 Task: Look for space in Patiya, Bangladesh from 4th August, 2023 to 8th August, 2023 for 1 adult in price range Rs.10000 to Rs.15000. Place can be private room with 1  bedroom having 1 bed and 1 bathroom. Property type can be flatguest house, hotel. Amenities needed are: air conditioning. Booking option can be shelf check-in. Required host language is English.
Action: Mouse moved to (484, 124)
Screenshot: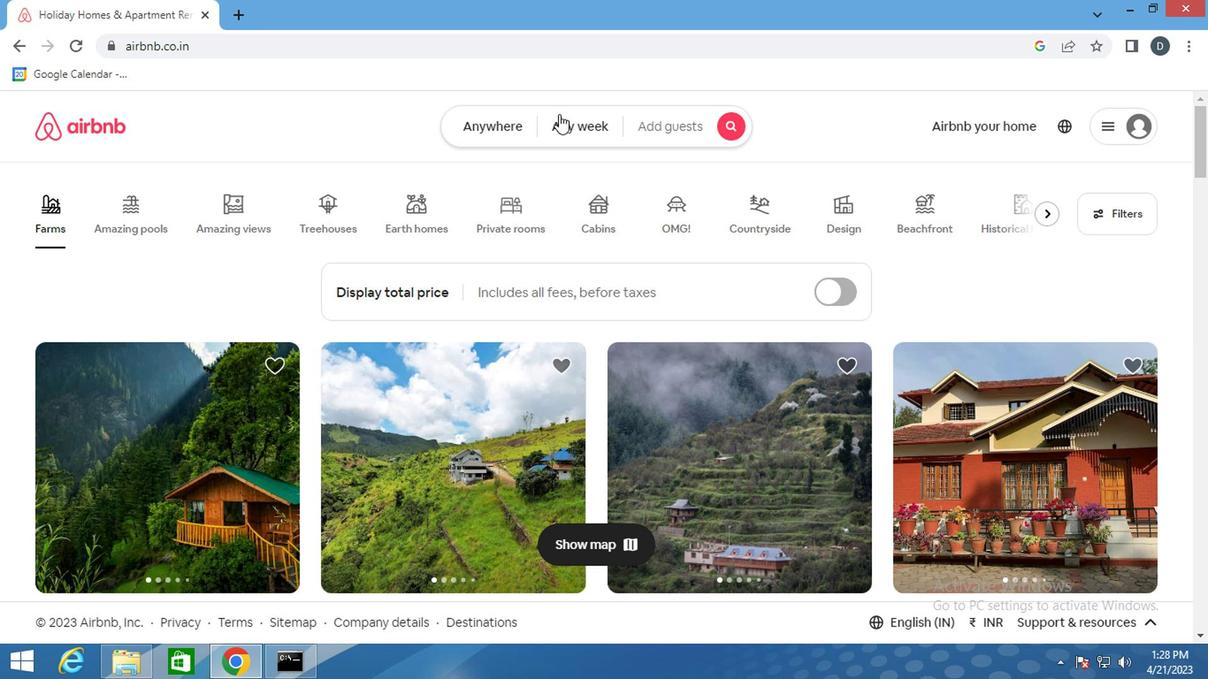 
Action: Mouse pressed left at (484, 124)
Screenshot: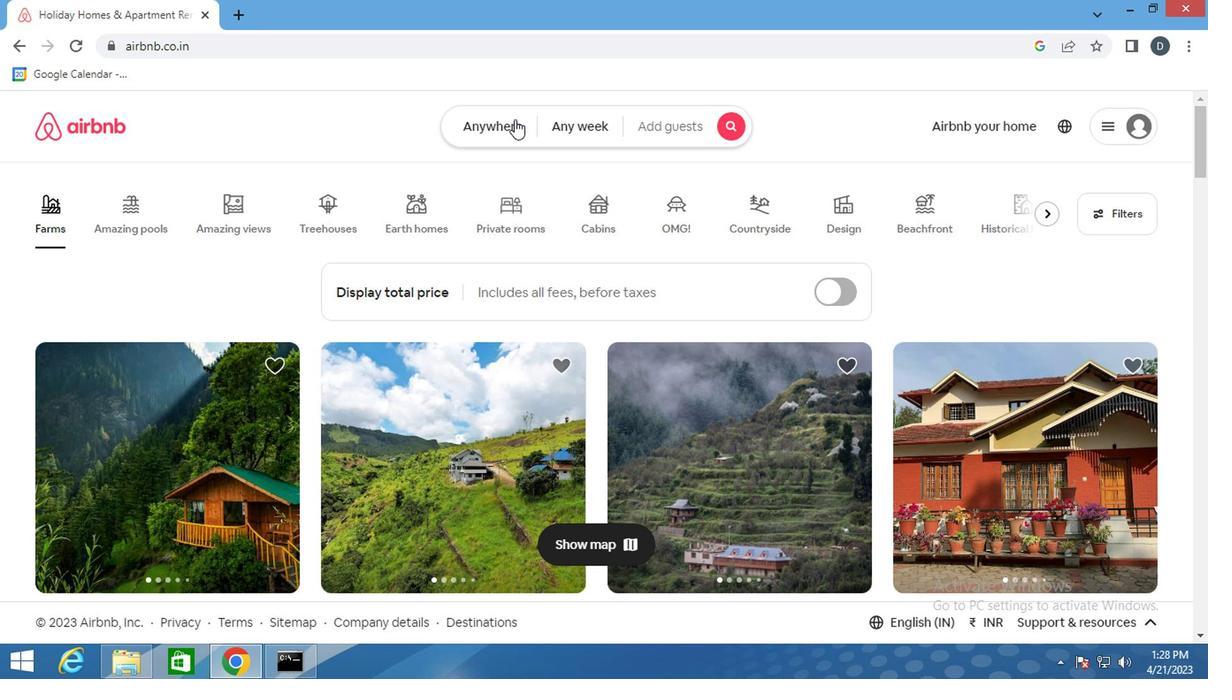 
Action: Mouse moved to (342, 196)
Screenshot: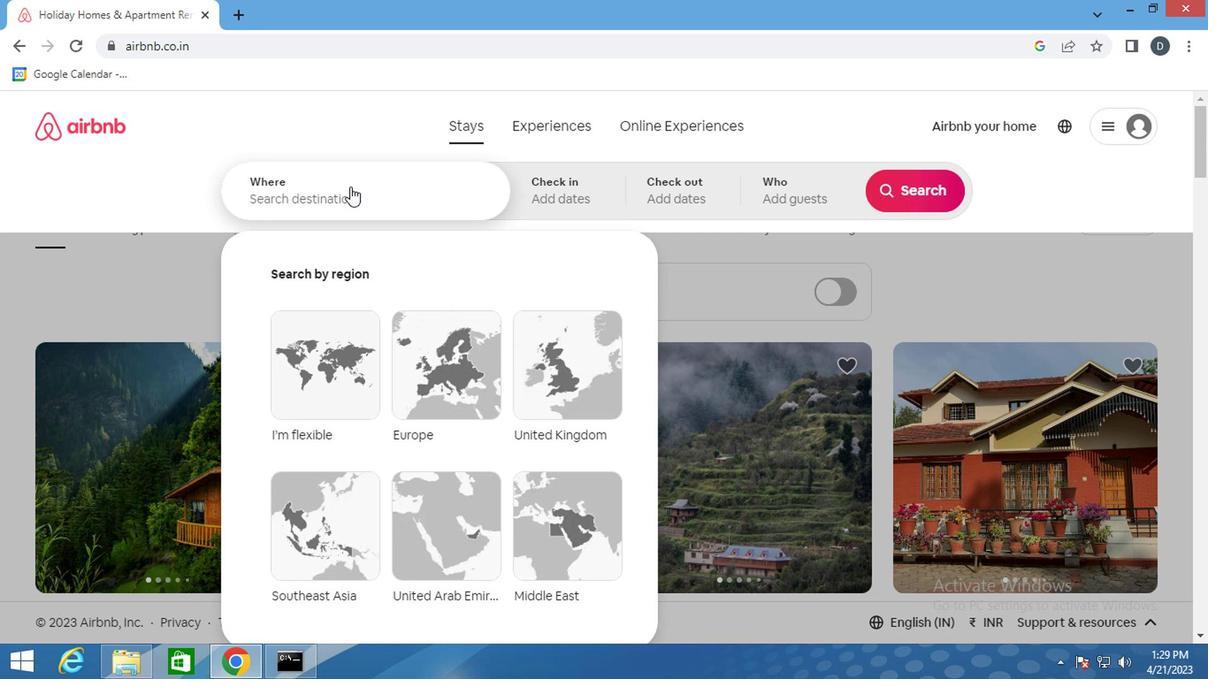 
Action: Mouse pressed left at (342, 196)
Screenshot: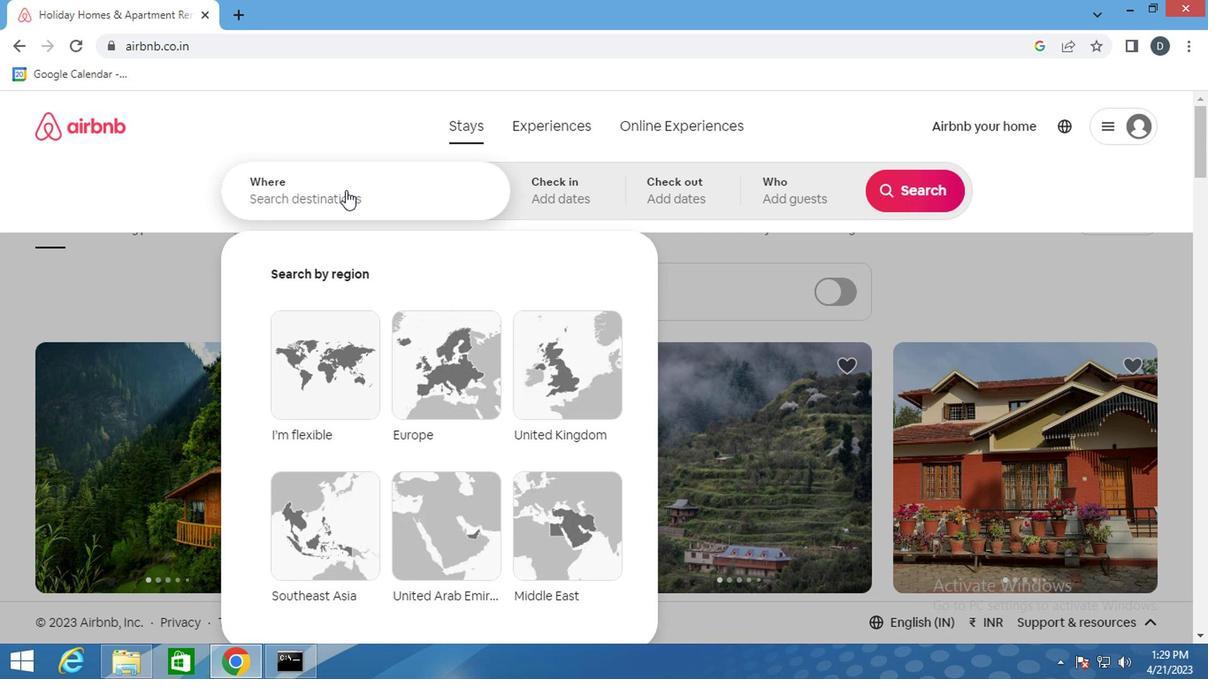 
Action: Mouse moved to (342, 201)
Screenshot: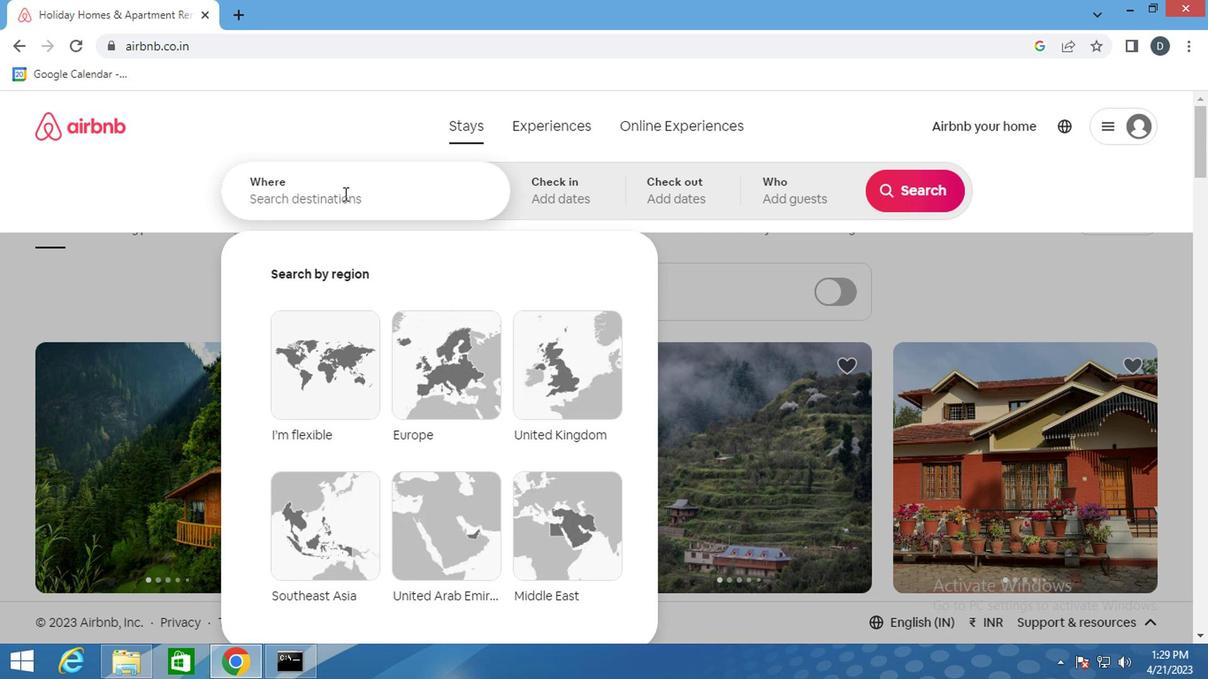
Action: Key pressed <Key.shift>PATIYA,<Key.up><Key.enter>
Screenshot: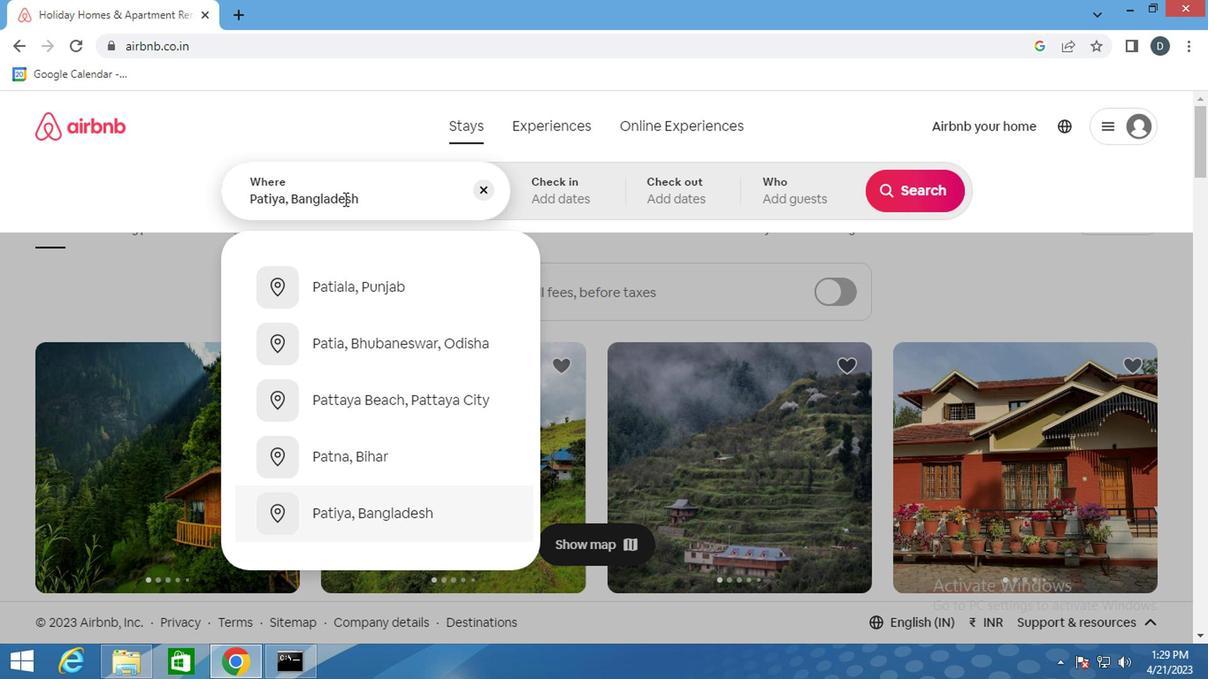 
Action: Mouse moved to (906, 333)
Screenshot: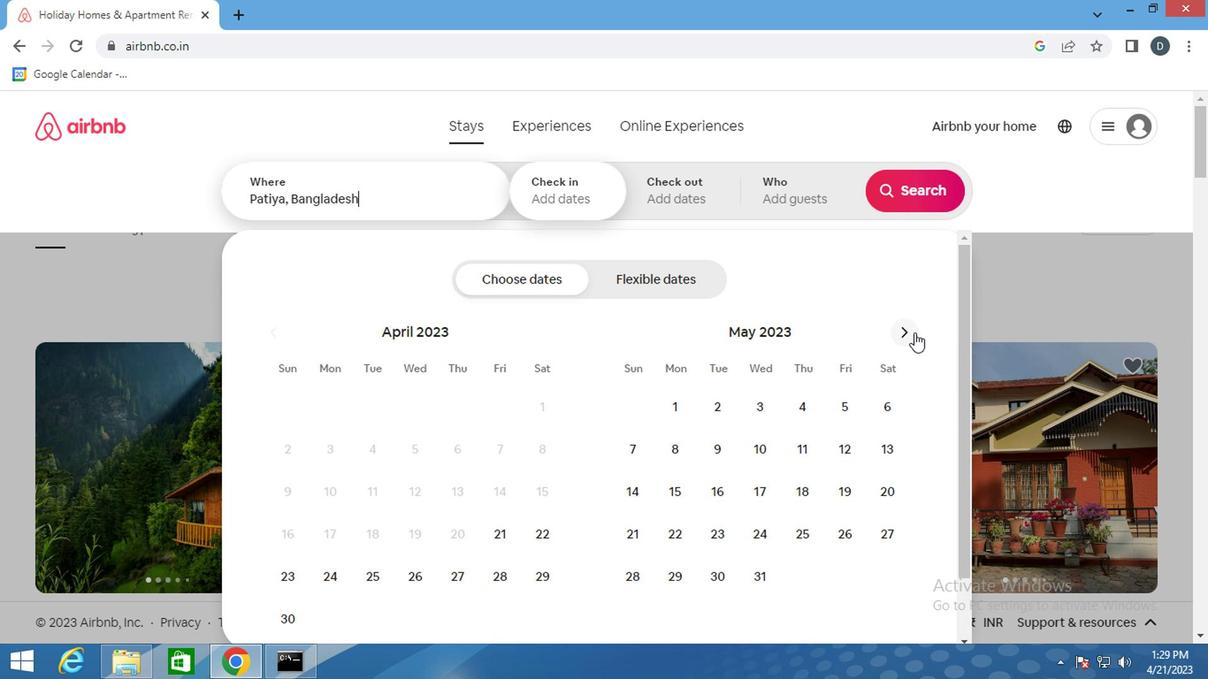 
Action: Mouse pressed left at (906, 333)
Screenshot: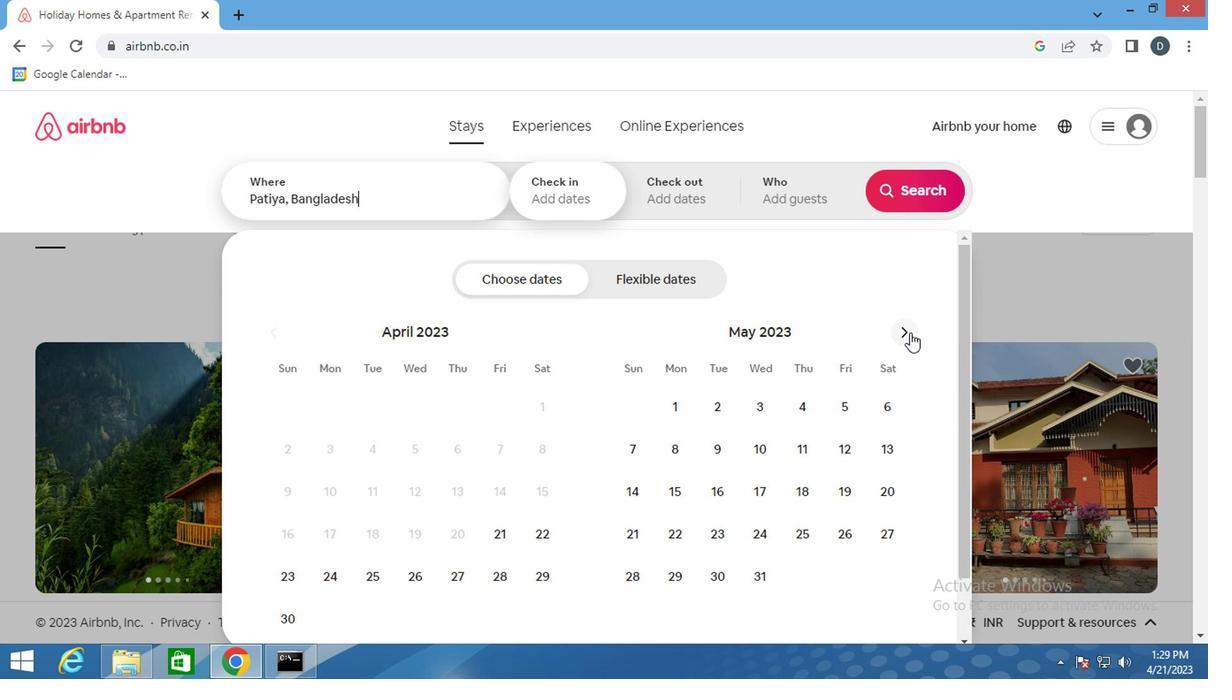 
Action: Mouse pressed left at (906, 333)
Screenshot: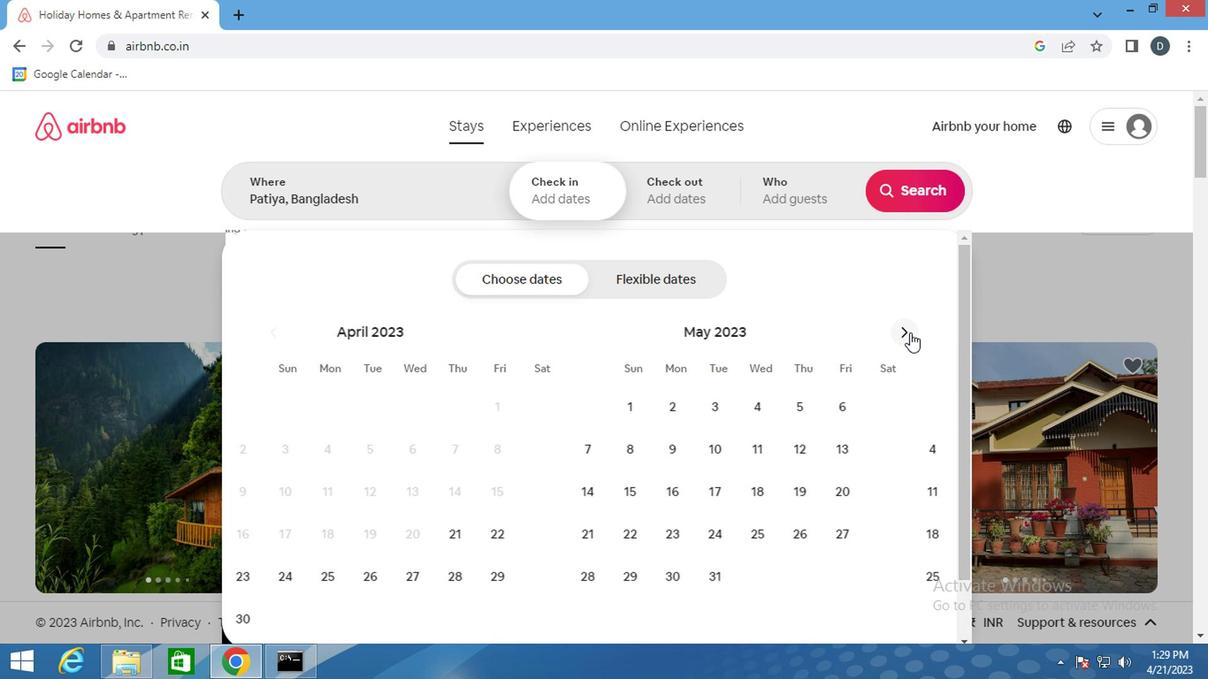 
Action: Mouse pressed left at (906, 333)
Screenshot: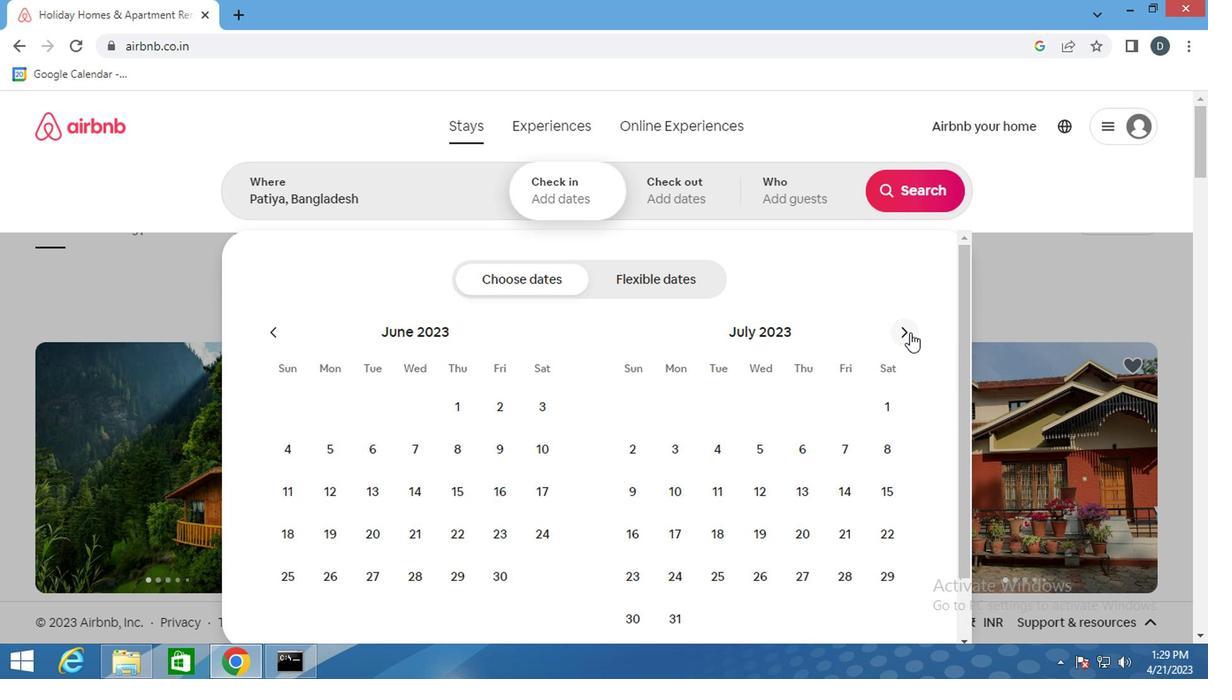 
Action: Mouse moved to (851, 405)
Screenshot: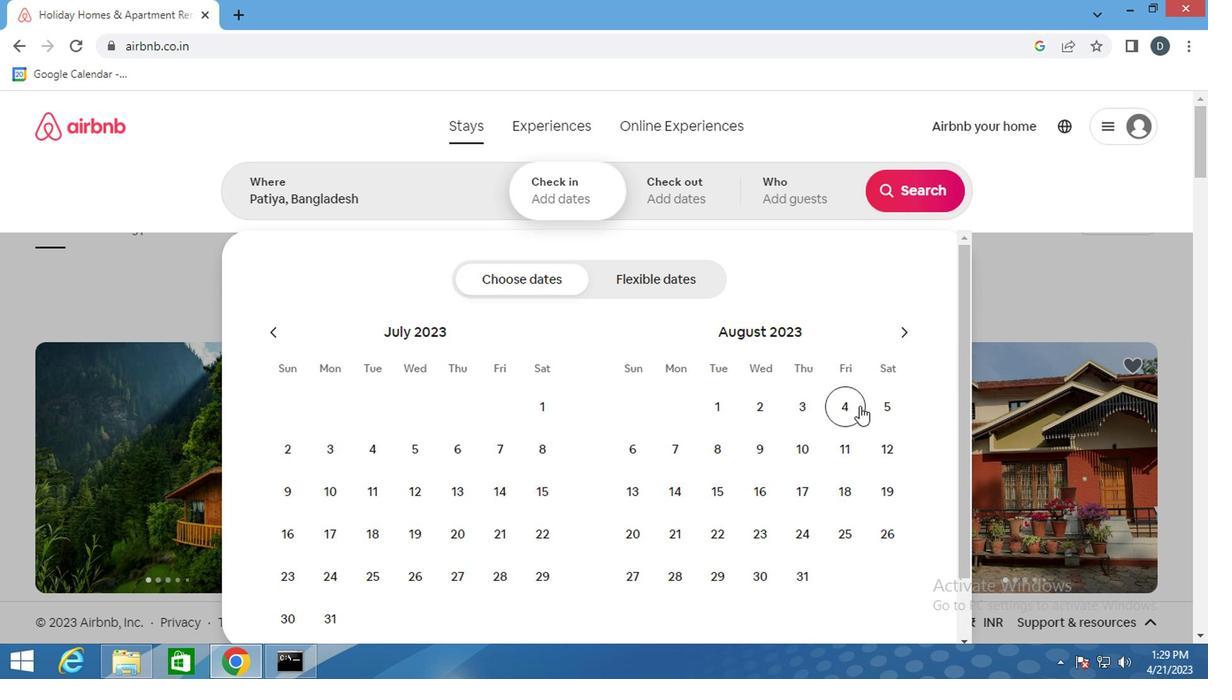 
Action: Mouse pressed left at (851, 405)
Screenshot: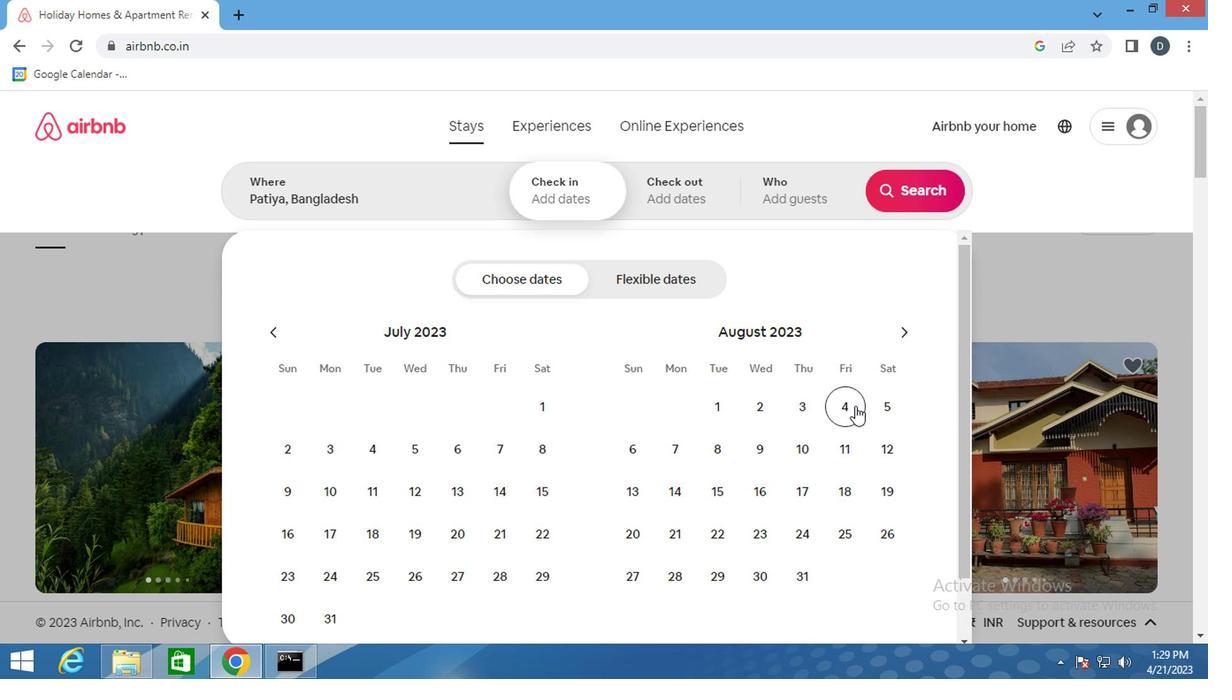 
Action: Mouse moved to (719, 451)
Screenshot: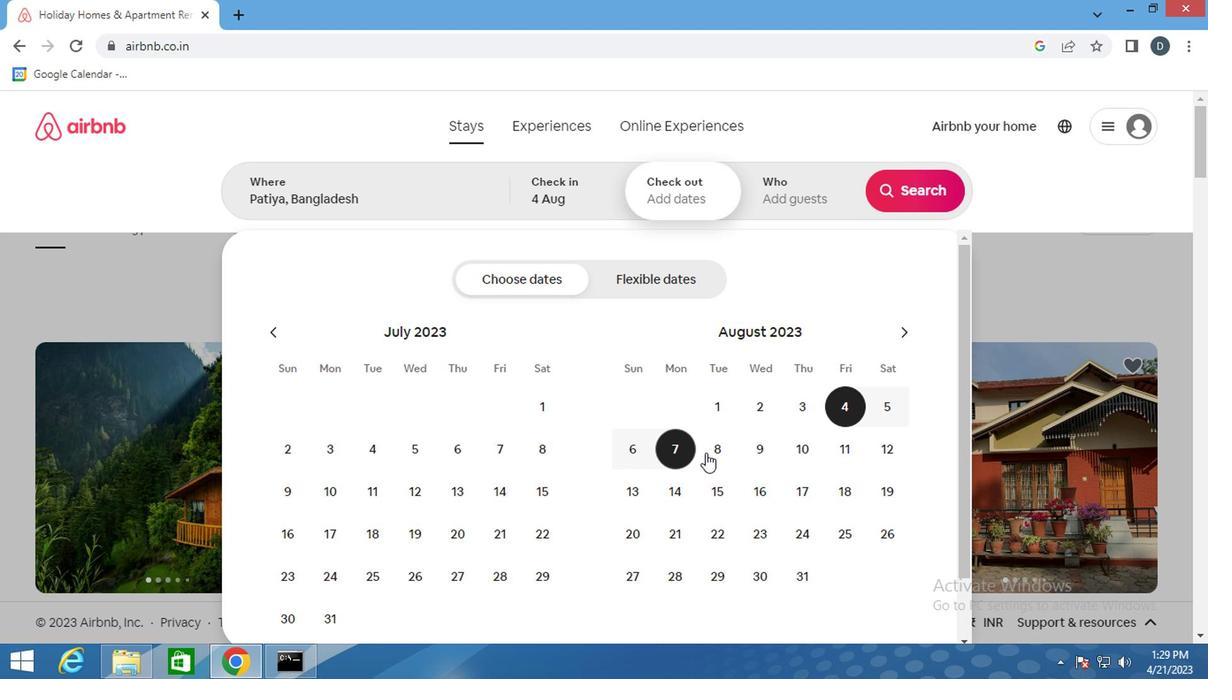 
Action: Mouse pressed left at (719, 451)
Screenshot: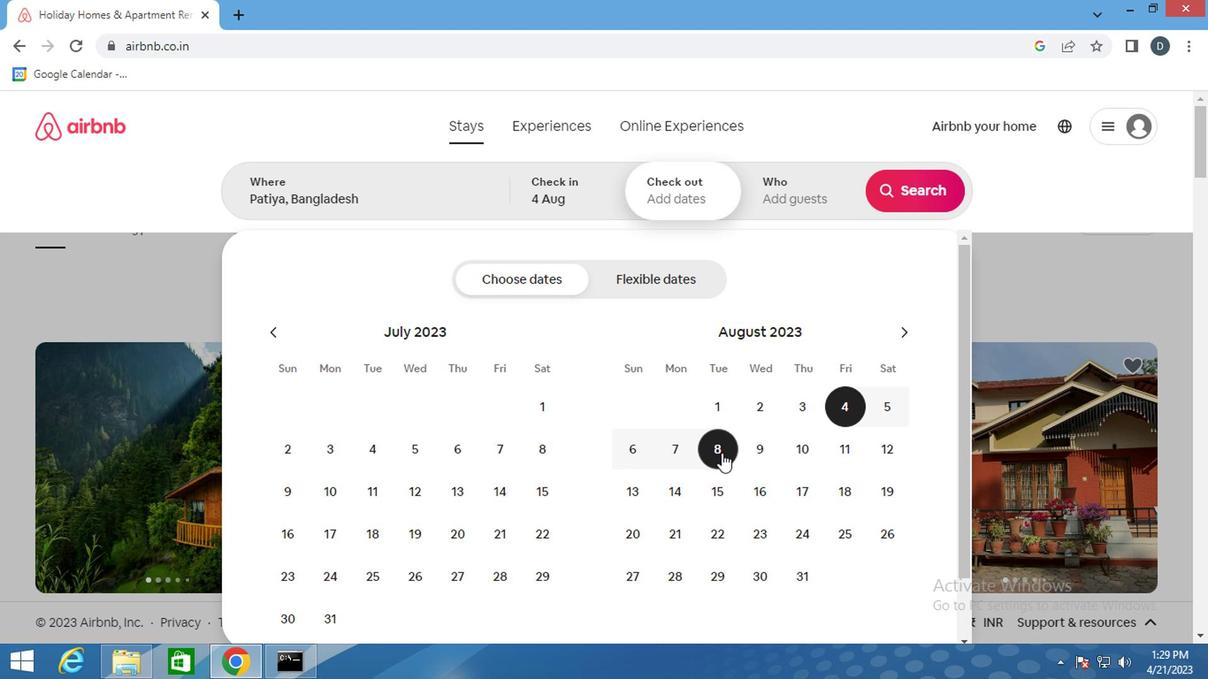 
Action: Mouse moved to (826, 186)
Screenshot: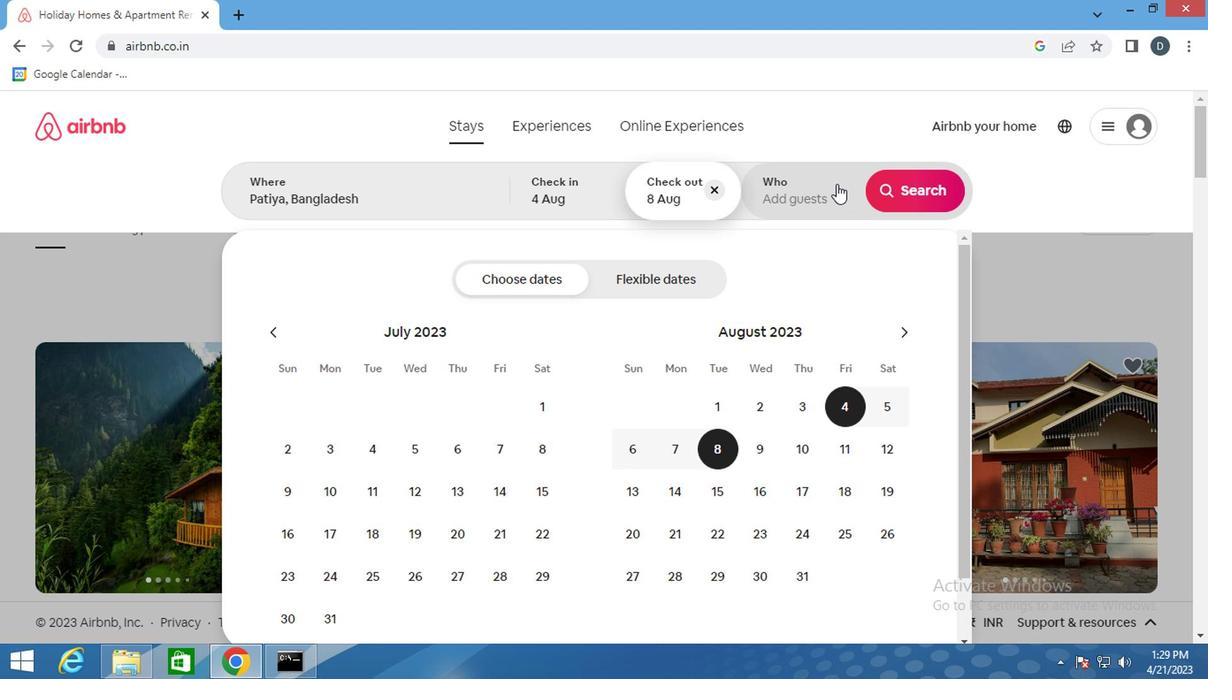
Action: Mouse pressed left at (826, 186)
Screenshot: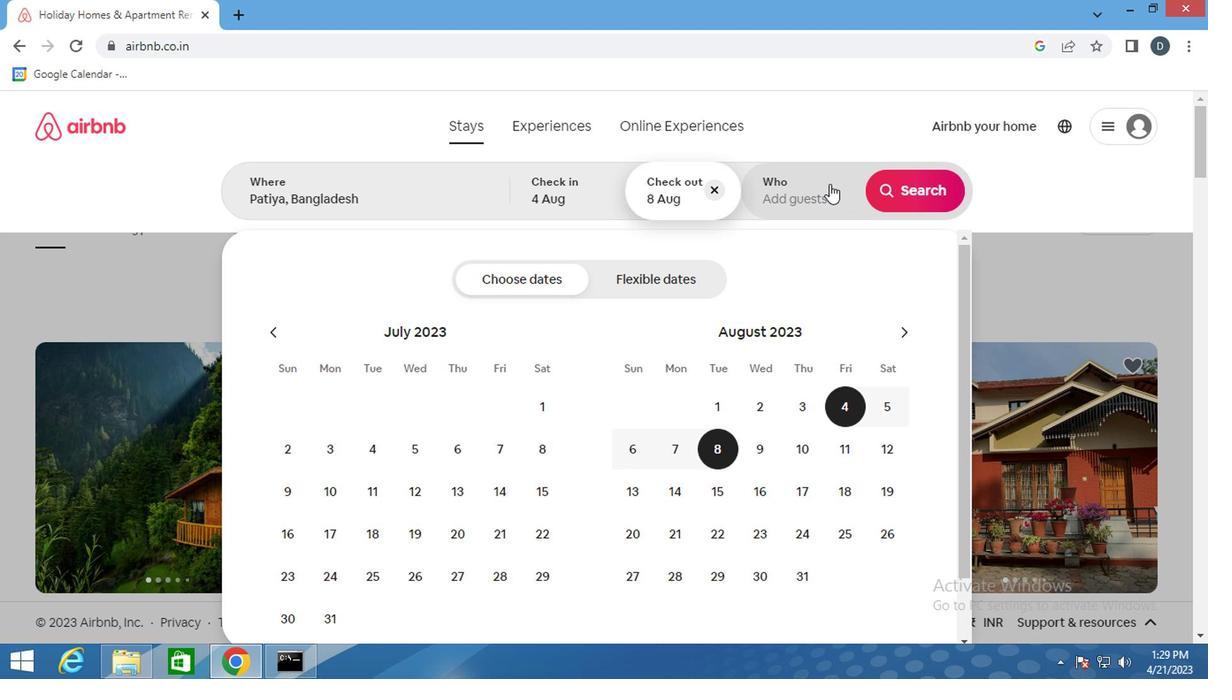
Action: Mouse moved to (923, 280)
Screenshot: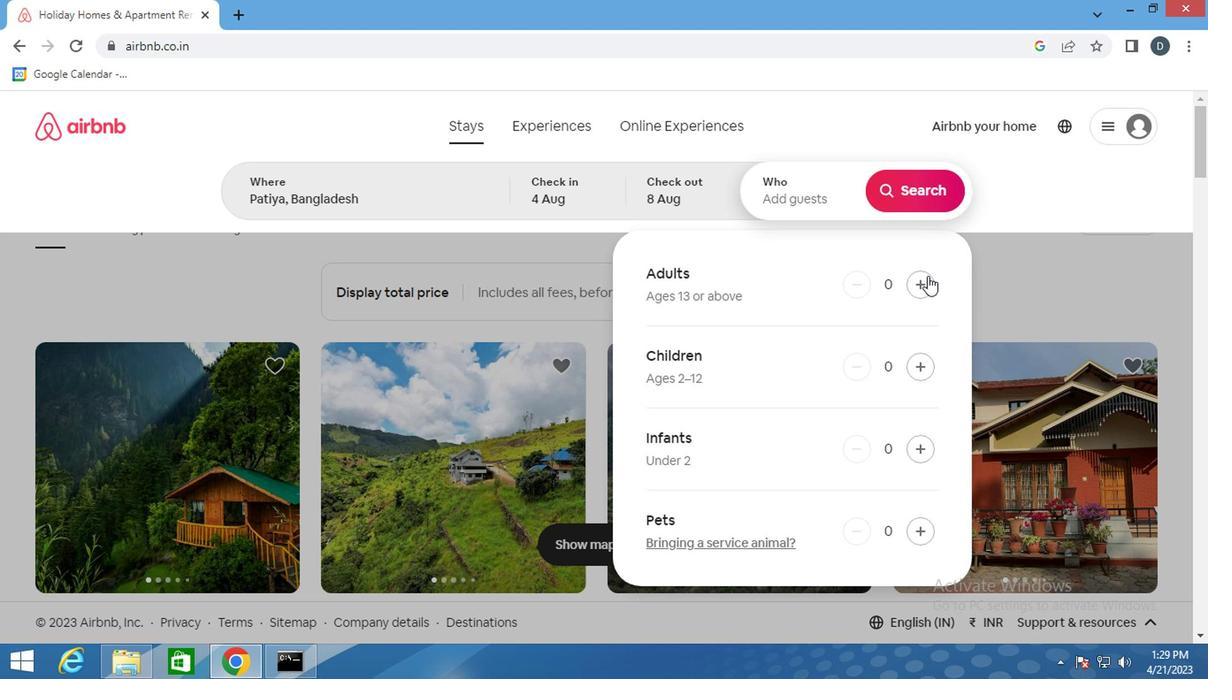 
Action: Mouse pressed left at (923, 280)
Screenshot: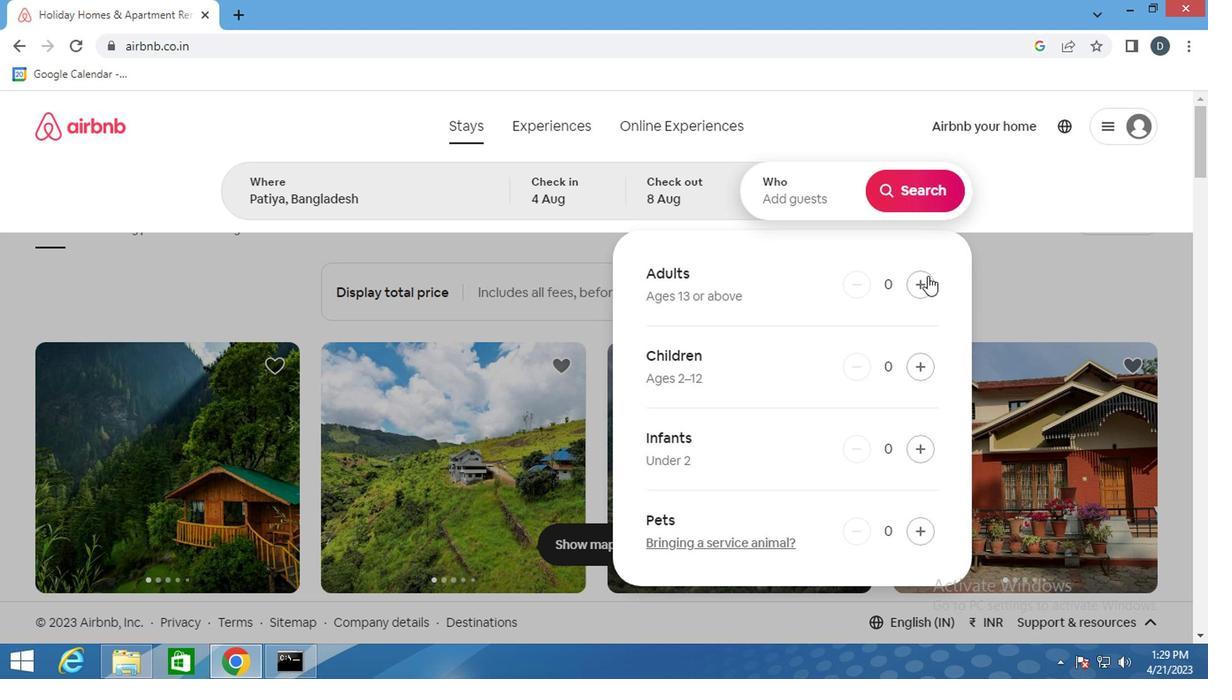 
Action: Mouse moved to (910, 187)
Screenshot: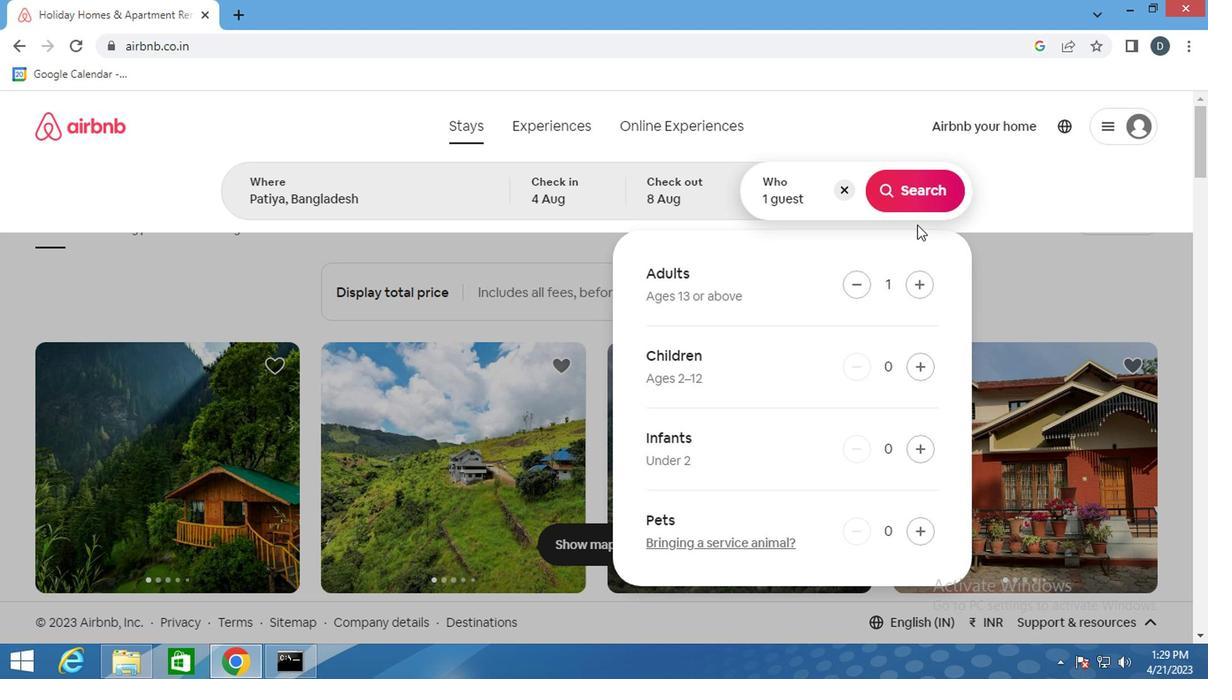 
Action: Mouse pressed left at (910, 187)
Screenshot: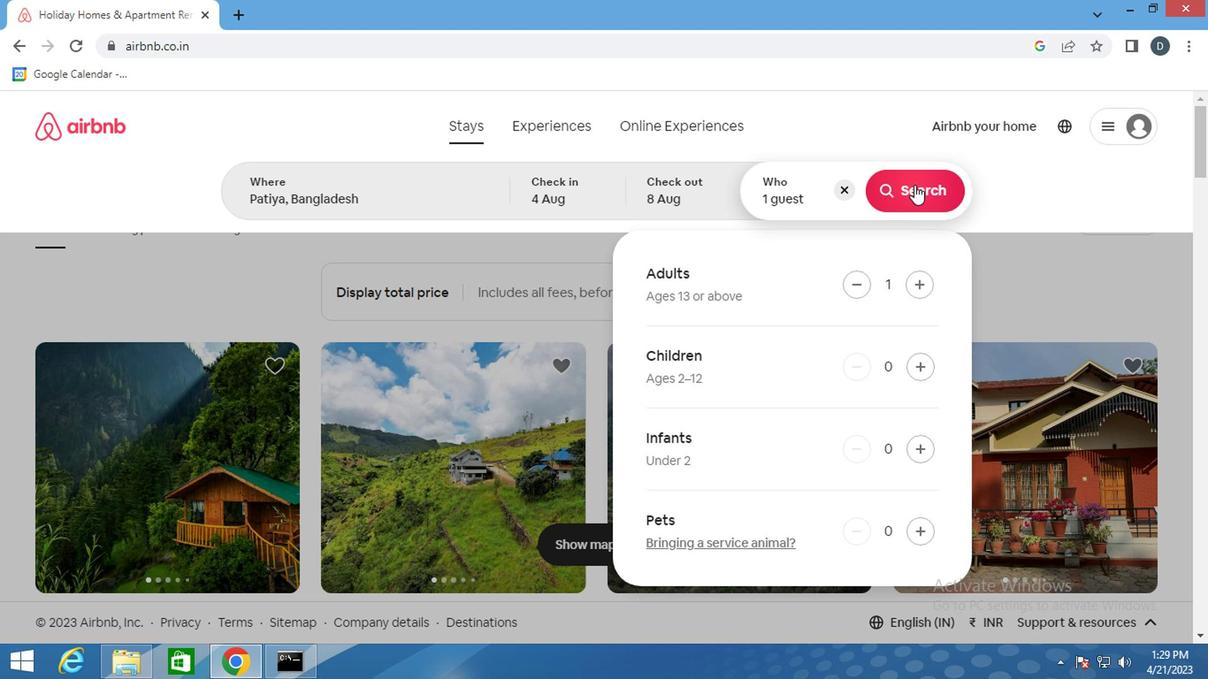 
Action: Mouse moved to (1138, 193)
Screenshot: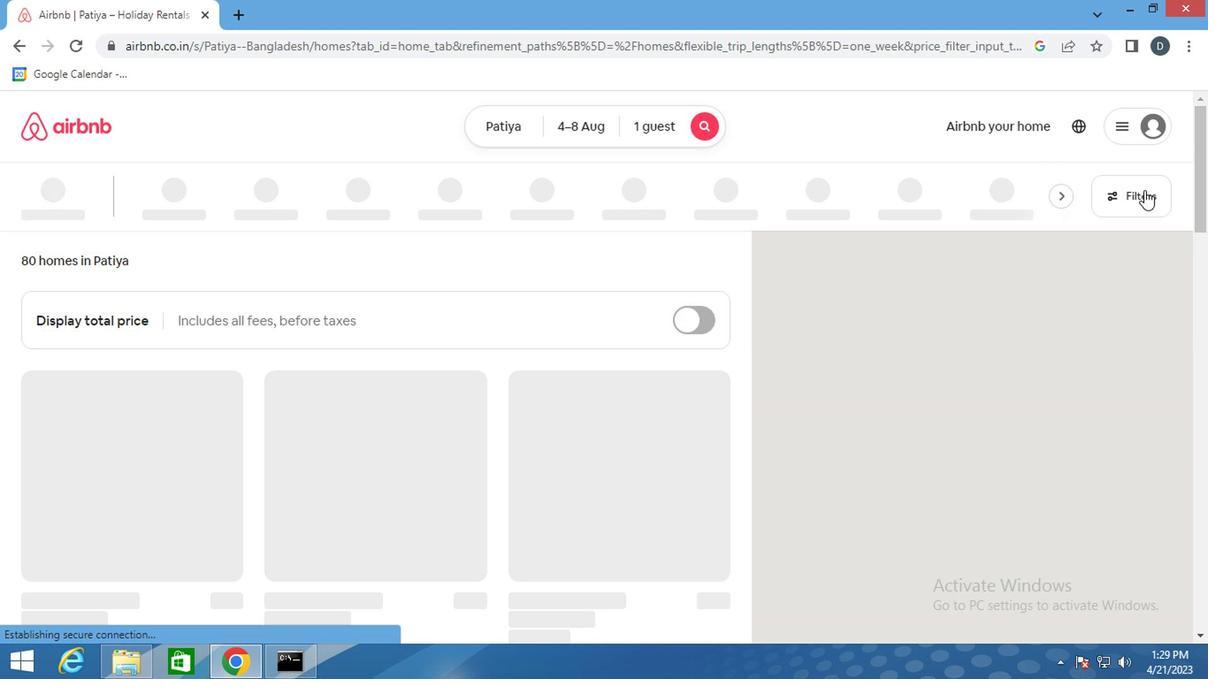 
Action: Mouse pressed left at (1138, 193)
Screenshot: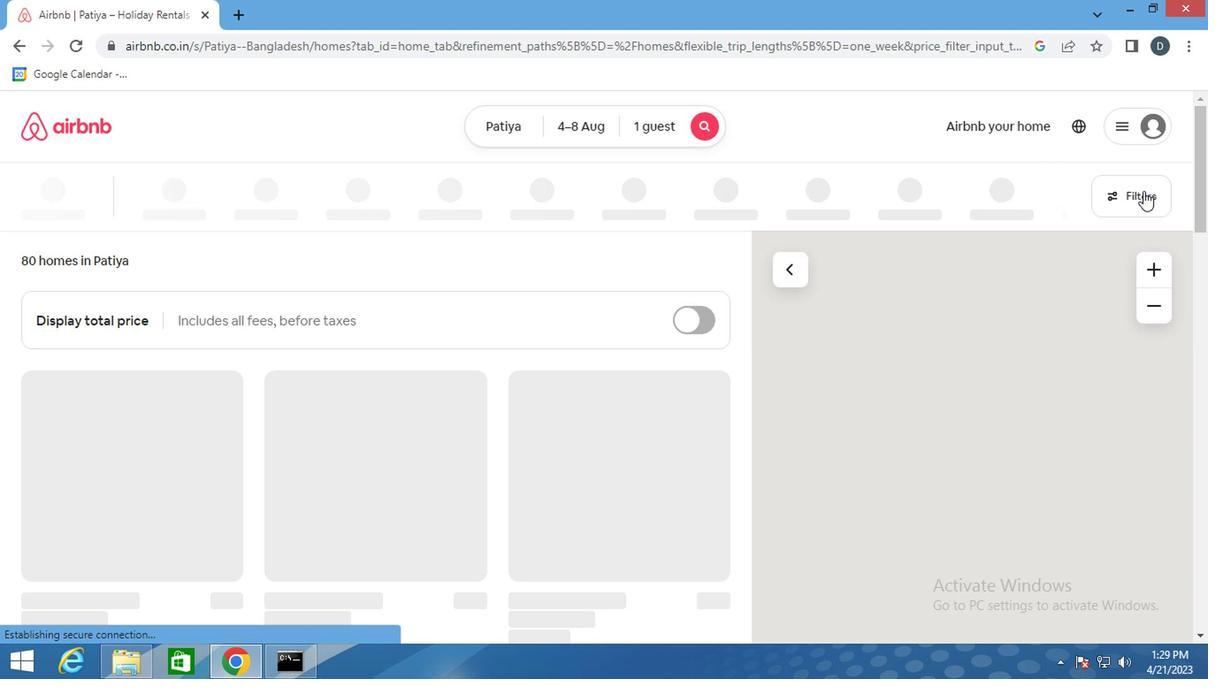 
Action: Mouse moved to (445, 412)
Screenshot: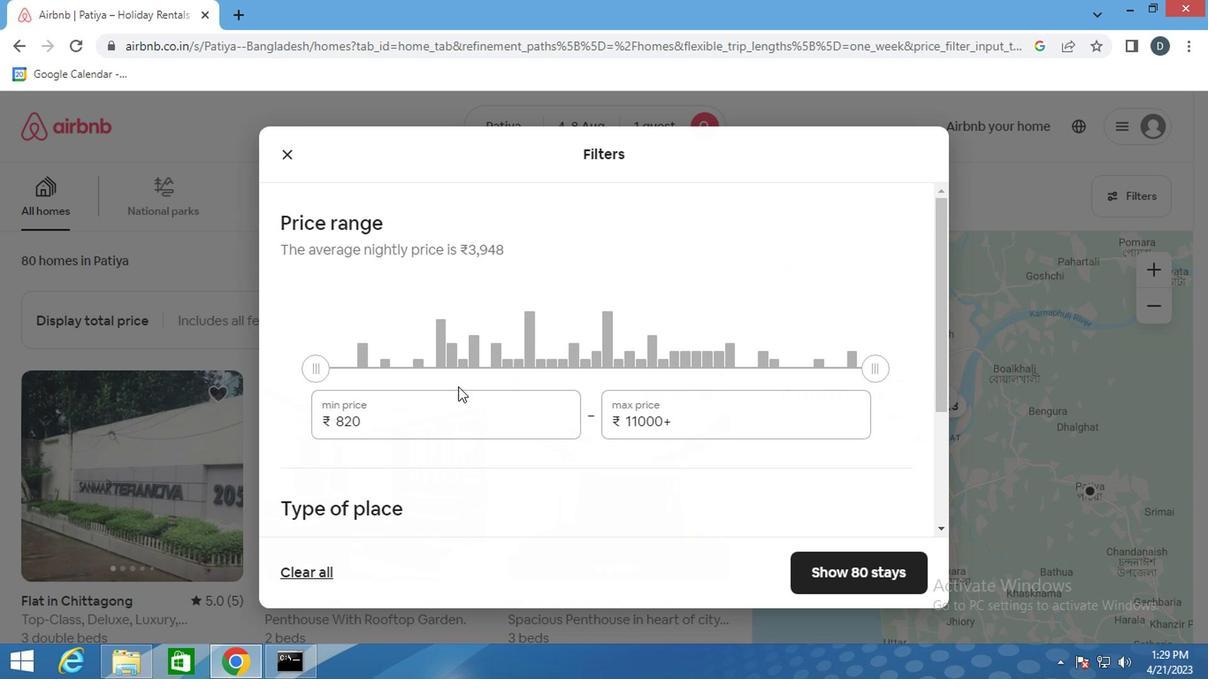 
Action: Mouse pressed left at (445, 412)
Screenshot: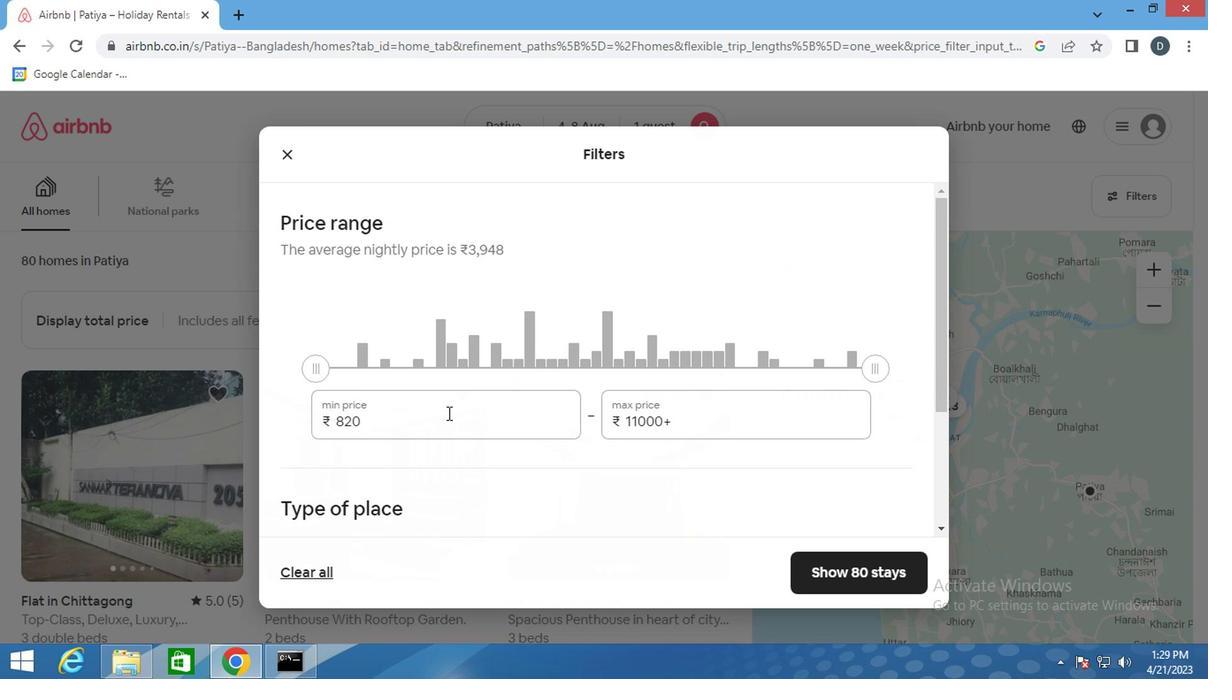 
Action: Mouse pressed left at (445, 412)
Screenshot: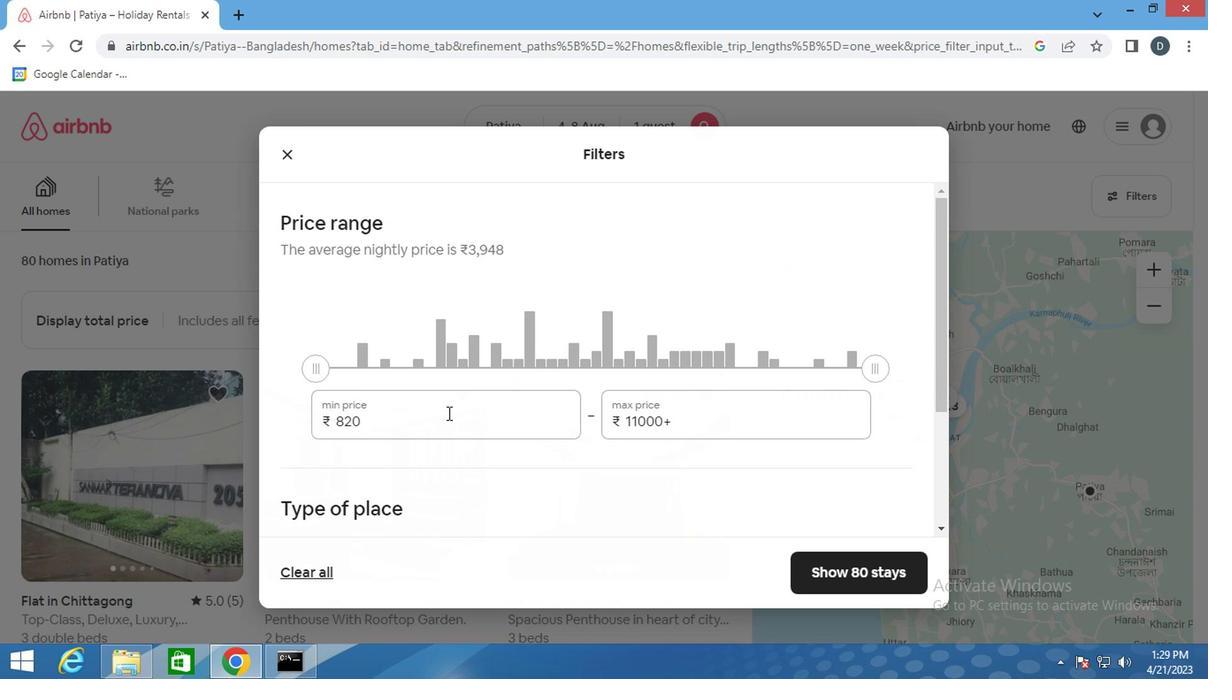 
Action: Key pressed 10000<Key.tab>ctrl+Actrl+15000
Screenshot: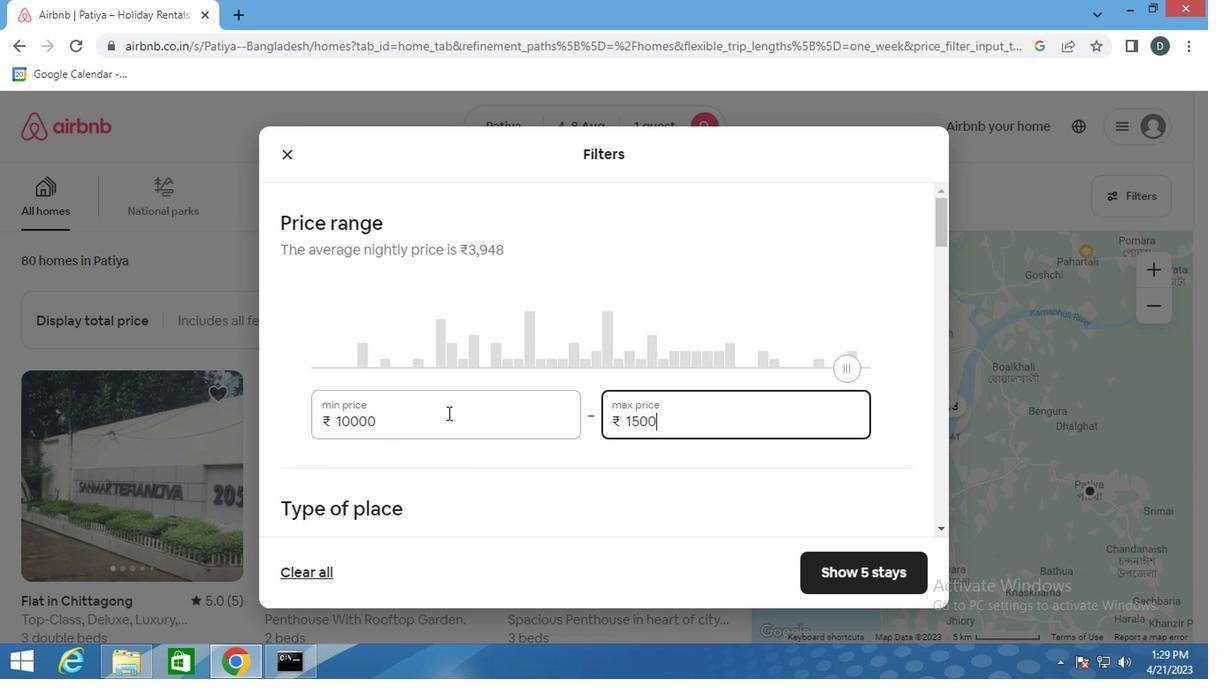 
Action: Mouse moved to (457, 394)
Screenshot: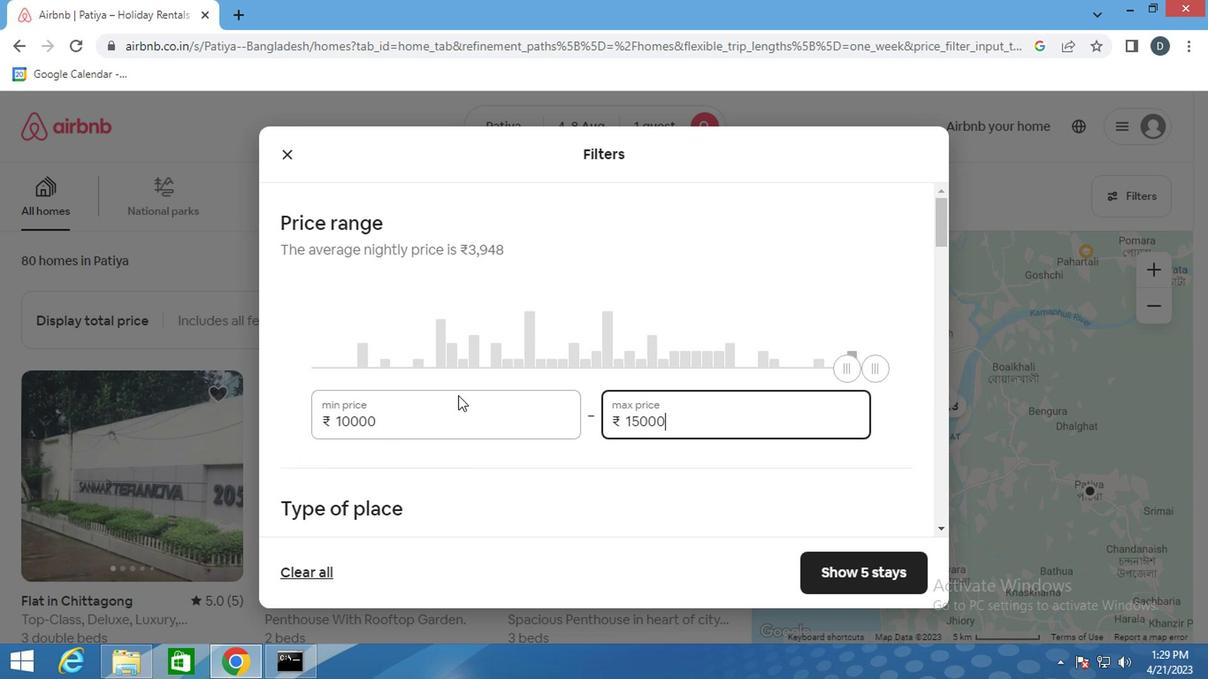 
Action: Mouse scrolled (457, 394) with delta (0, 0)
Screenshot: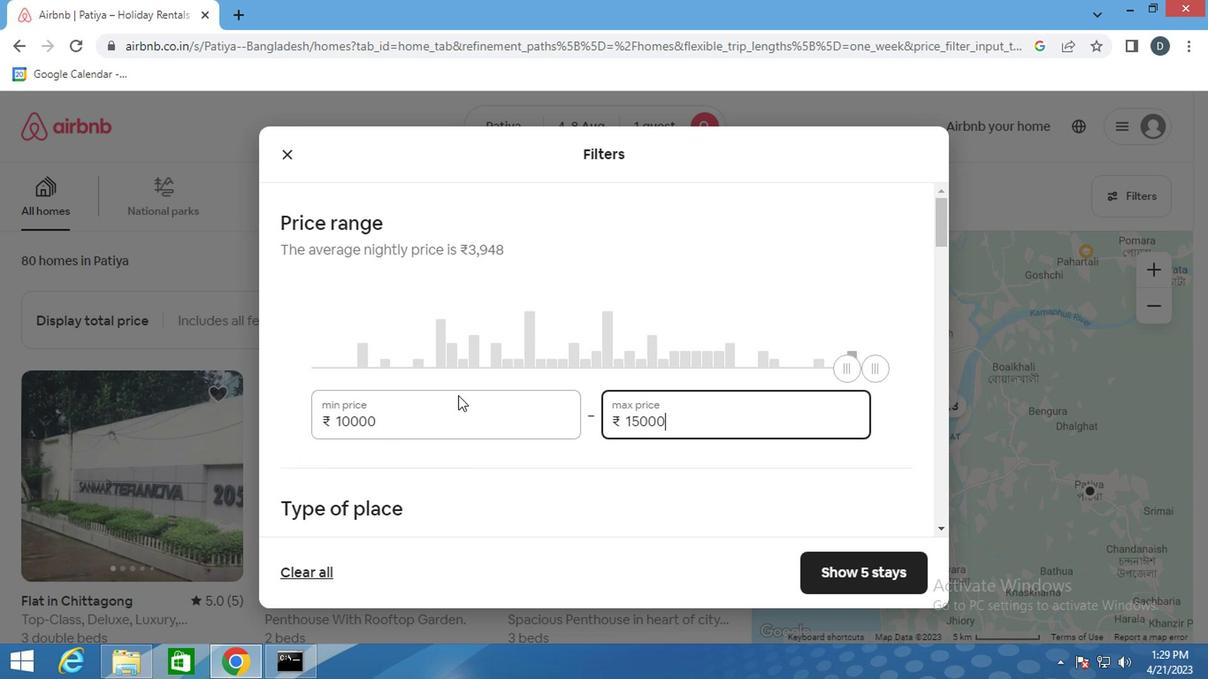
Action: Mouse scrolled (457, 394) with delta (0, 0)
Screenshot: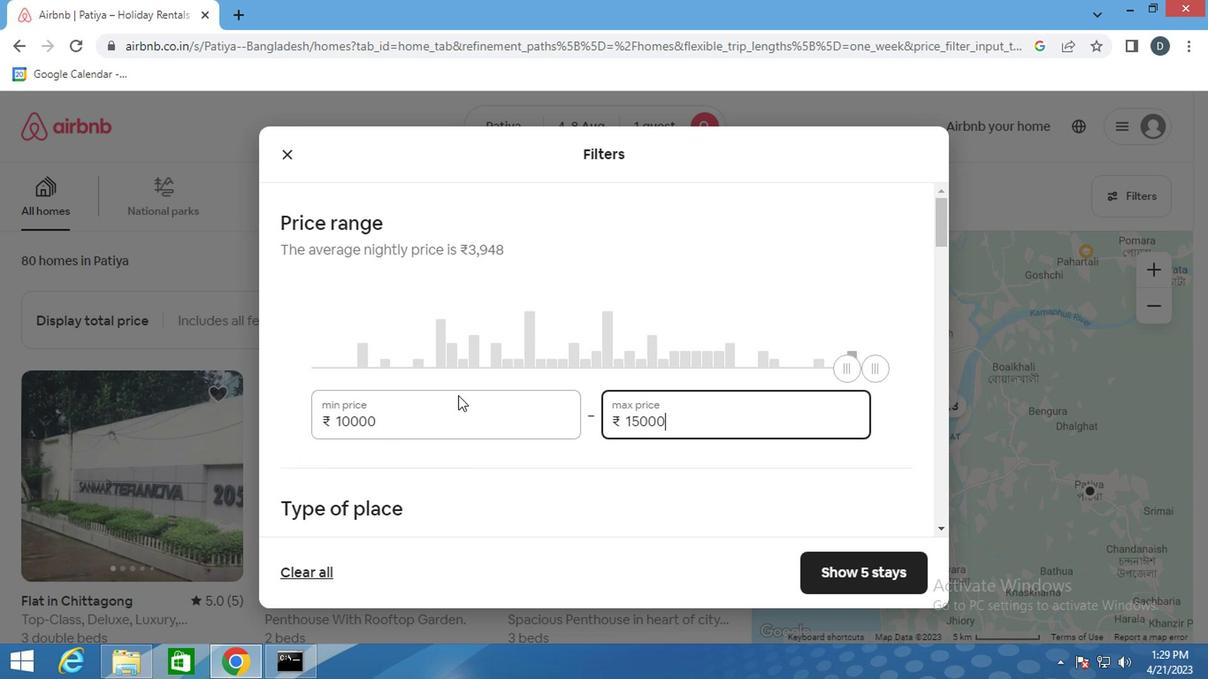 
Action: Mouse scrolled (457, 394) with delta (0, 0)
Screenshot: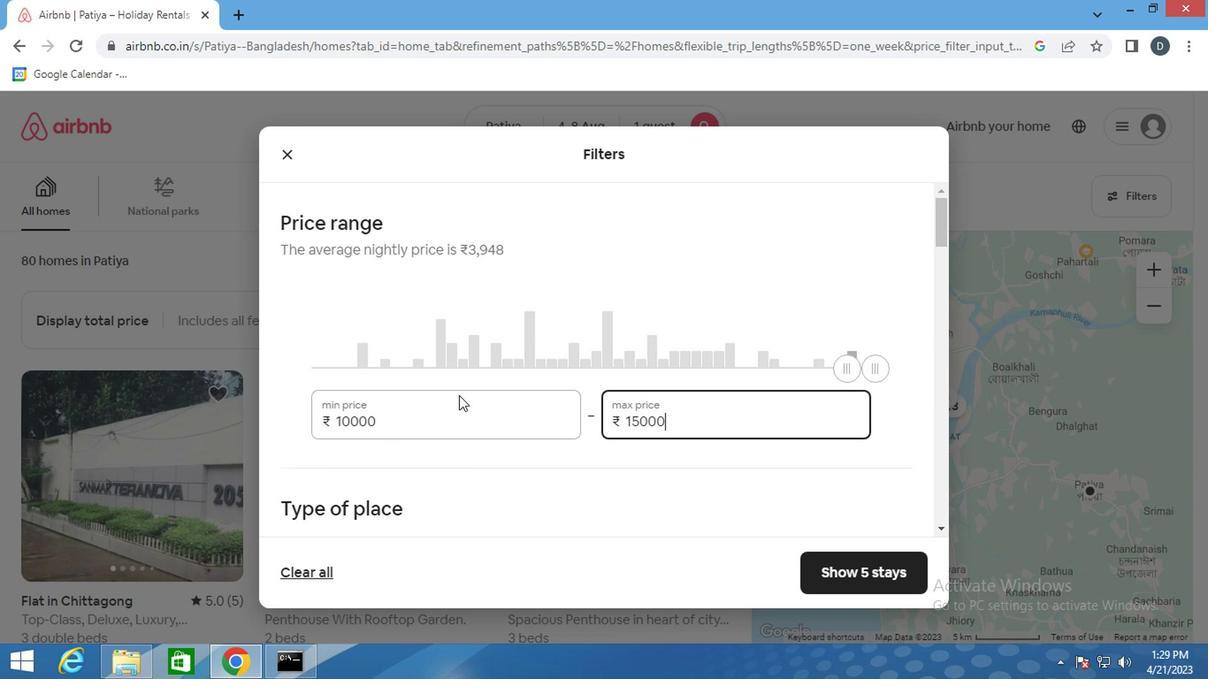 
Action: Mouse moved to (640, 318)
Screenshot: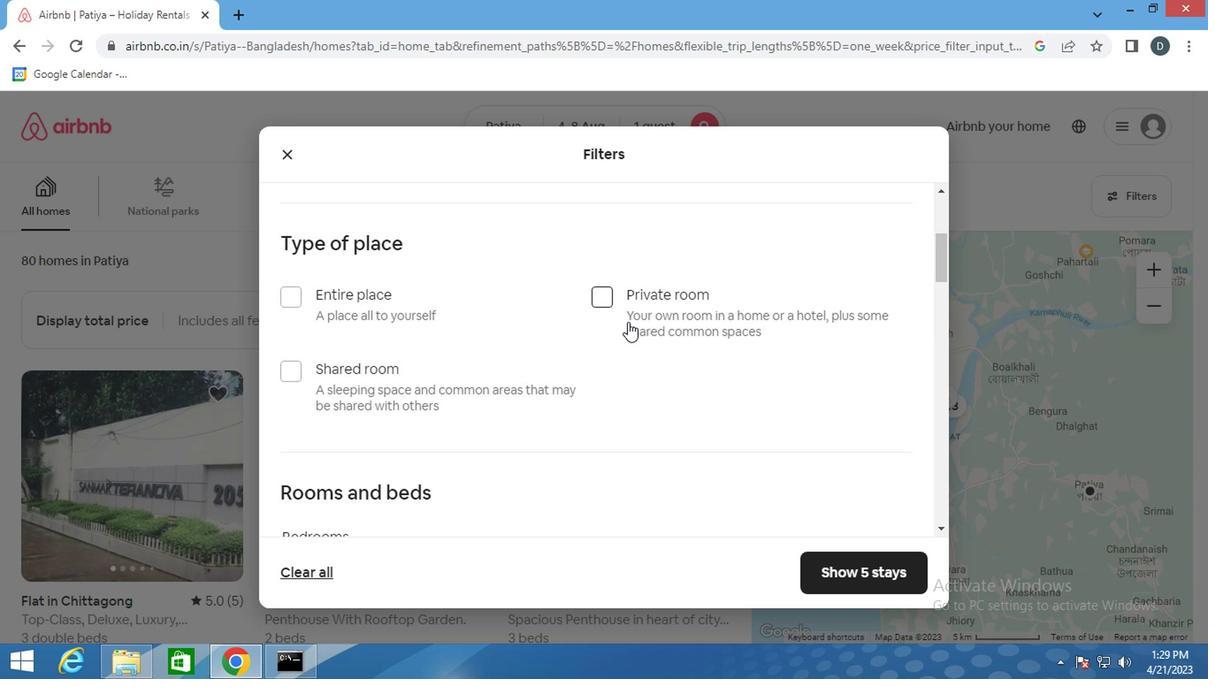 
Action: Mouse pressed left at (640, 318)
Screenshot: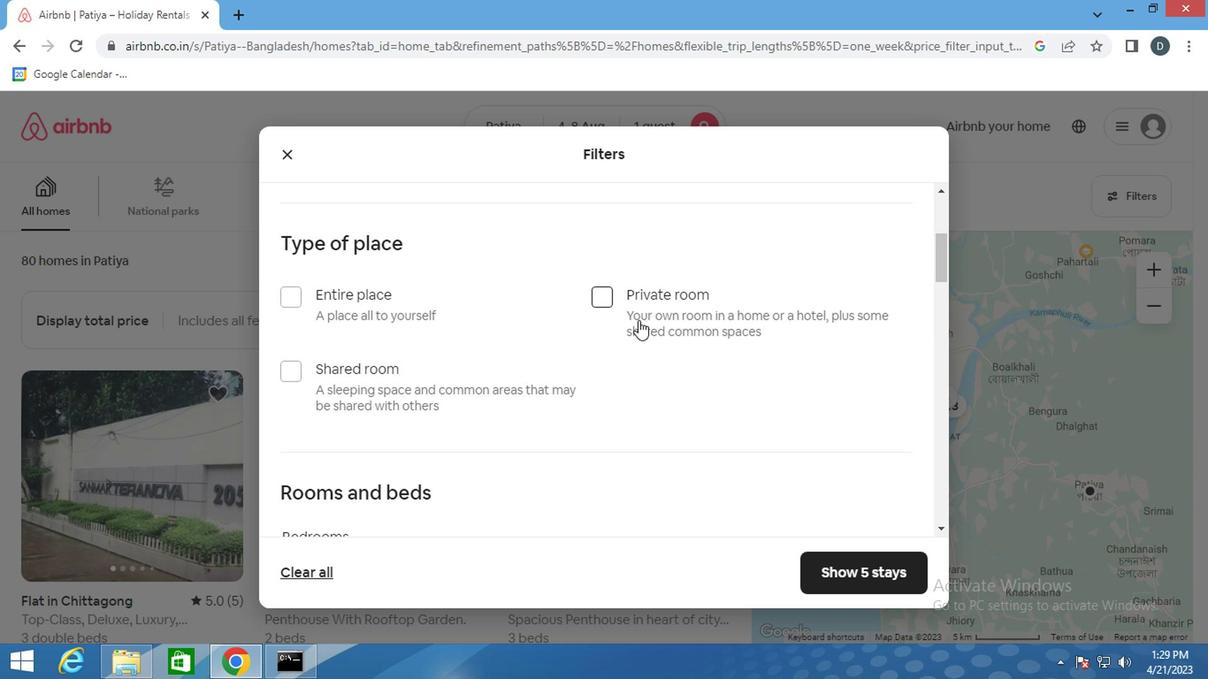 
Action: Mouse moved to (618, 351)
Screenshot: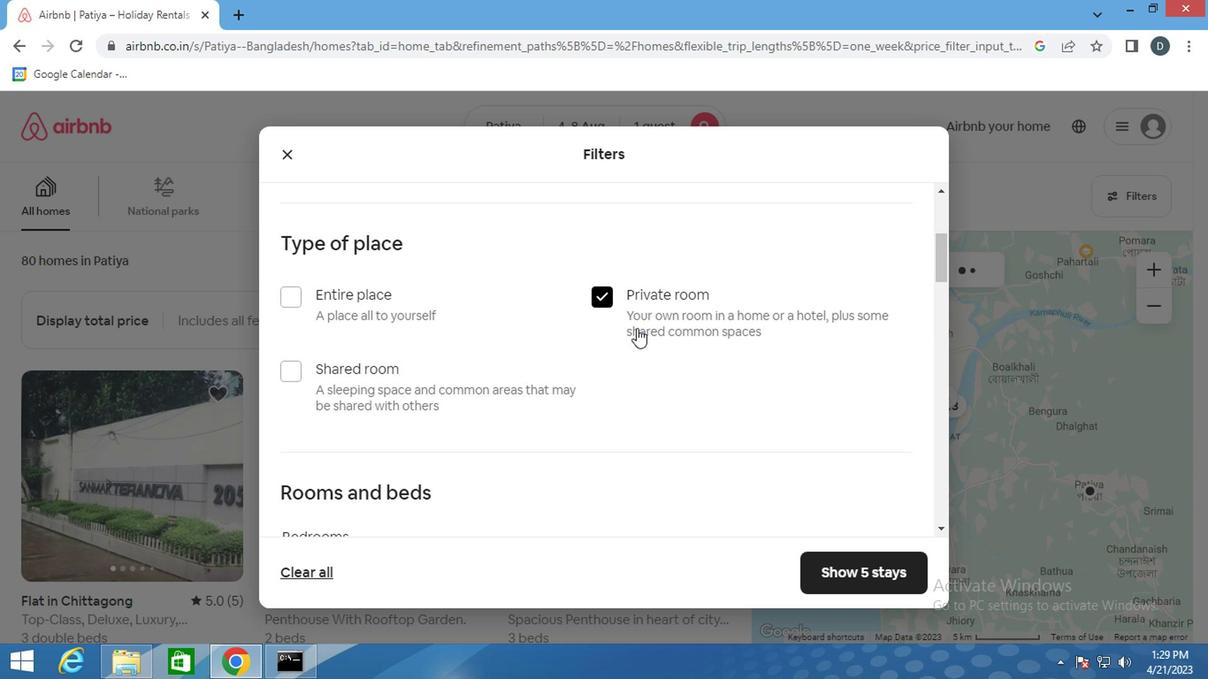 
Action: Mouse scrolled (618, 350) with delta (0, 0)
Screenshot: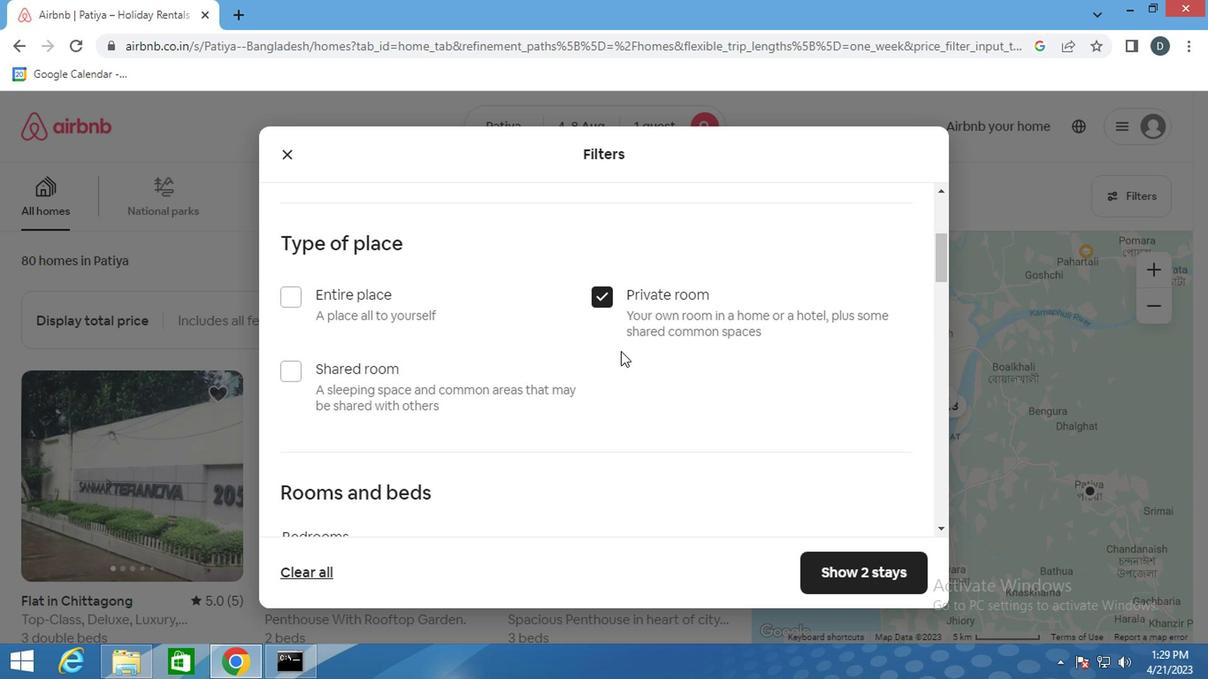 
Action: Mouse scrolled (618, 350) with delta (0, 0)
Screenshot: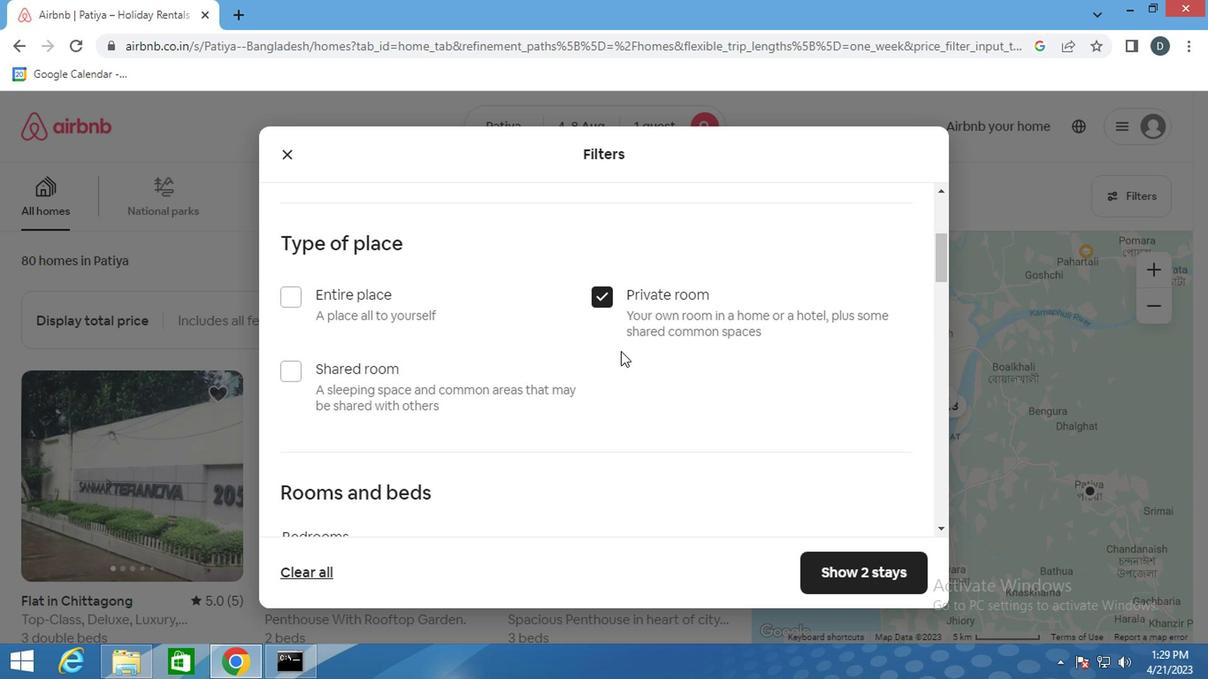 
Action: Mouse scrolled (618, 350) with delta (0, 0)
Screenshot: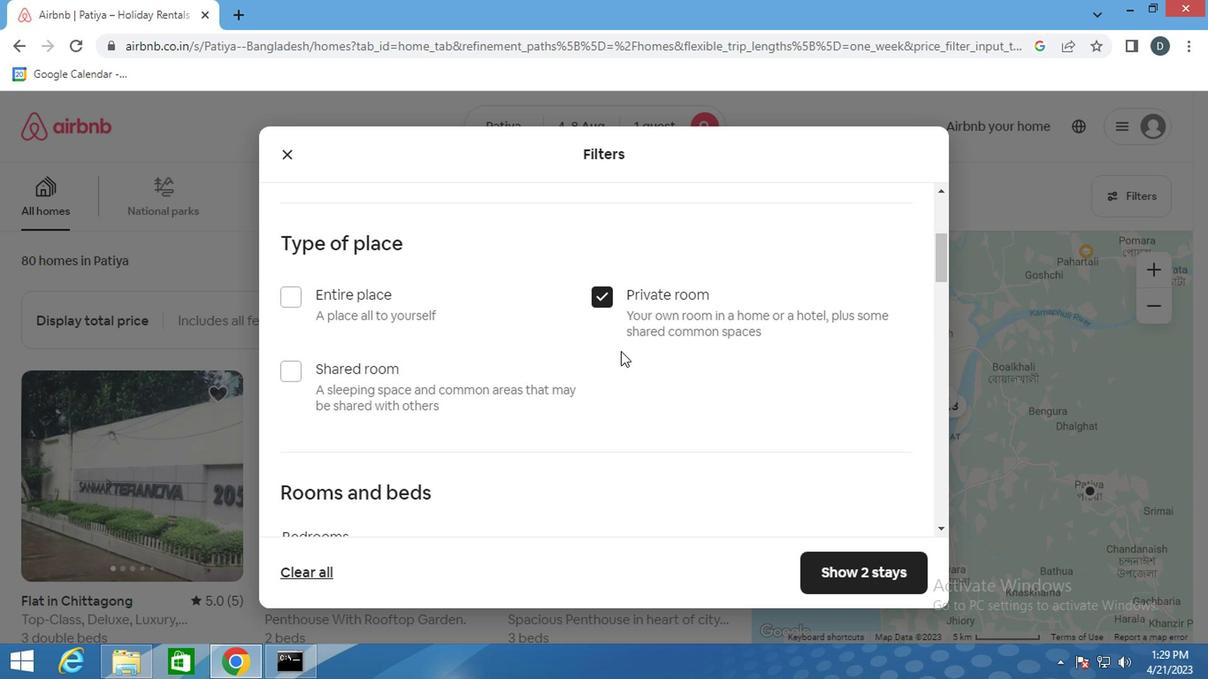 
Action: Mouse scrolled (618, 350) with delta (0, 0)
Screenshot: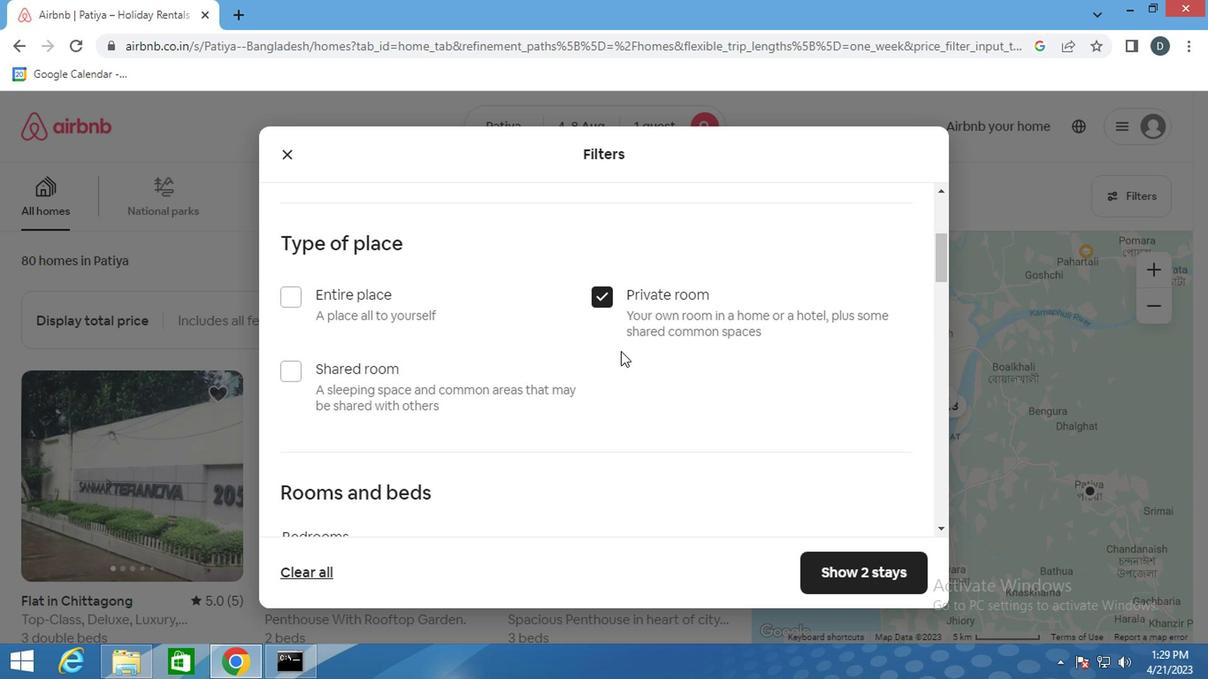 
Action: Mouse moved to (388, 229)
Screenshot: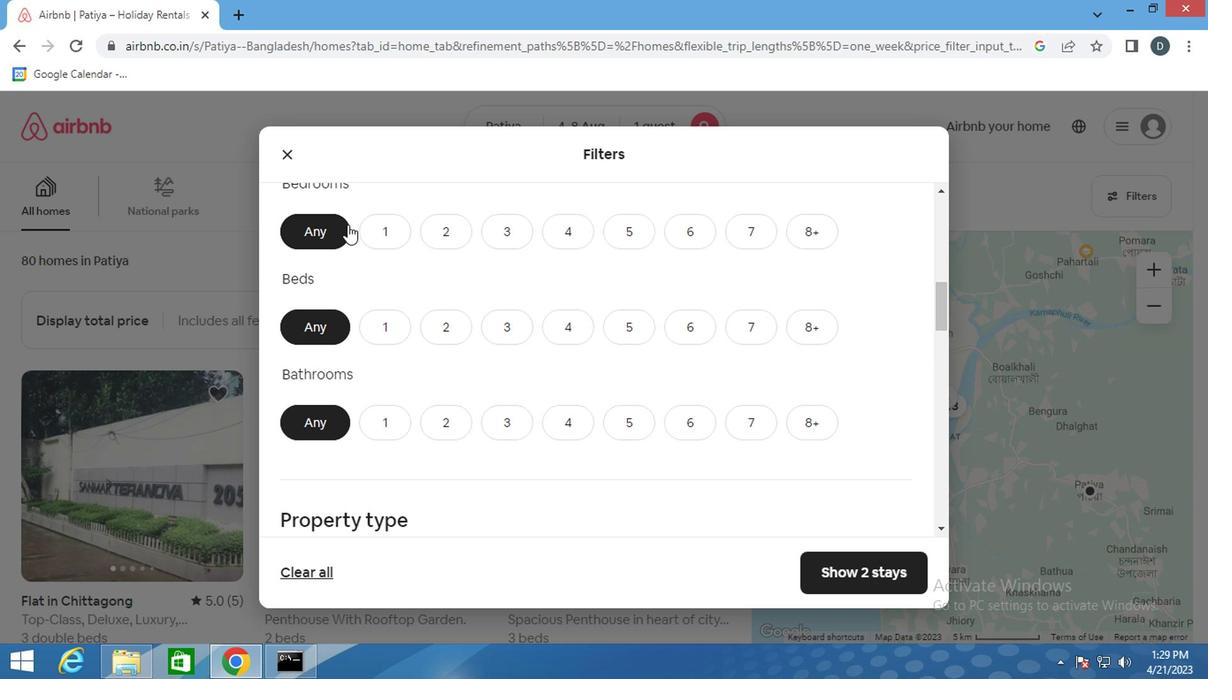 
Action: Mouse pressed left at (388, 229)
Screenshot: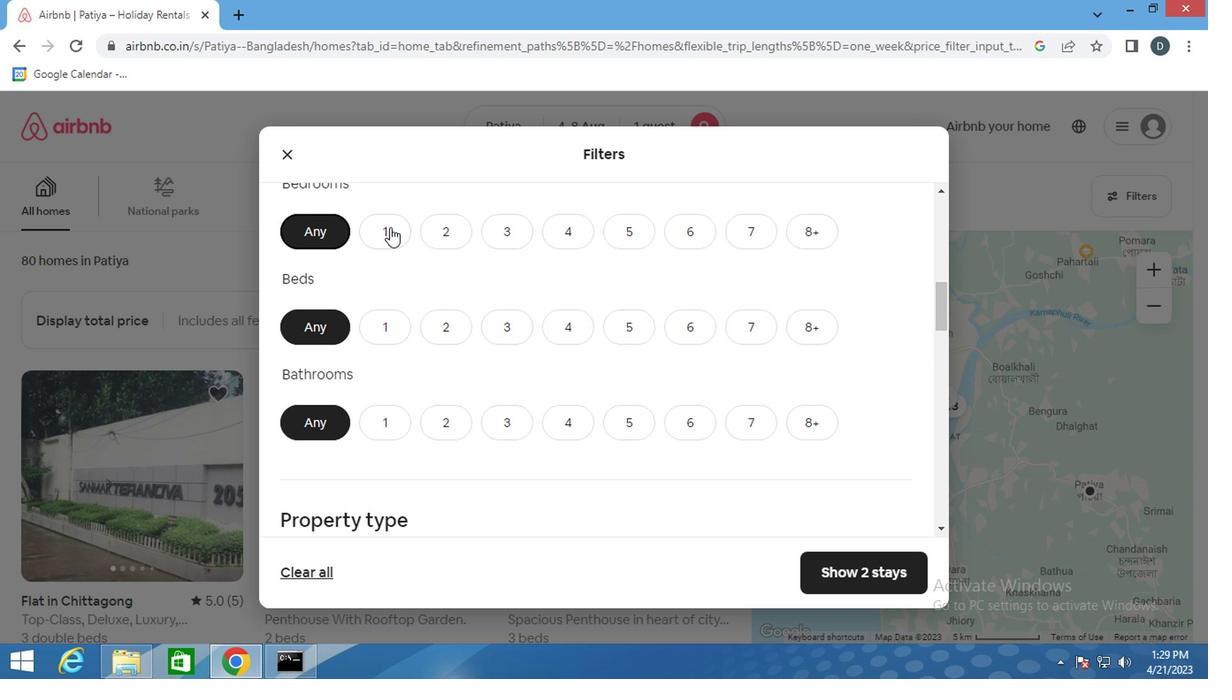 
Action: Mouse moved to (380, 322)
Screenshot: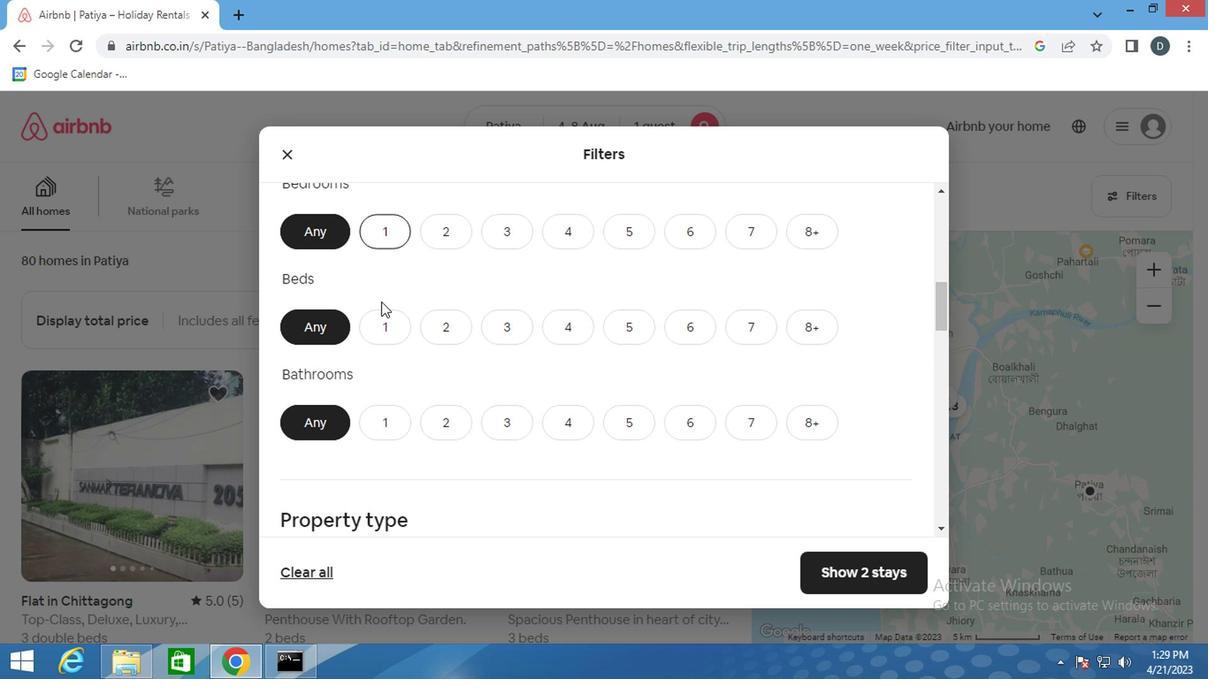 
Action: Mouse pressed left at (380, 322)
Screenshot: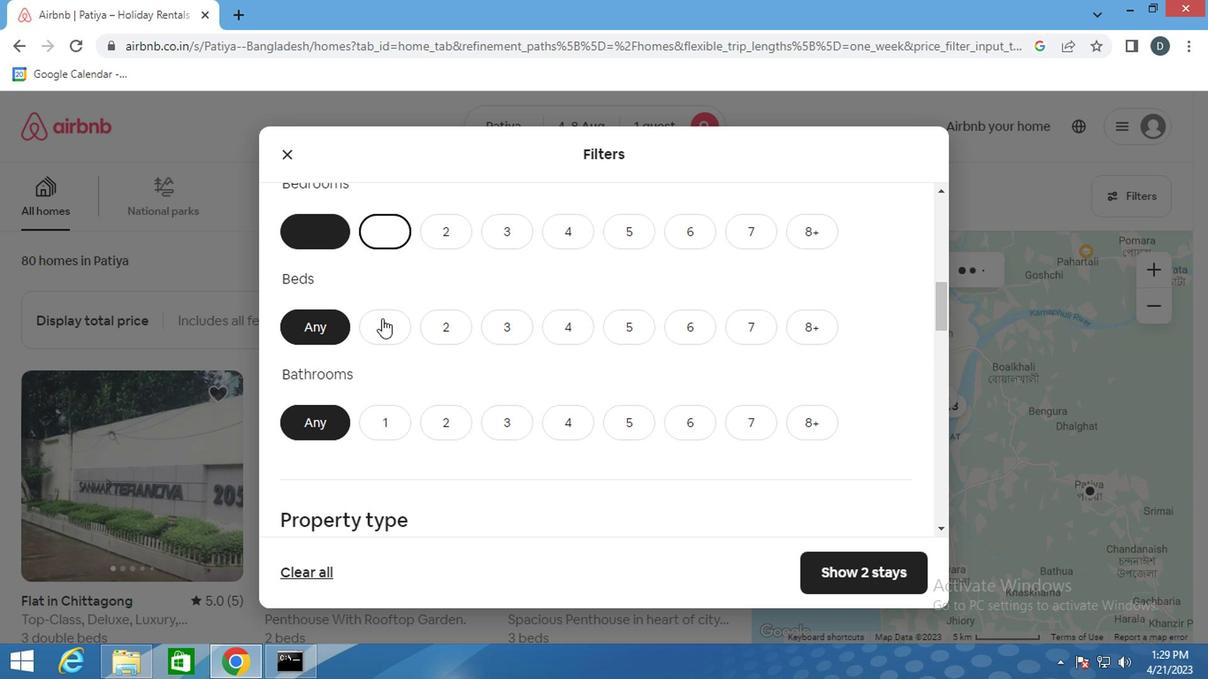 
Action: Mouse moved to (399, 436)
Screenshot: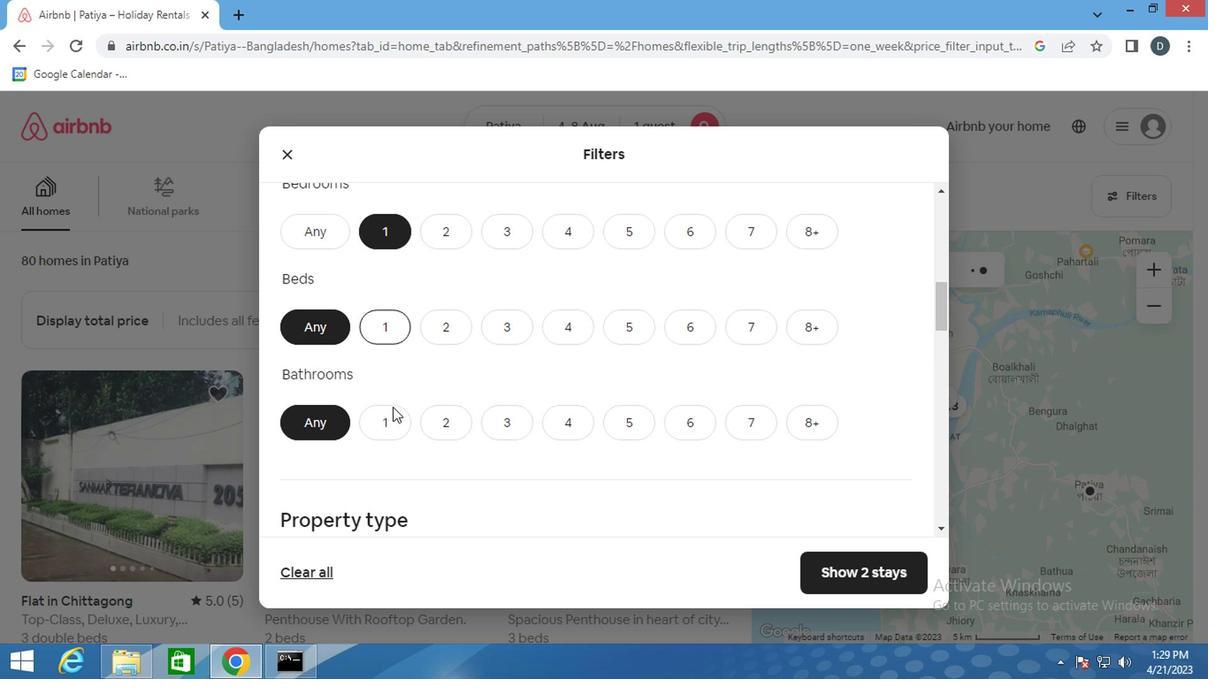 
Action: Mouse pressed left at (399, 436)
Screenshot: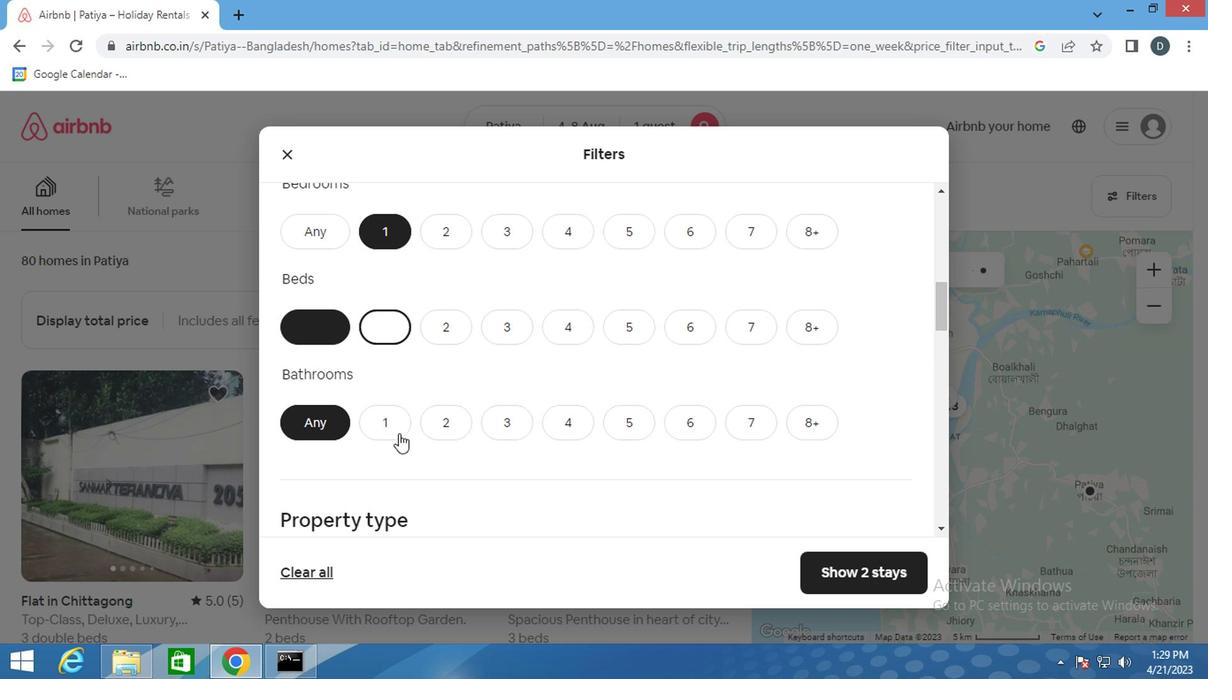
Action: Mouse moved to (434, 450)
Screenshot: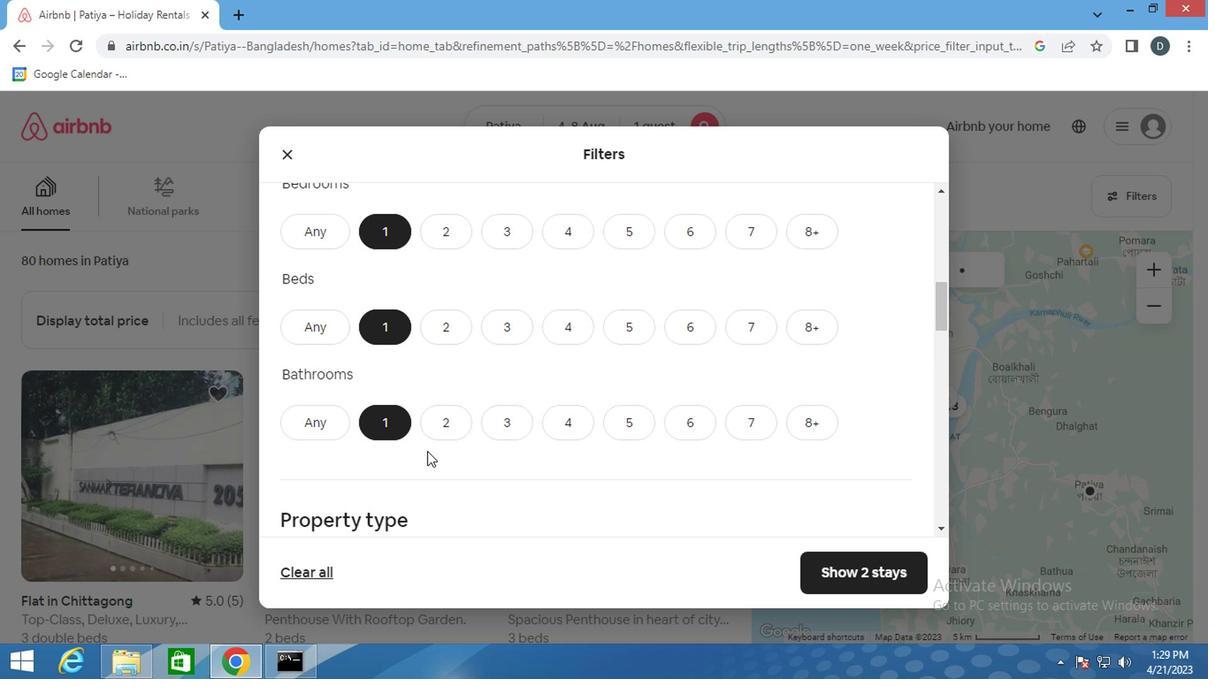 
Action: Mouse scrolled (434, 449) with delta (0, -1)
Screenshot: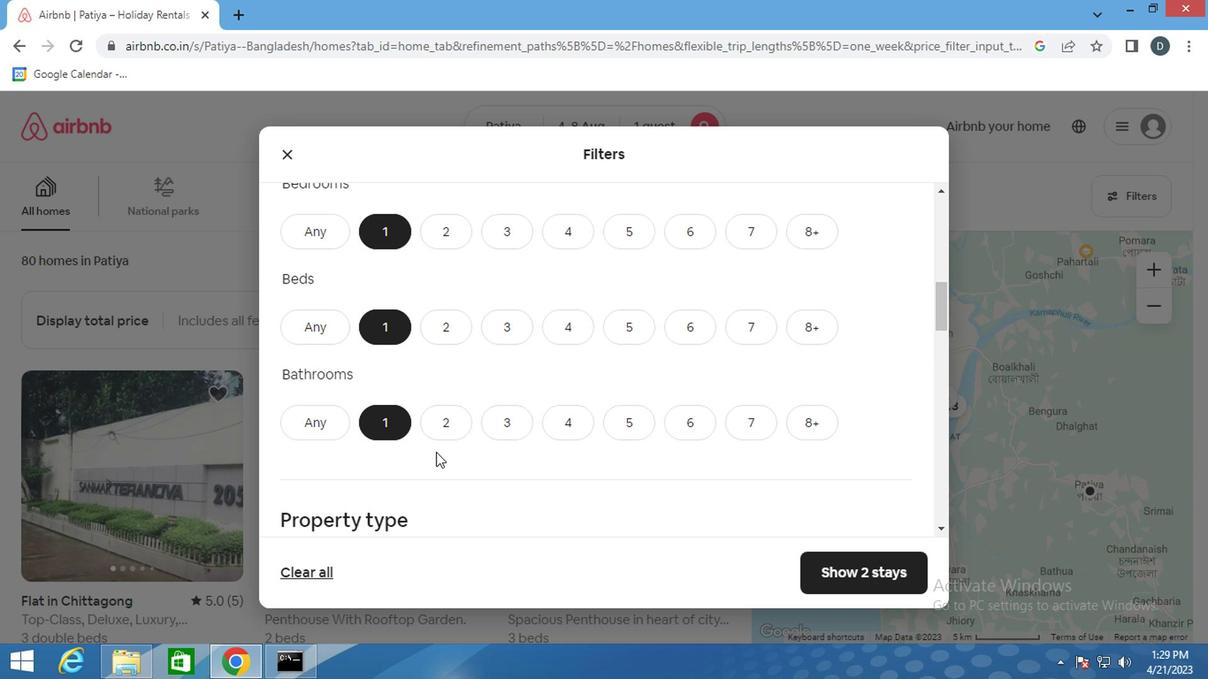 
Action: Mouse scrolled (434, 449) with delta (0, -1)
Screenshot: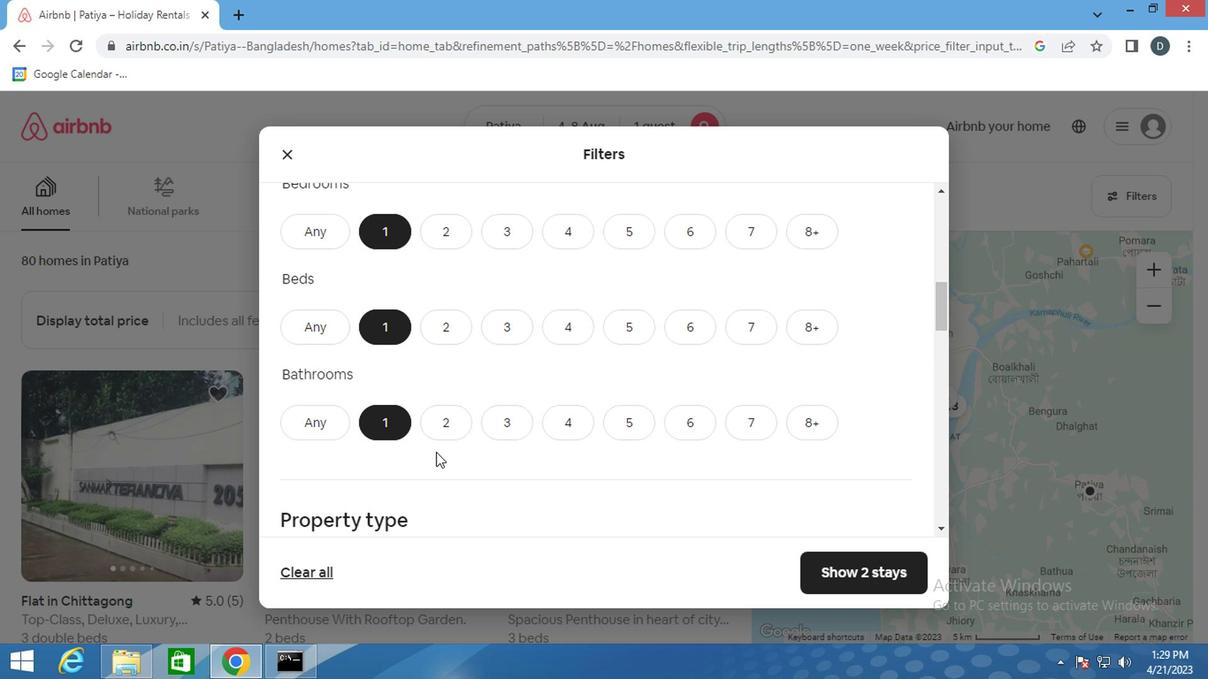 
Action: Mouse moved to (503, 440)
Screenshot: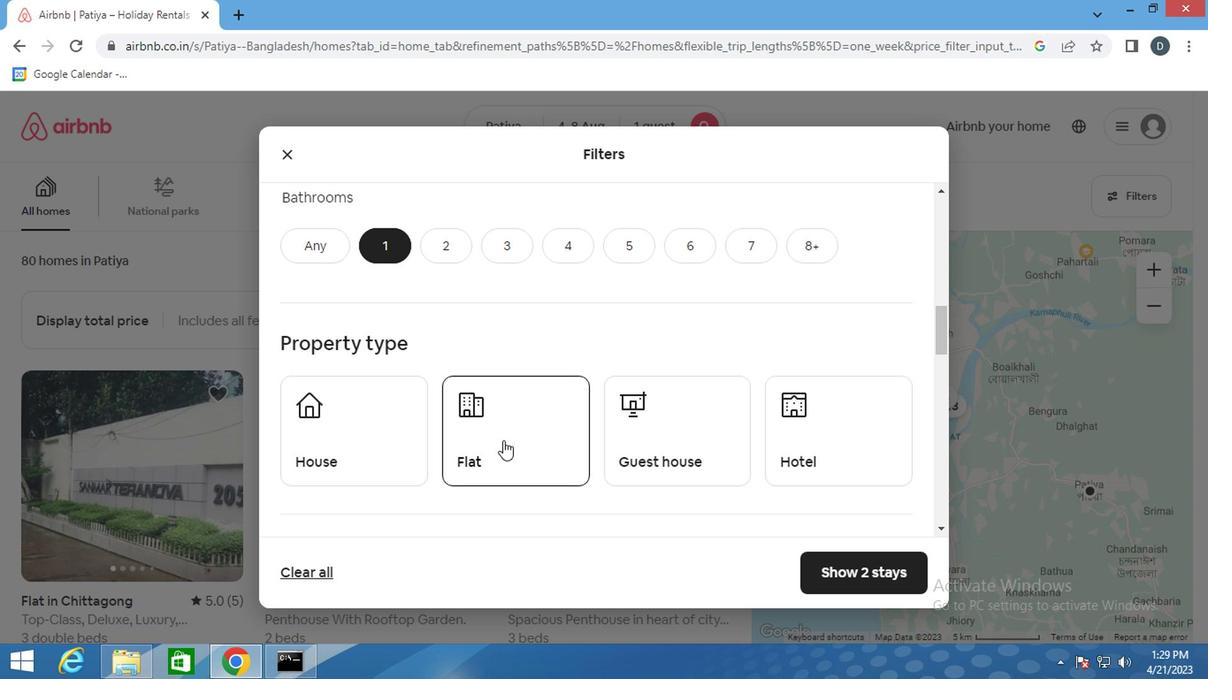 
Action: Mouse pressed left at (503, 440)
Screenshot: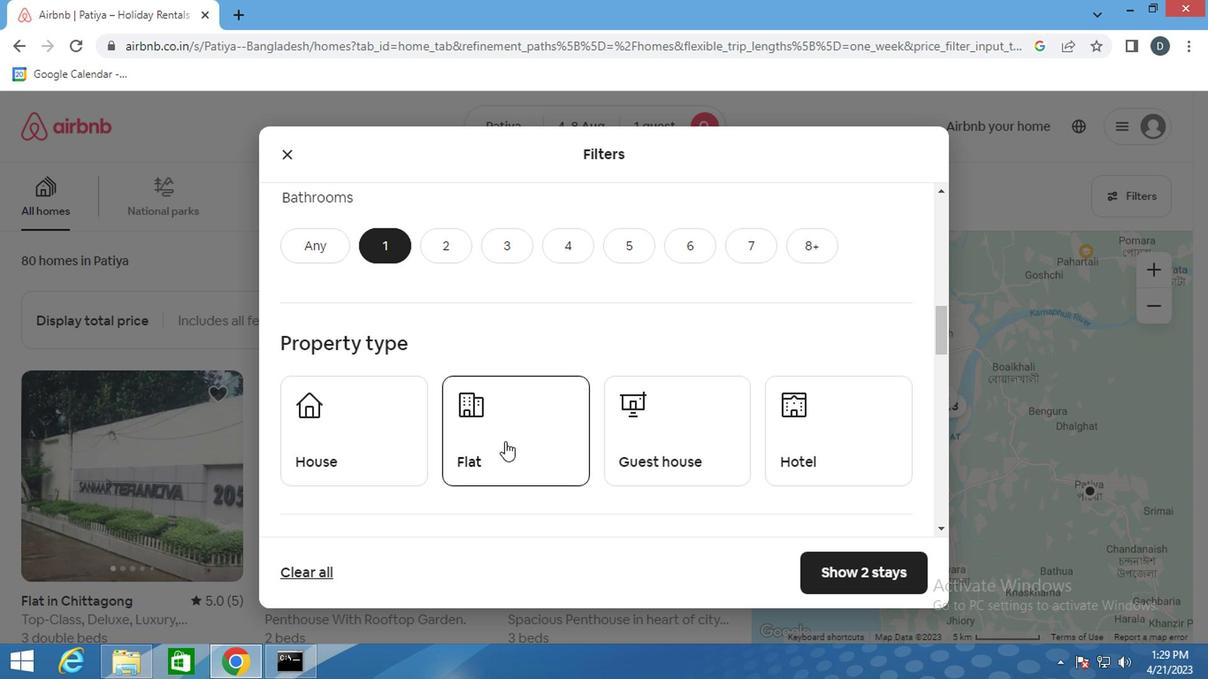 
Action: Mouse moved to (675, 435)
Screenshot: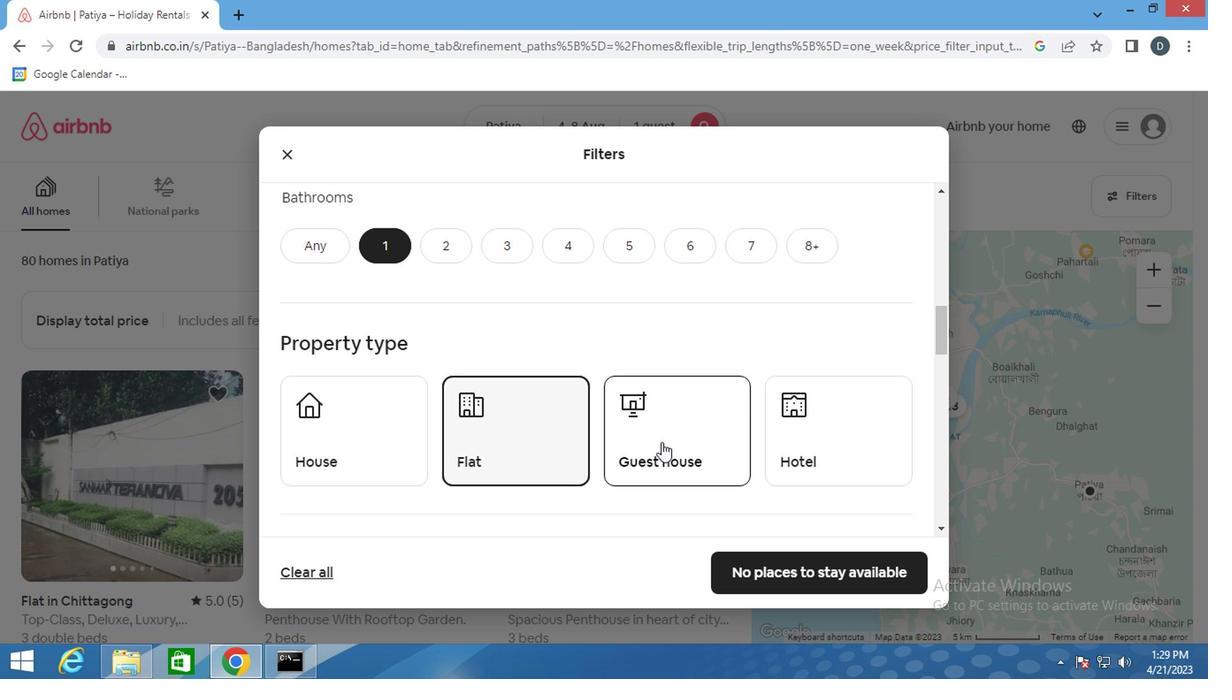 
Action: Mouse pressed left at (675, 435)
Screenshot: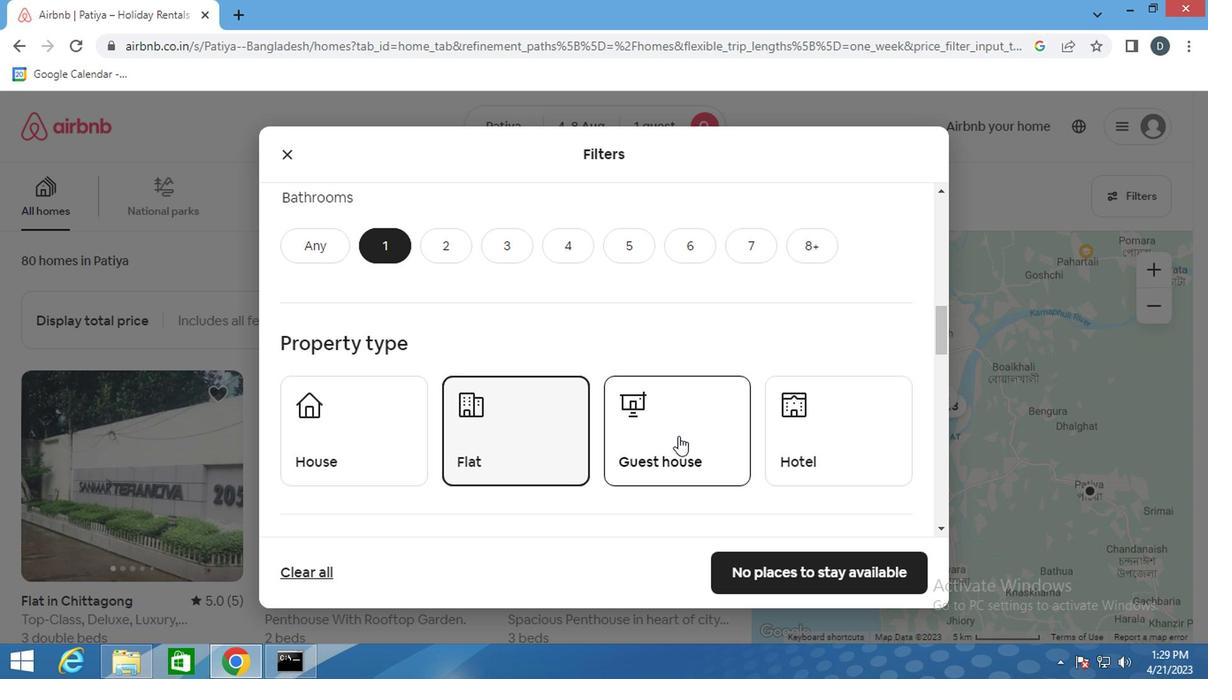
Action: Mouse moved to (819, 442)
Screenshot: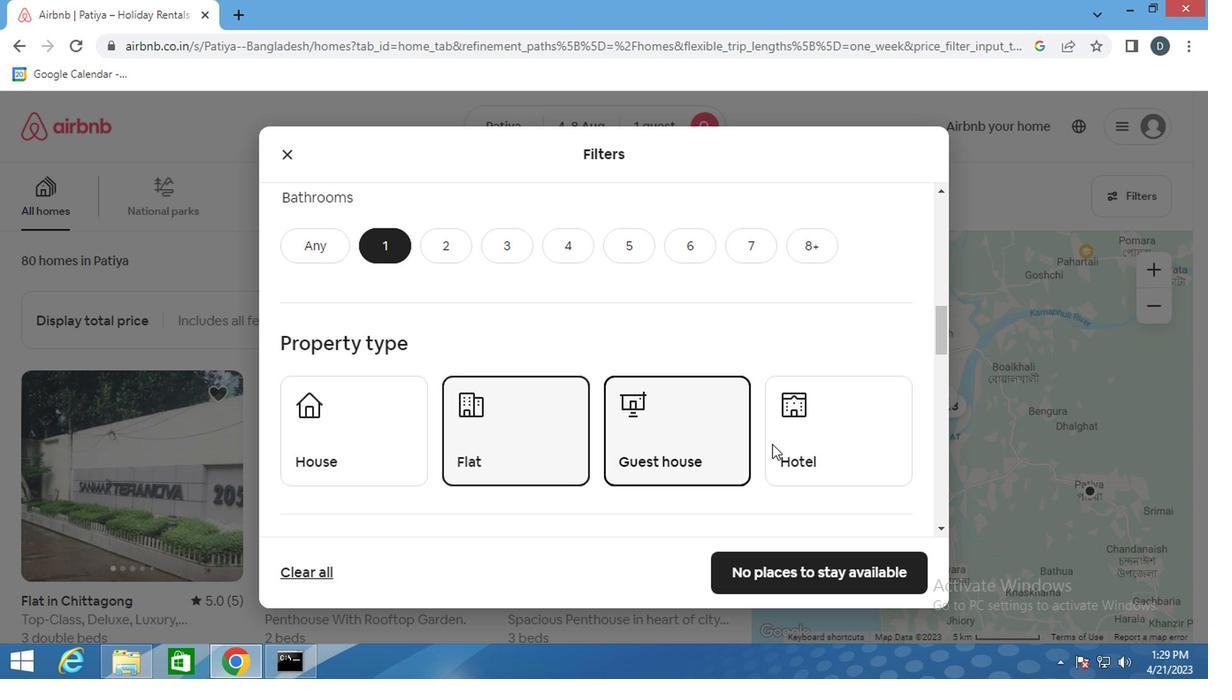 
Action: Mouse pressed left at (819, 442)
Screenshot: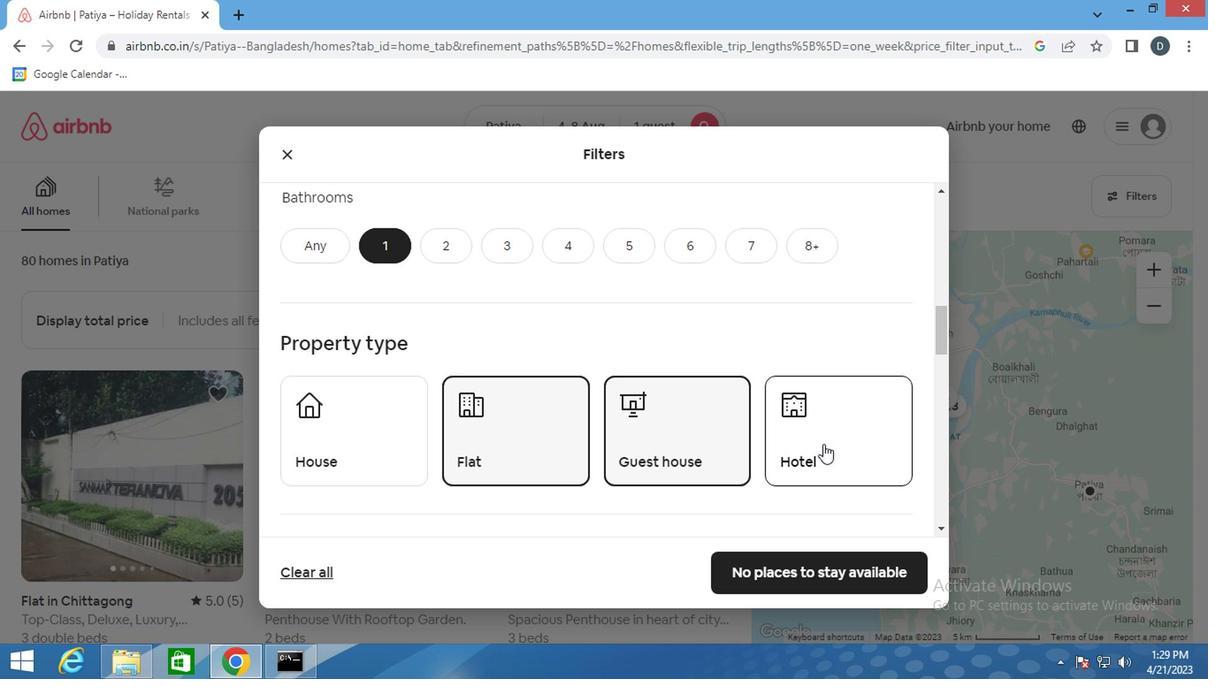 
Action: Mouse moved to (633, 483)
Screenshot: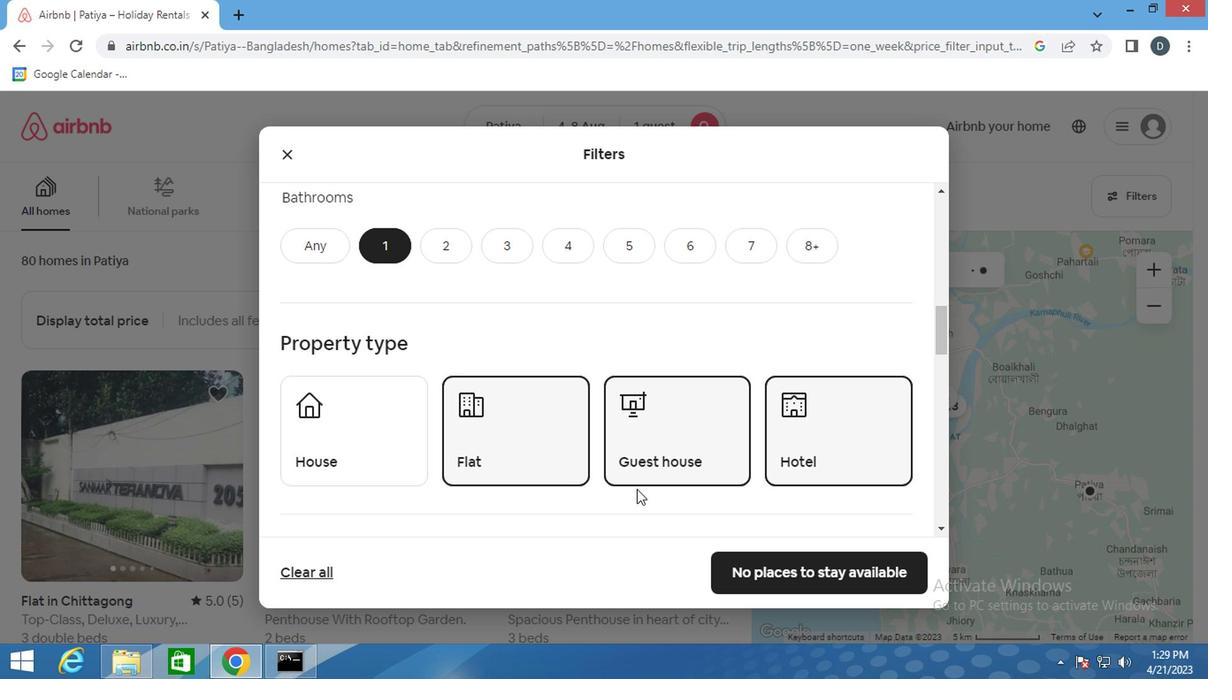 
Action: Mouse scrolled (633, 482) with delta (0, 0)
Screenshot: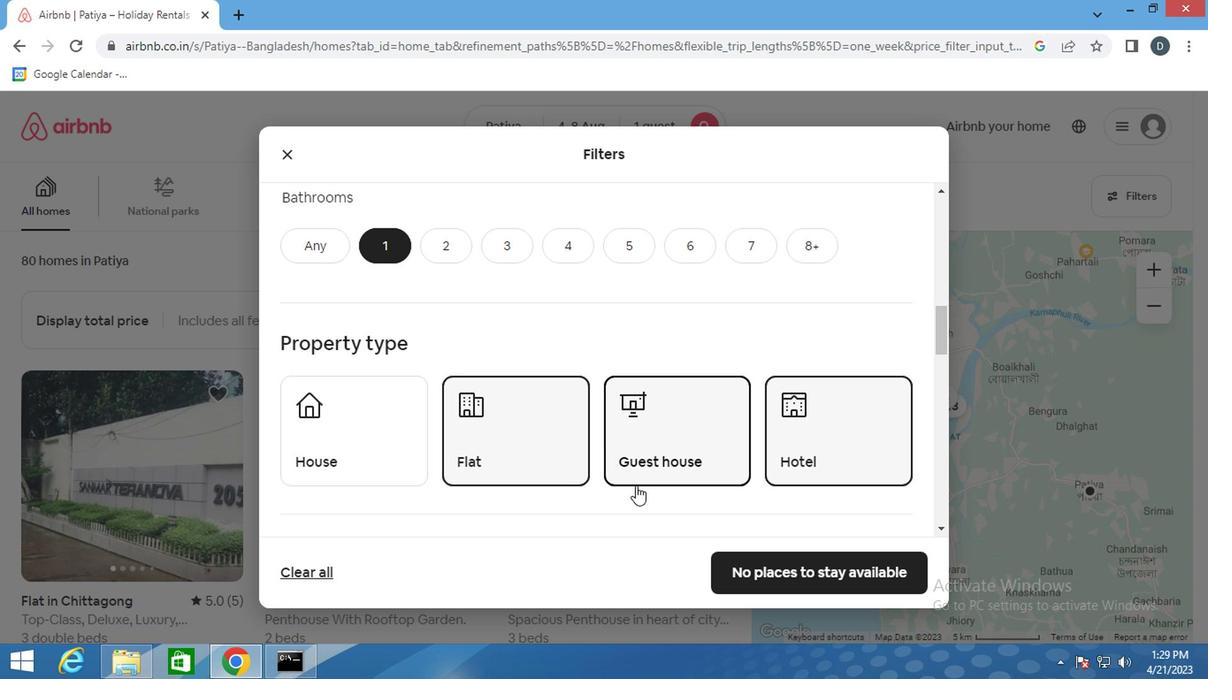 
Action: Mouse scrolled (633, 482) with delta (0, 0)
Screenshot: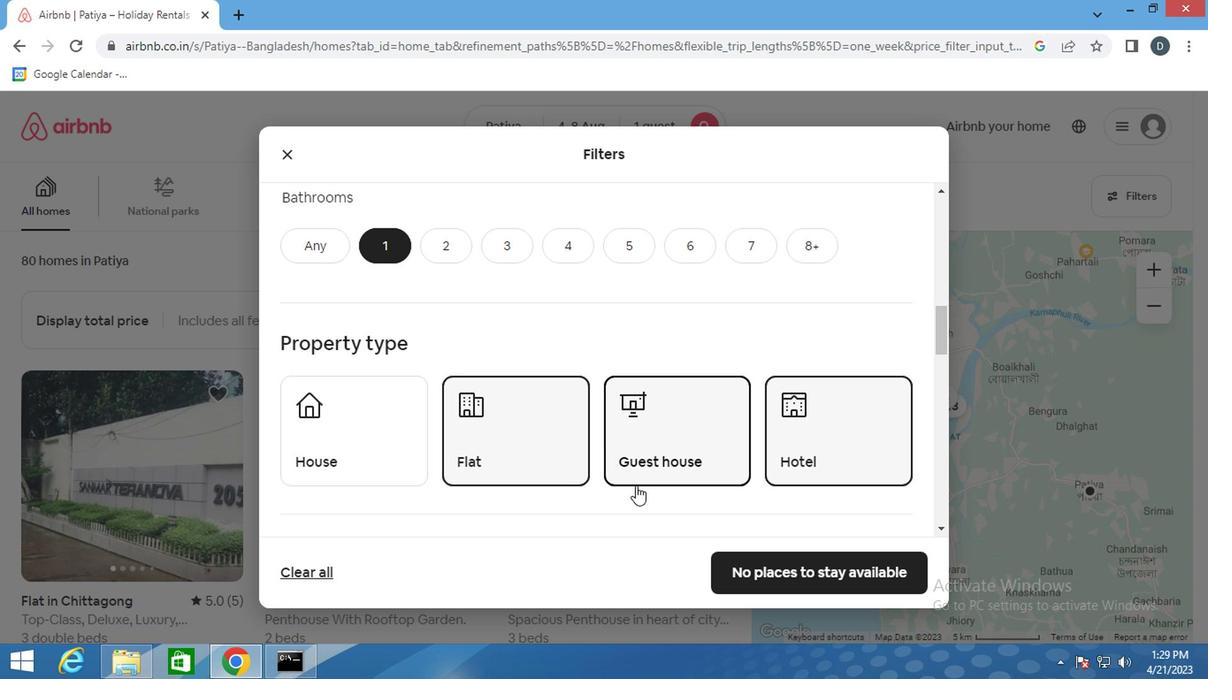 
Action: Mouse scrolled (633, 482) with delta (0, 0)
Screenshot: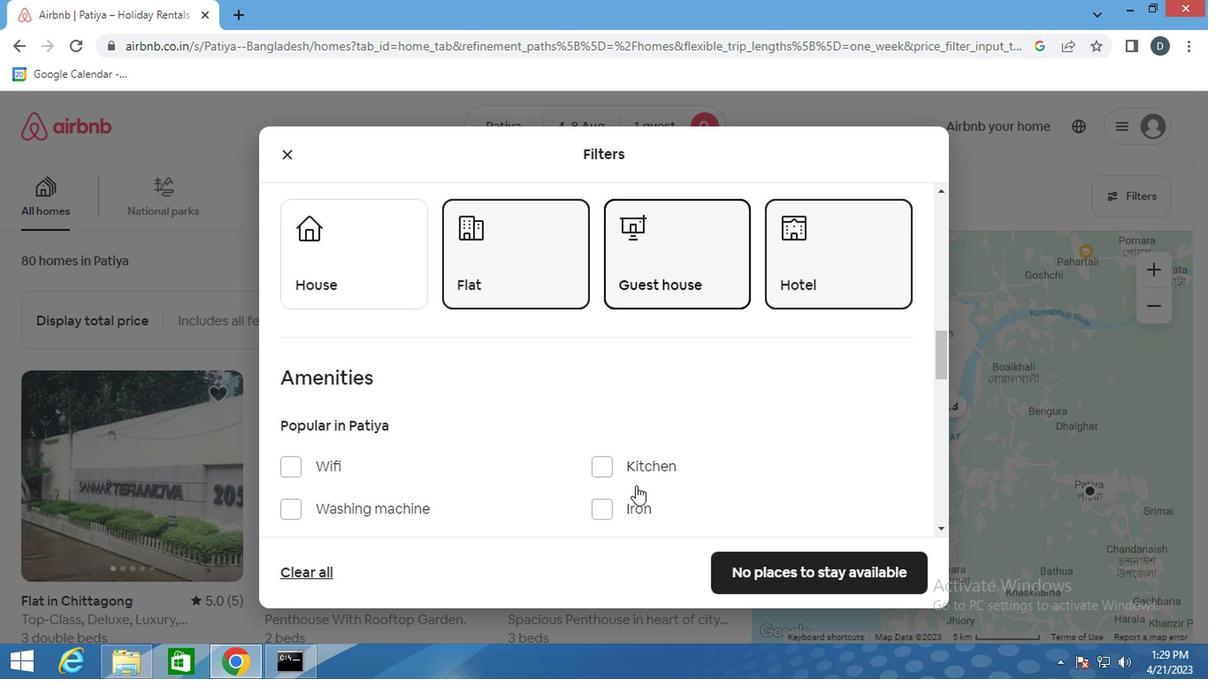 
Action: Mouse moved to (338, 496)
Screenshot: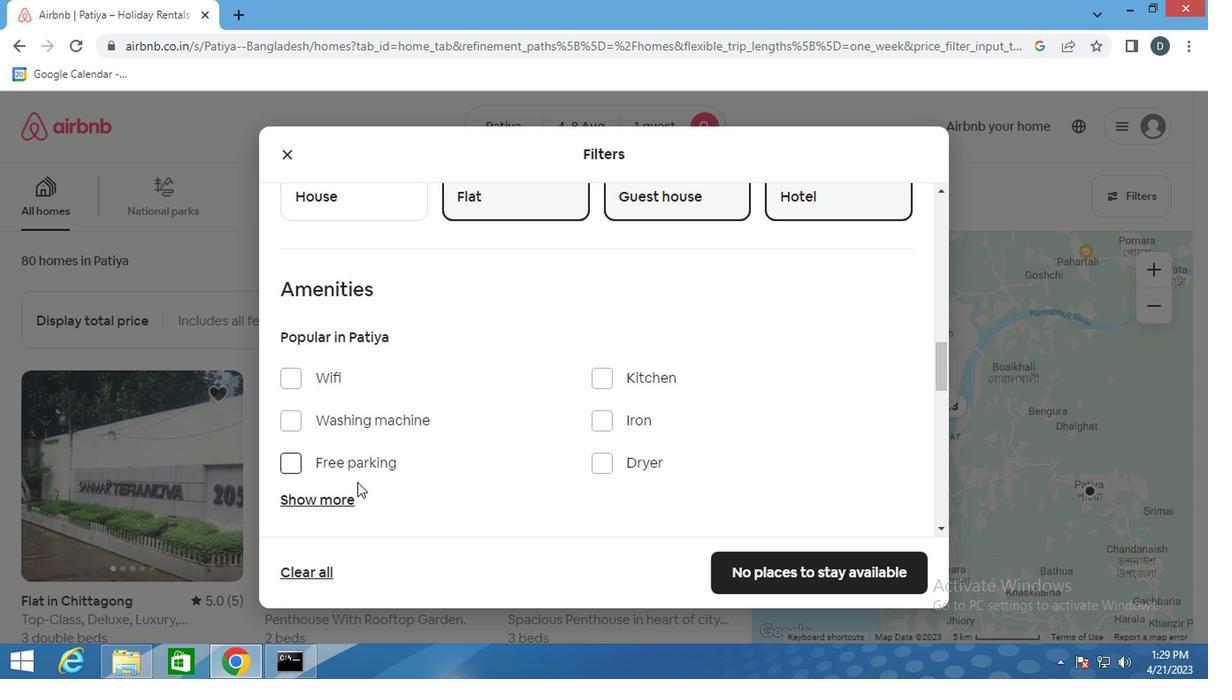 
Action: Mouse pressed left at (338, 496)
Screenshot: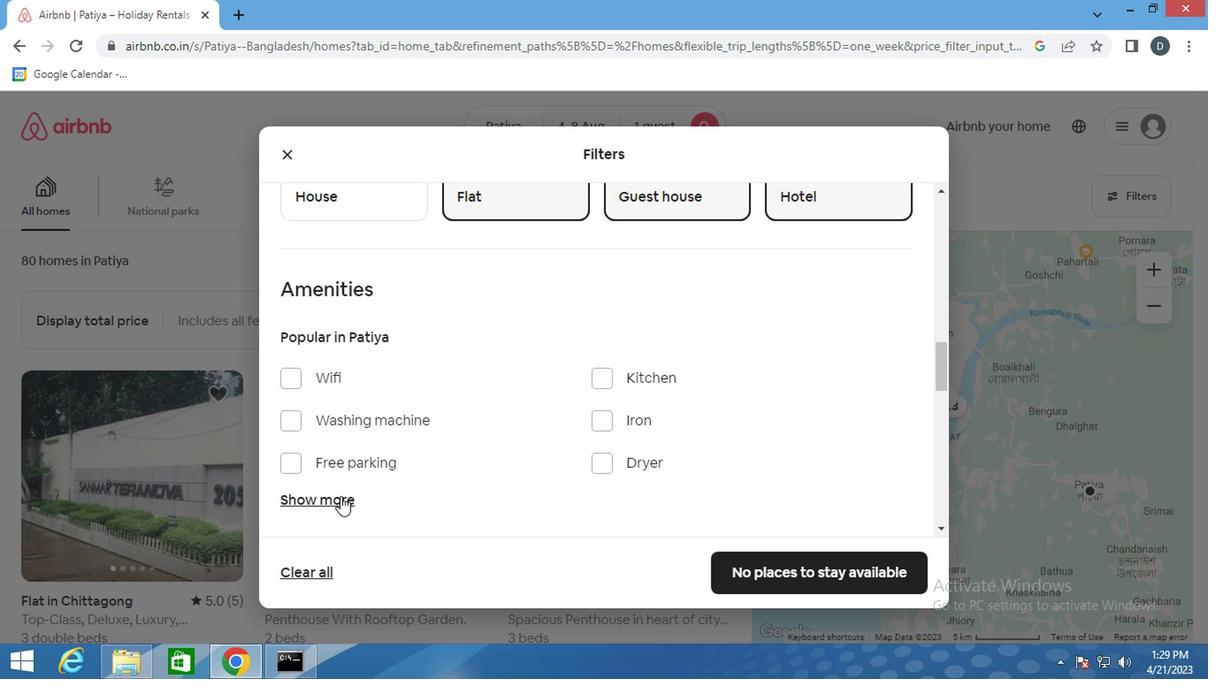 
Action: Mouse moved to (366, 482)
Screenshot: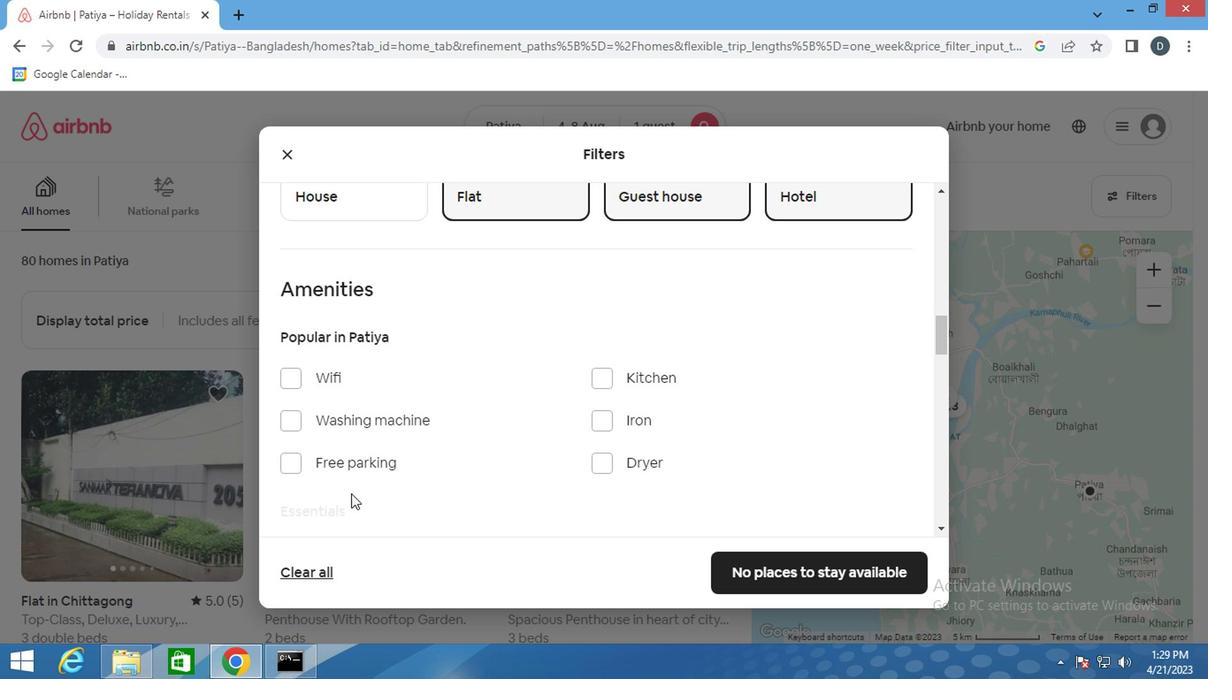 
Action: Mouse scrolled (366, 481) with delta (0, -1)
Screenshot: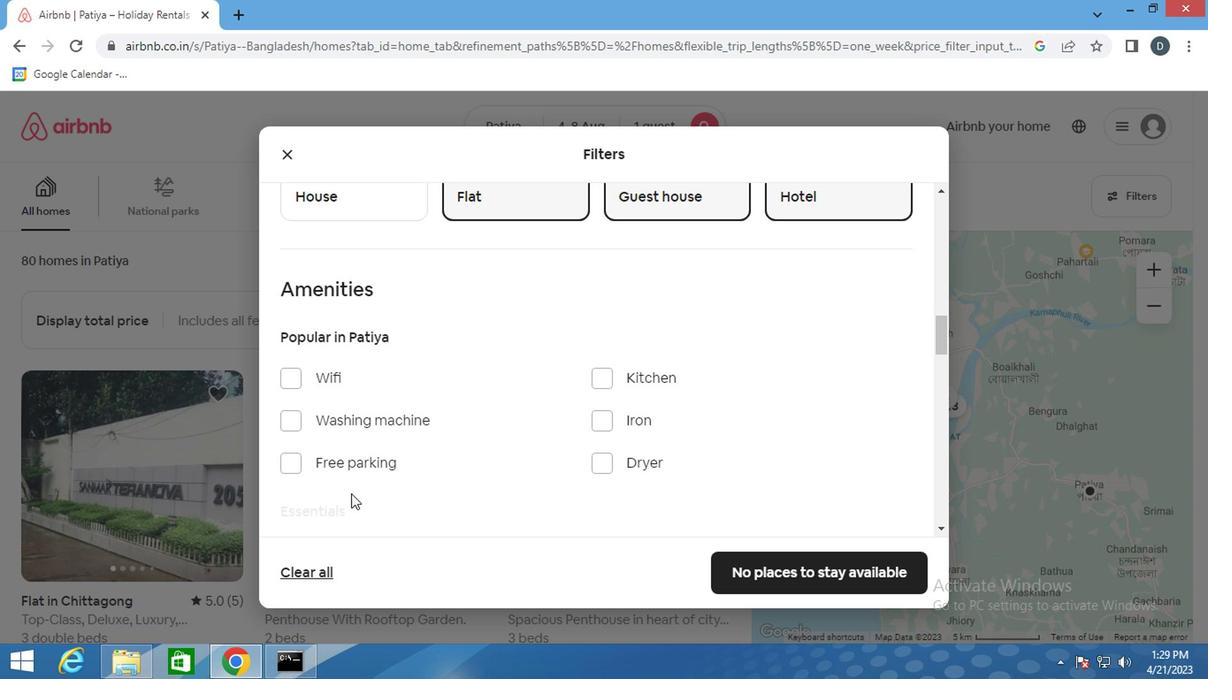 
Action: Mouse moved to (366, 481)
Screenshot: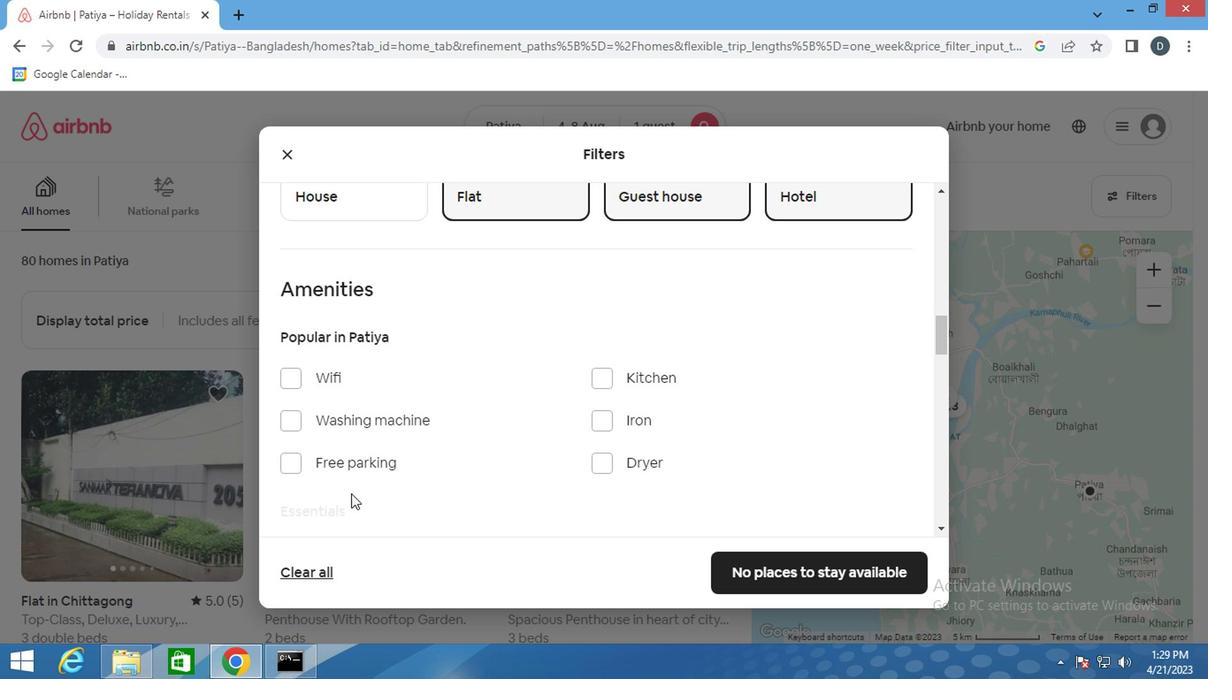 
Action: Mouse scrolled (366, 481) with delta (0, 0)
Screenshot: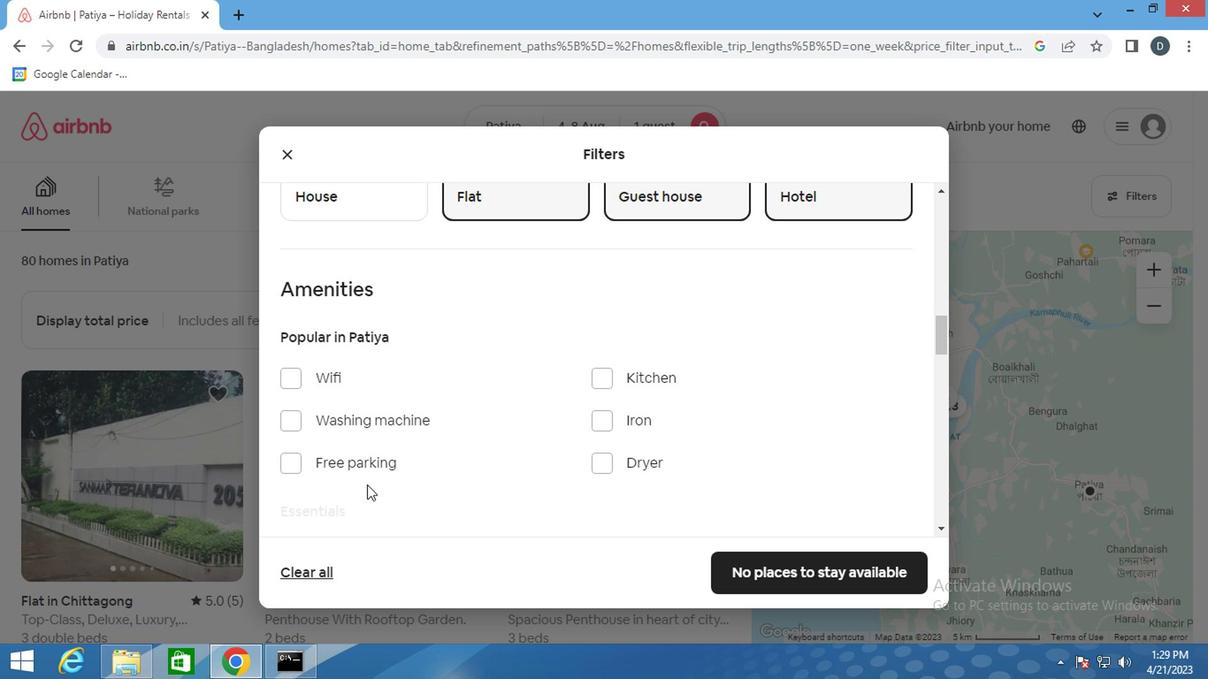 
Action: Mouse moved to (606, 380)
Screenshot: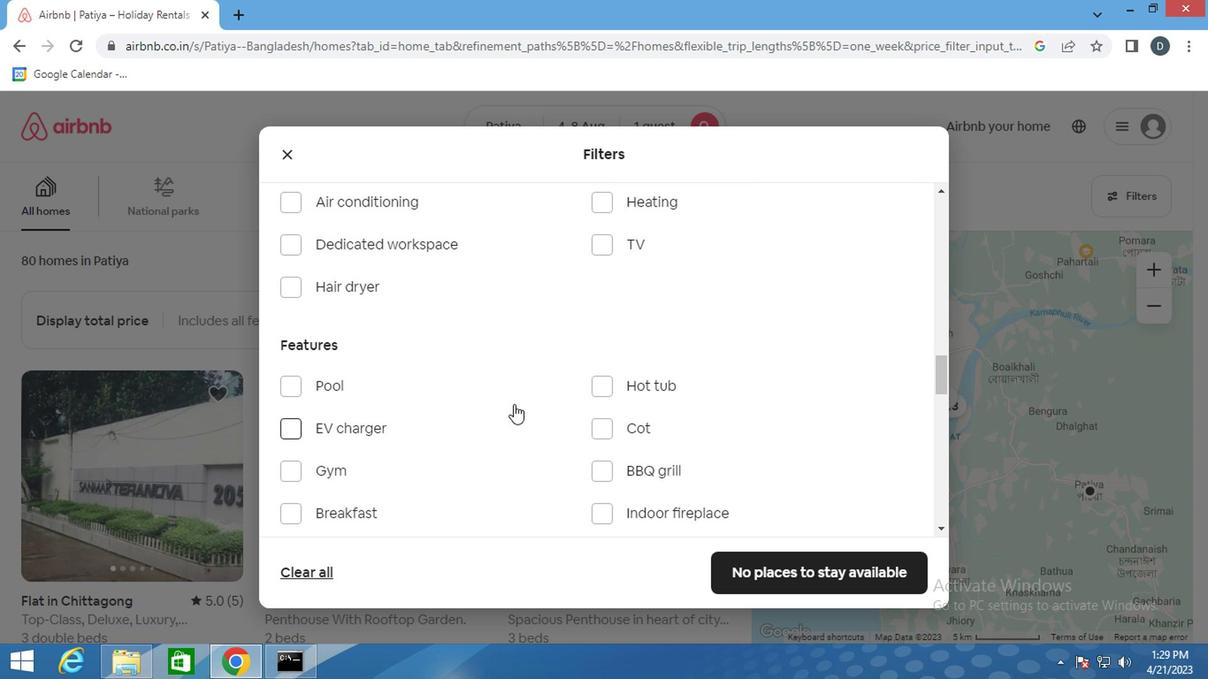 
Action: Mouse scrolled (606, 381) with delta (0, 0)
Screenshot: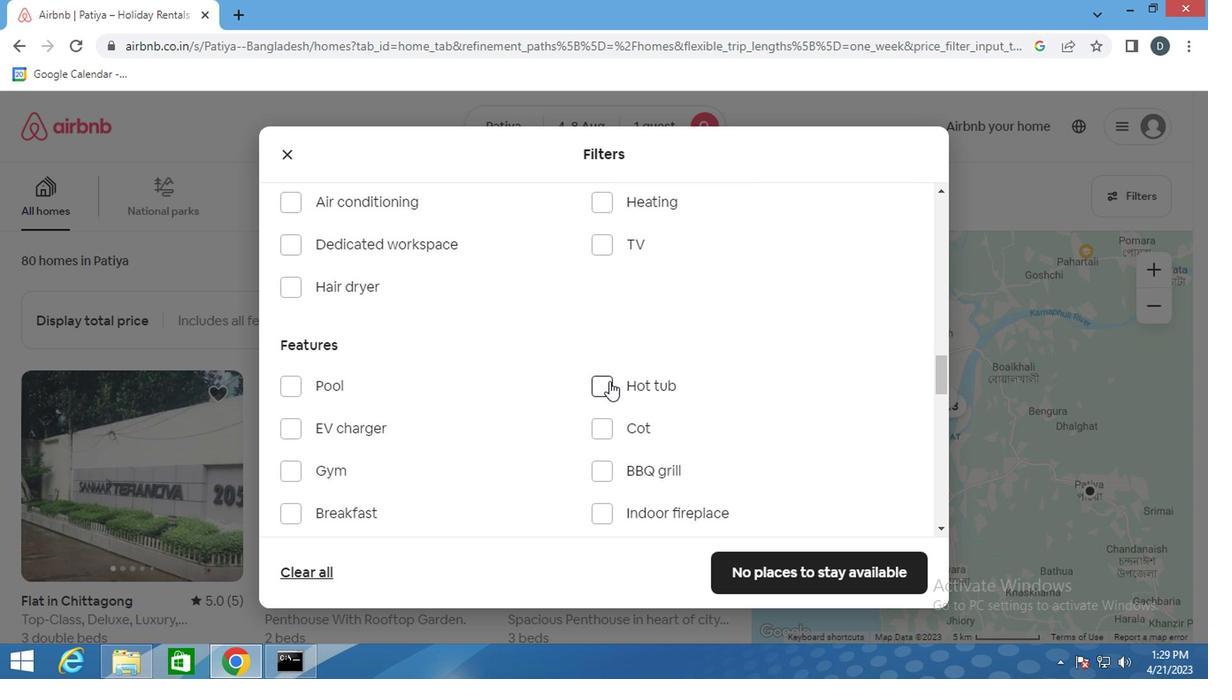 
Action: Mouse moved to (388, 305)
Screenshot: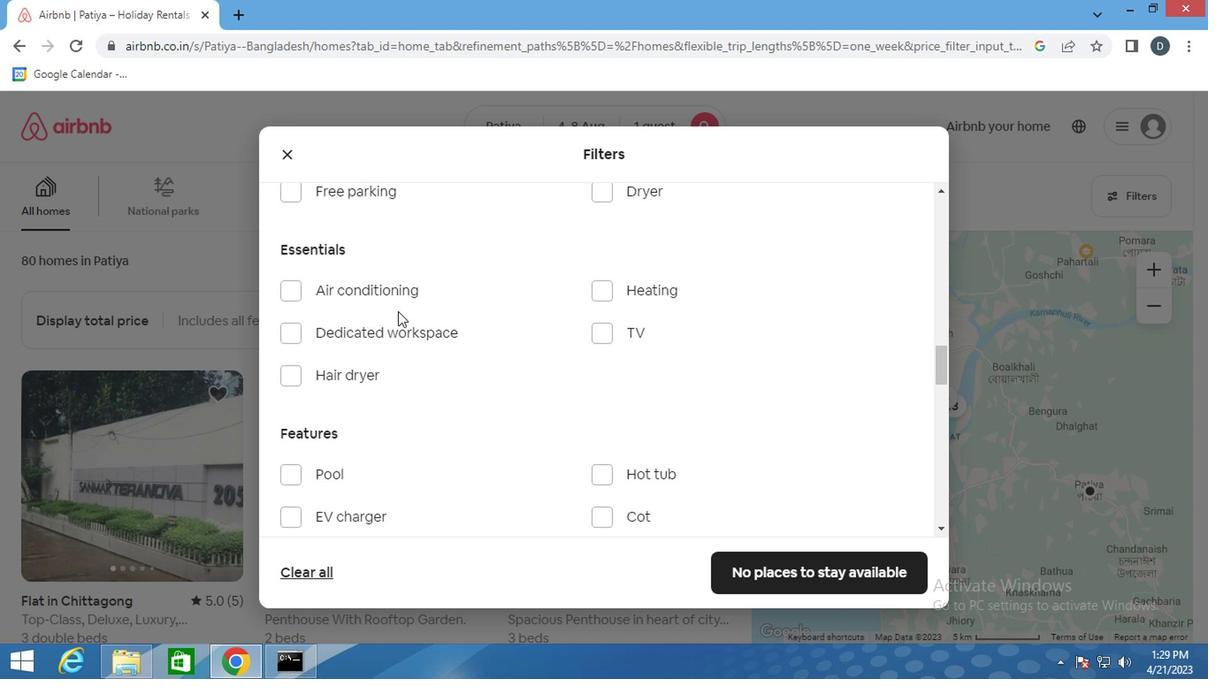 
Action: Mouse pressed left at (388, 305)
Screenshot: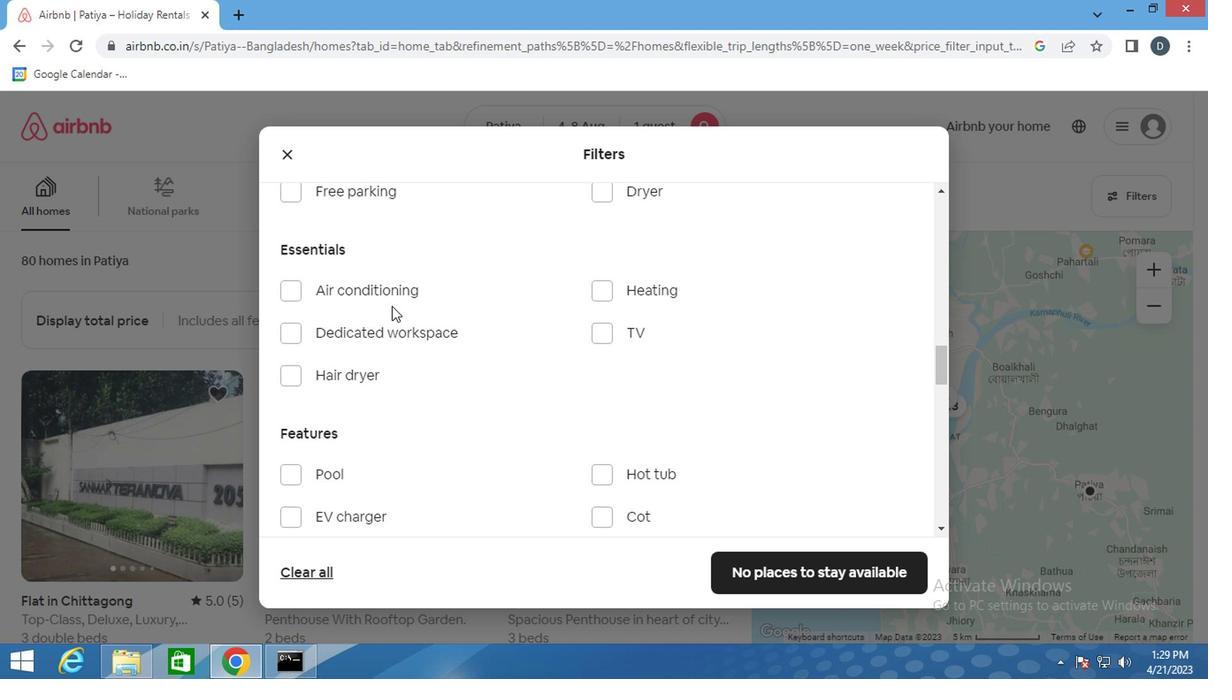
Action: Mouse moved to (388, 295)
Screenshot: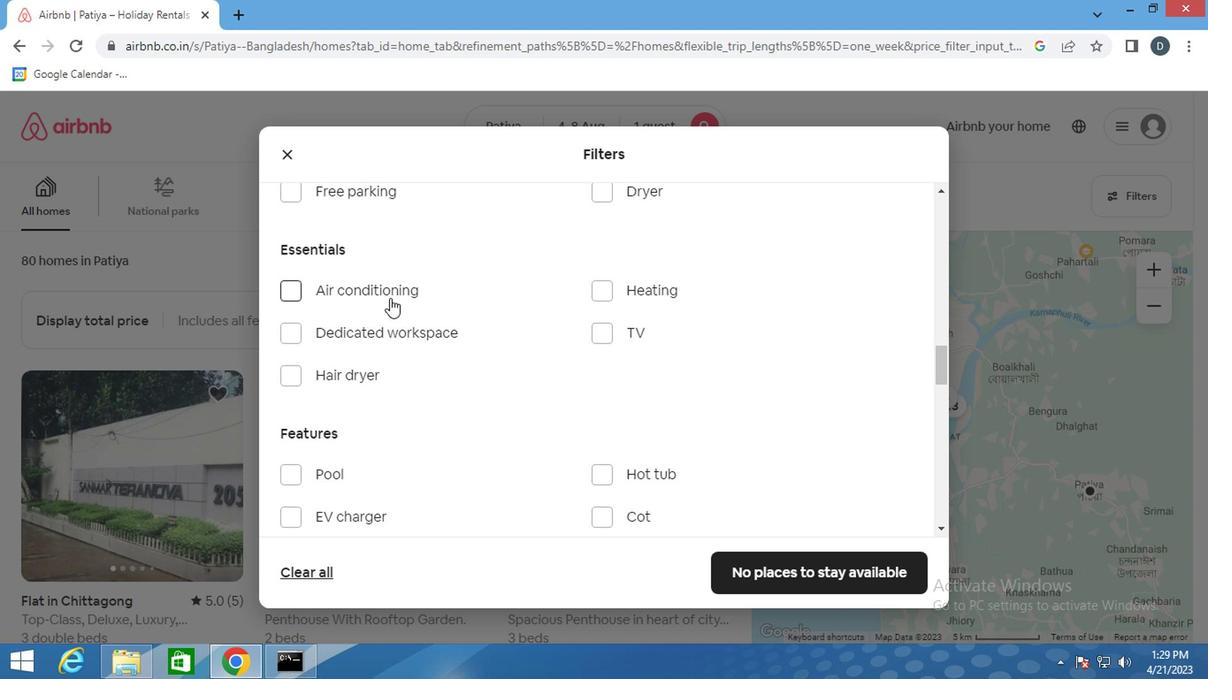 
Action: Mouse pressed left at (388, 295)
Screenshot: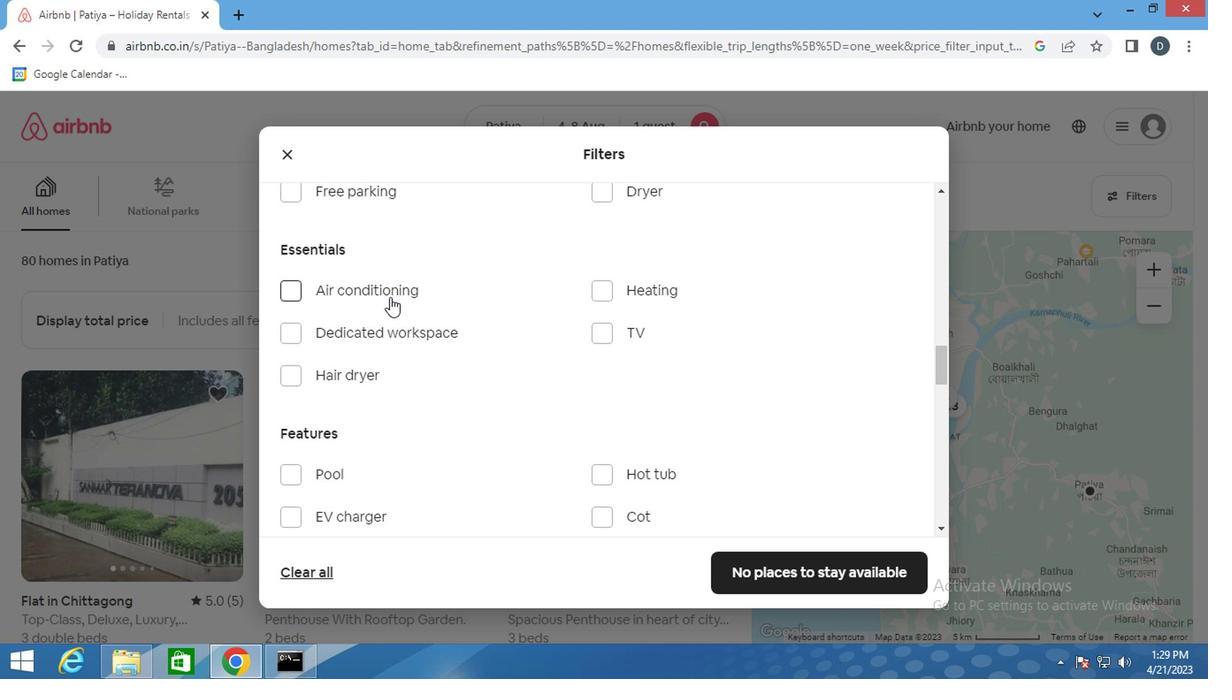
Action: Mouse moved to (494, 403)
Screenshot: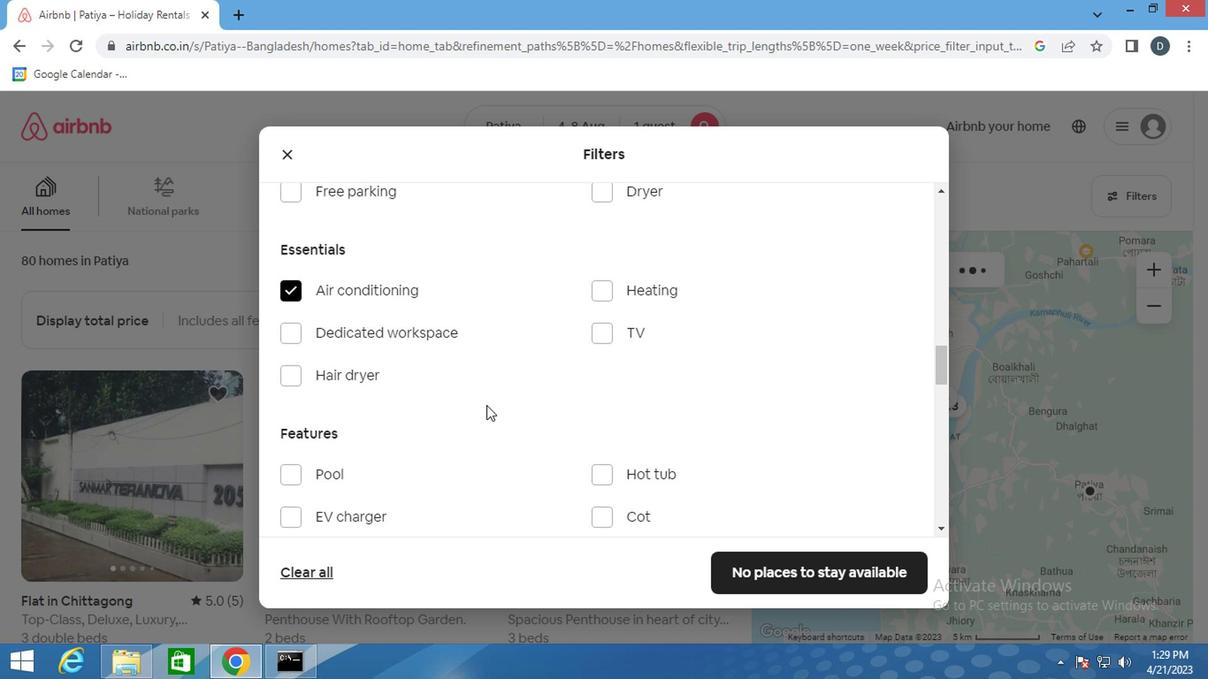 
Action: Mouse scrolled (494, 402) with delta (0, 0)
Screenshot: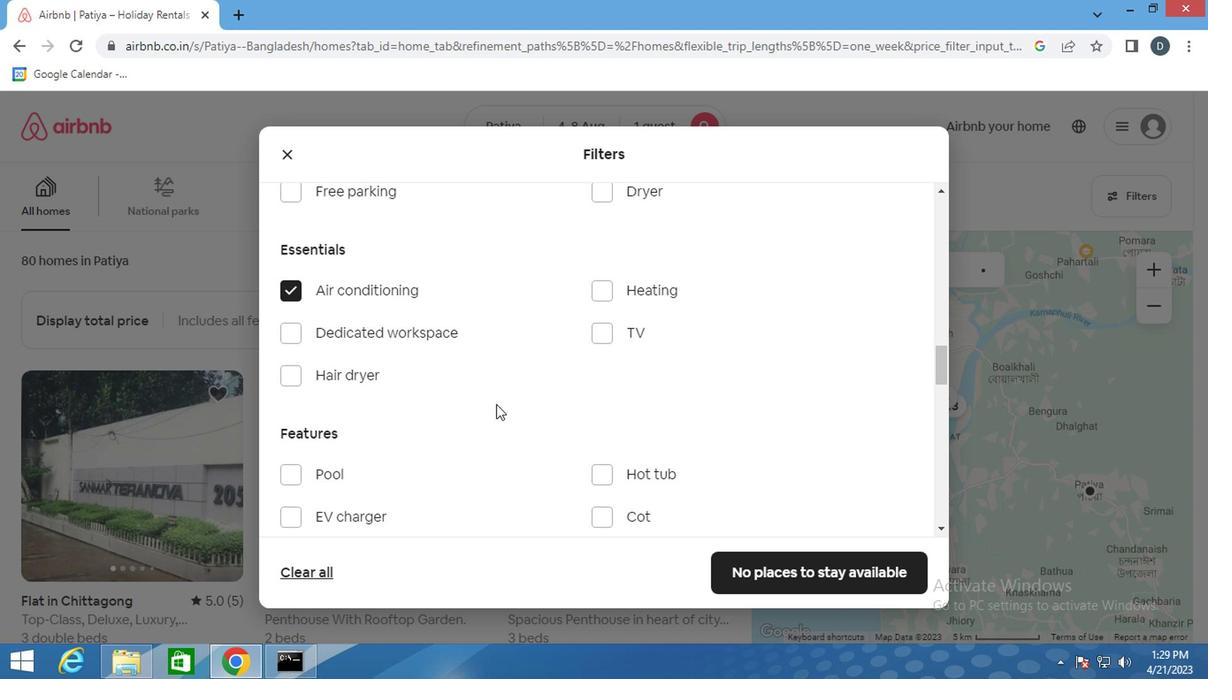 
Action: Mouse scrolled (494, 402) with delta (0, 0)
Screenshot: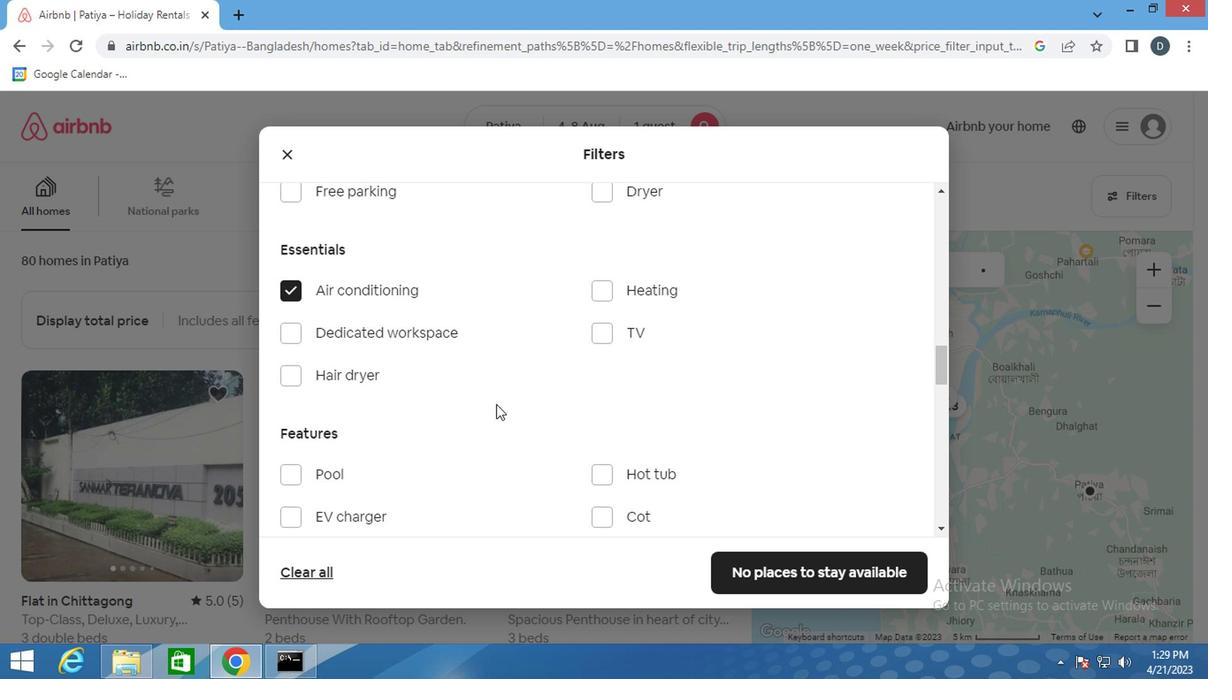 
Action: Mouse scrolled (494, 402) with delta (0, 0)
Screenshot: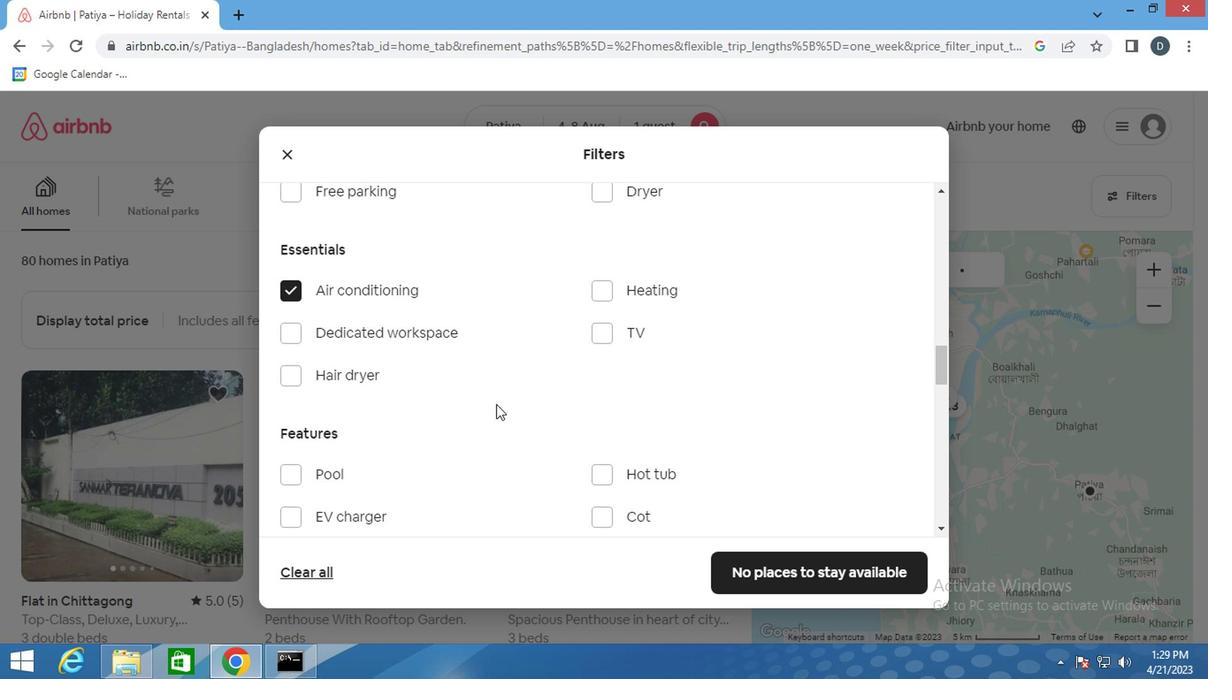 
Action: Mouse scrolled (494, 402) with delta (0, 0)
Screenshot: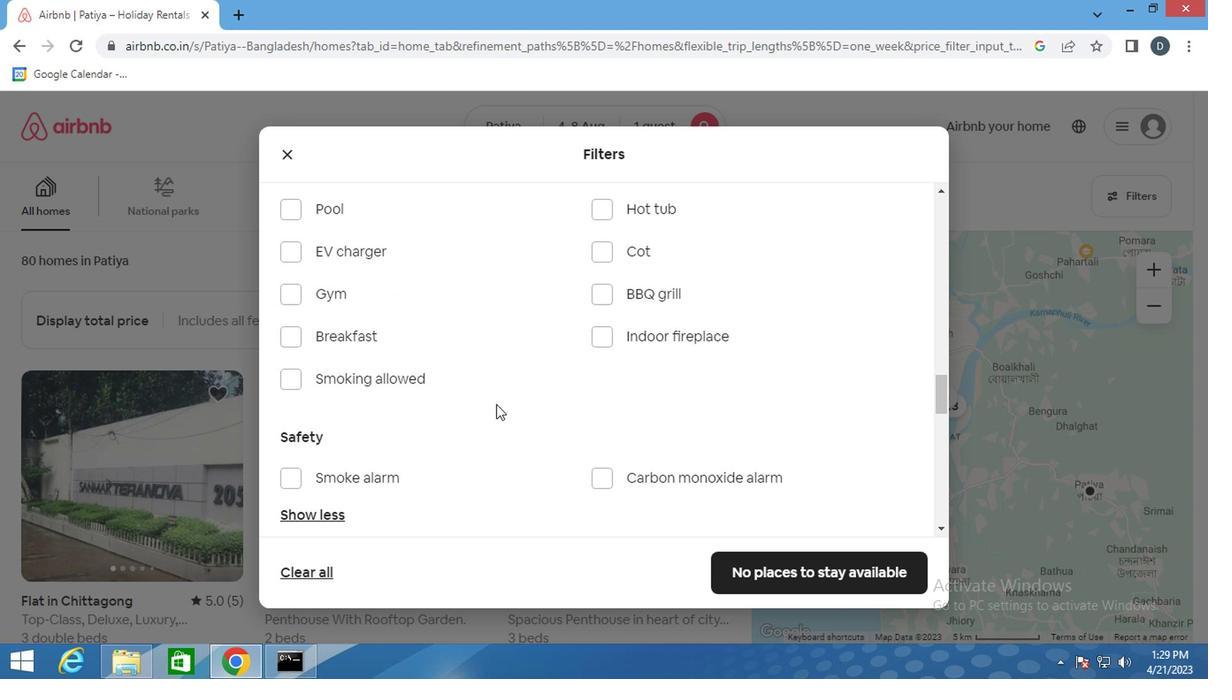
Action: Mouse scrolled (494, 402) with delta (0, 0)
Screenshot: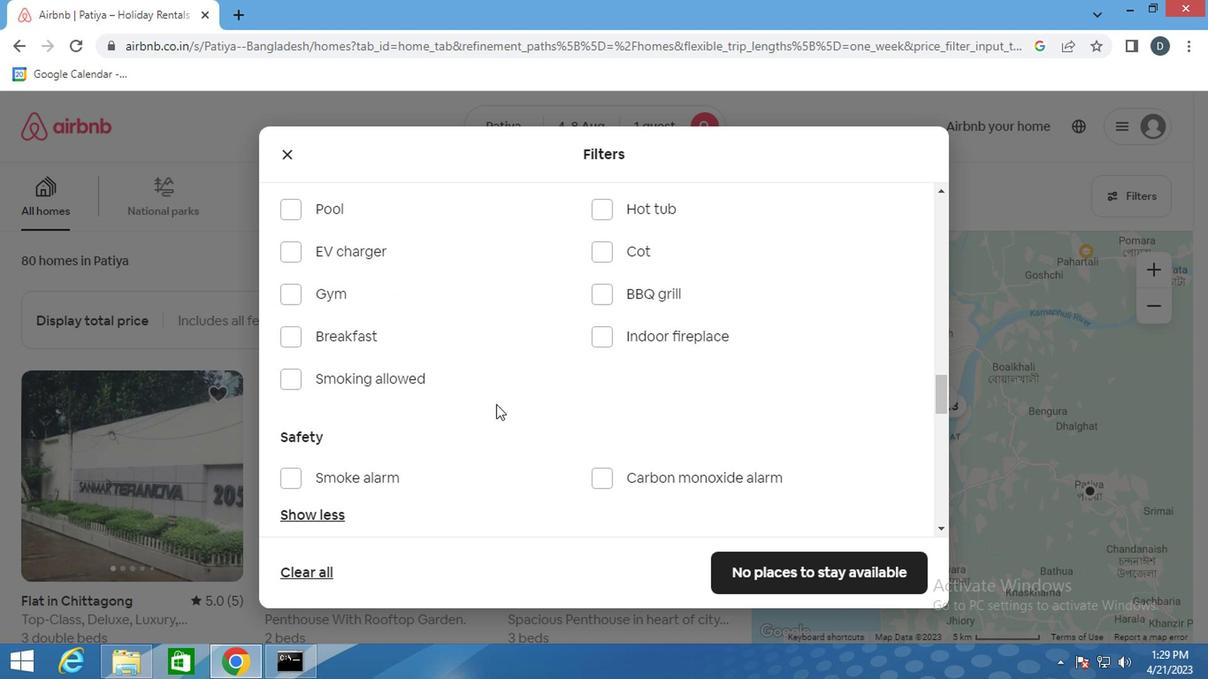 
Action: Mouse scrolled (494, 402) with delta (0, 0)
Screenshot: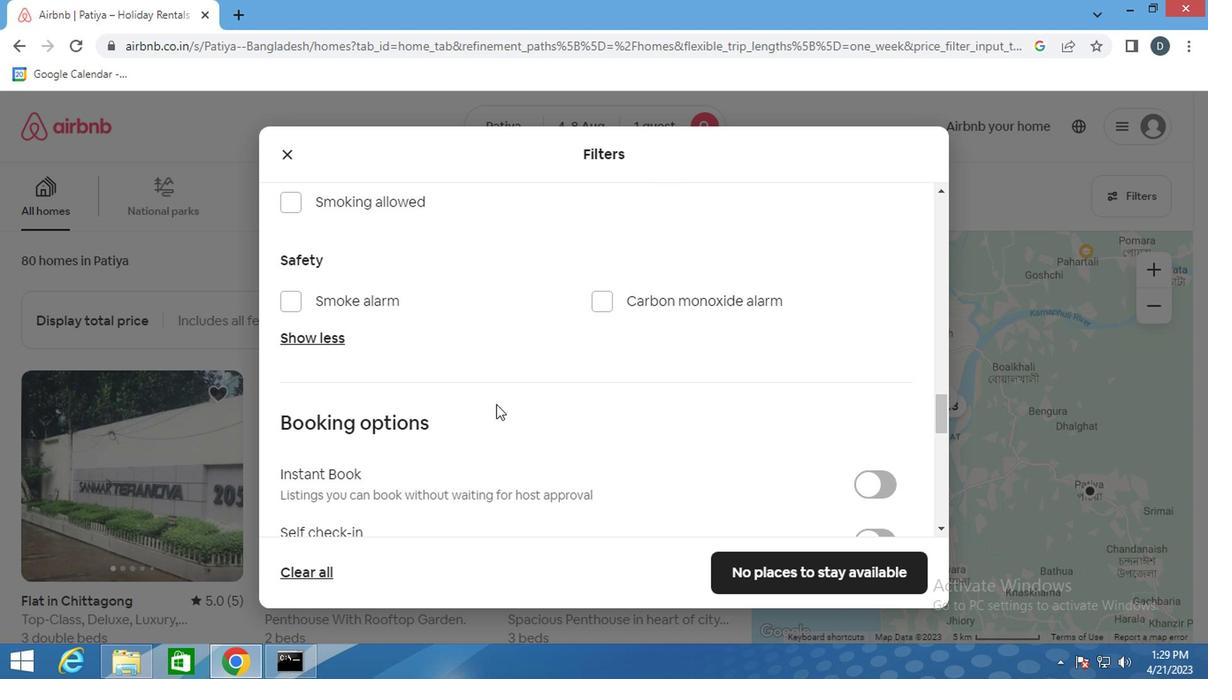 
Action: Mouse moved to (494, 403)
Screenshot: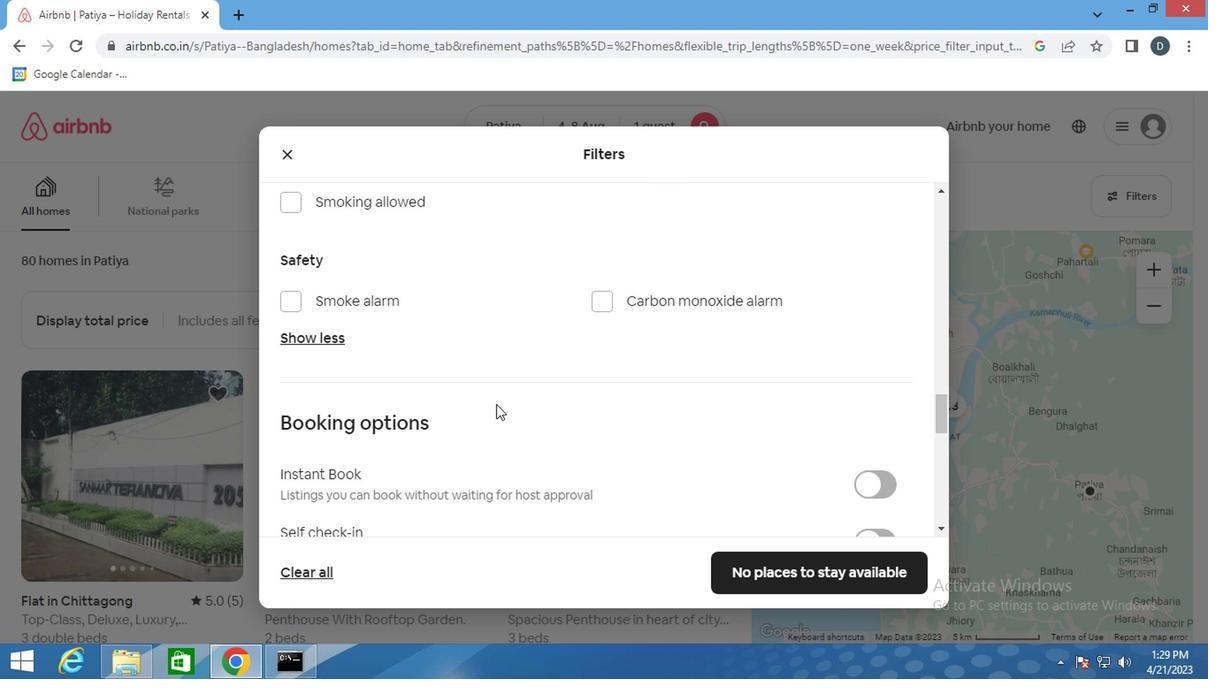 
Action: Mouse scrolled (494, 402) with delta (0, 0)
Screenshot: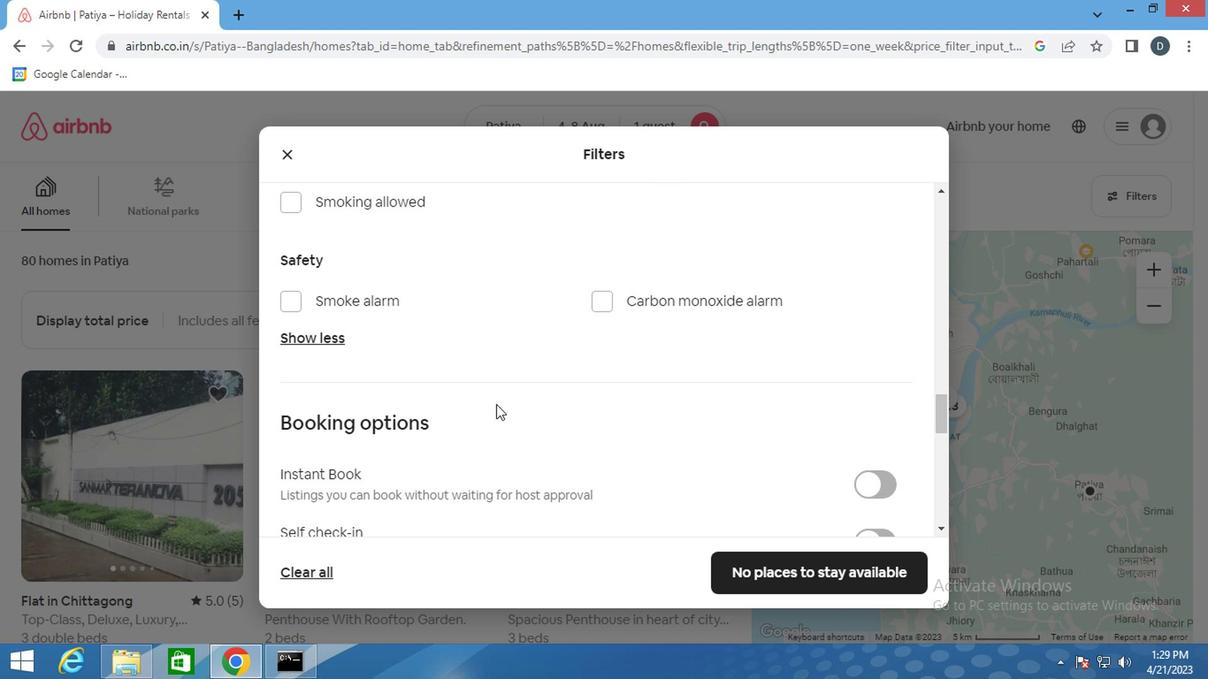 
Action: Mouse moved to (495, 403)
Screenshot: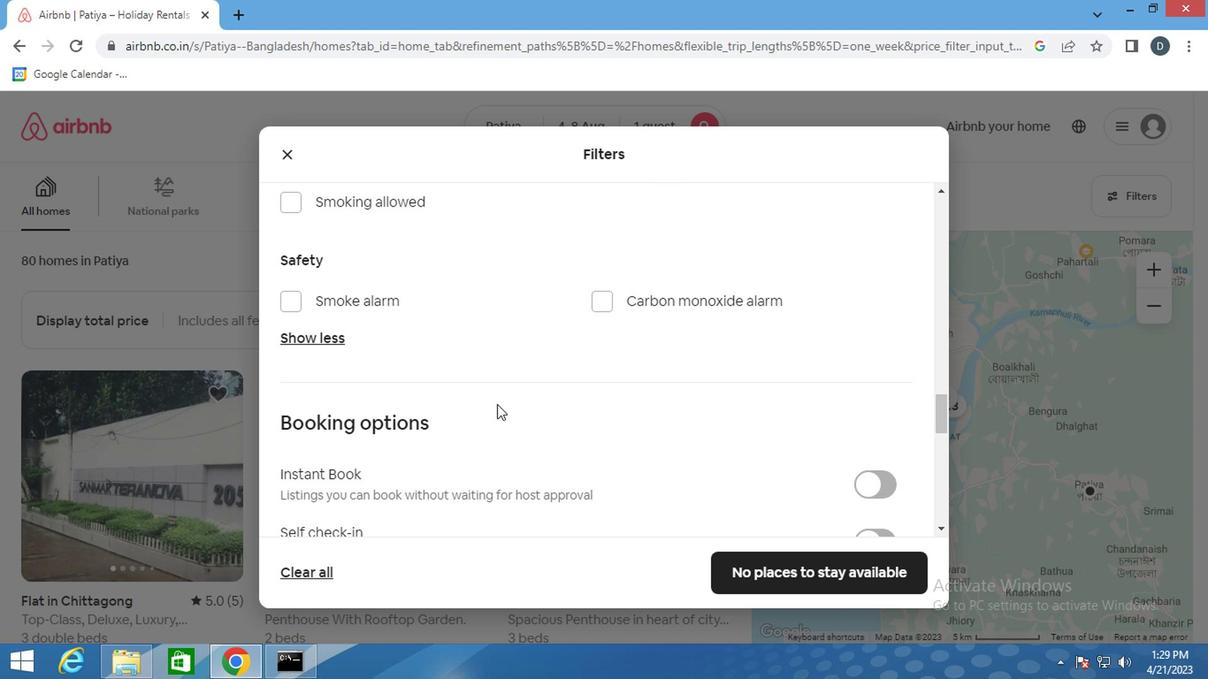 
Action: Mouse scrolled (495, 402) with delta (0, 0)
Screenshot: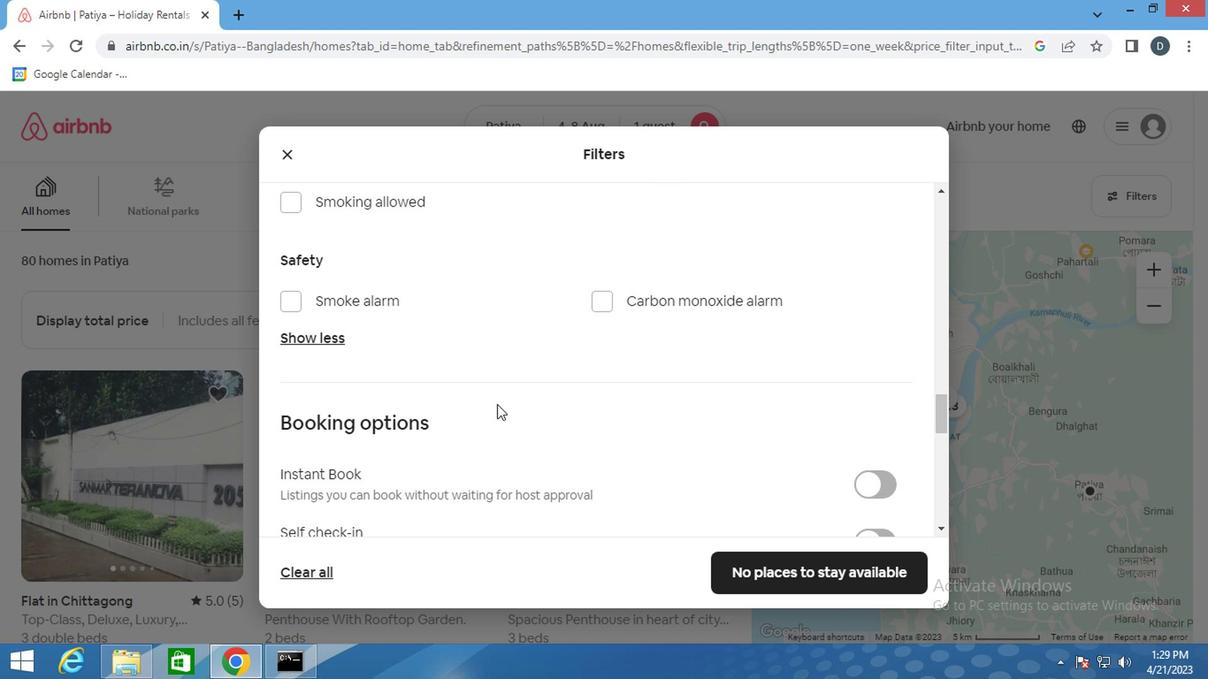 
Action: Mouse scrolled (495, 402) with delta (0, 0)
Screenshot: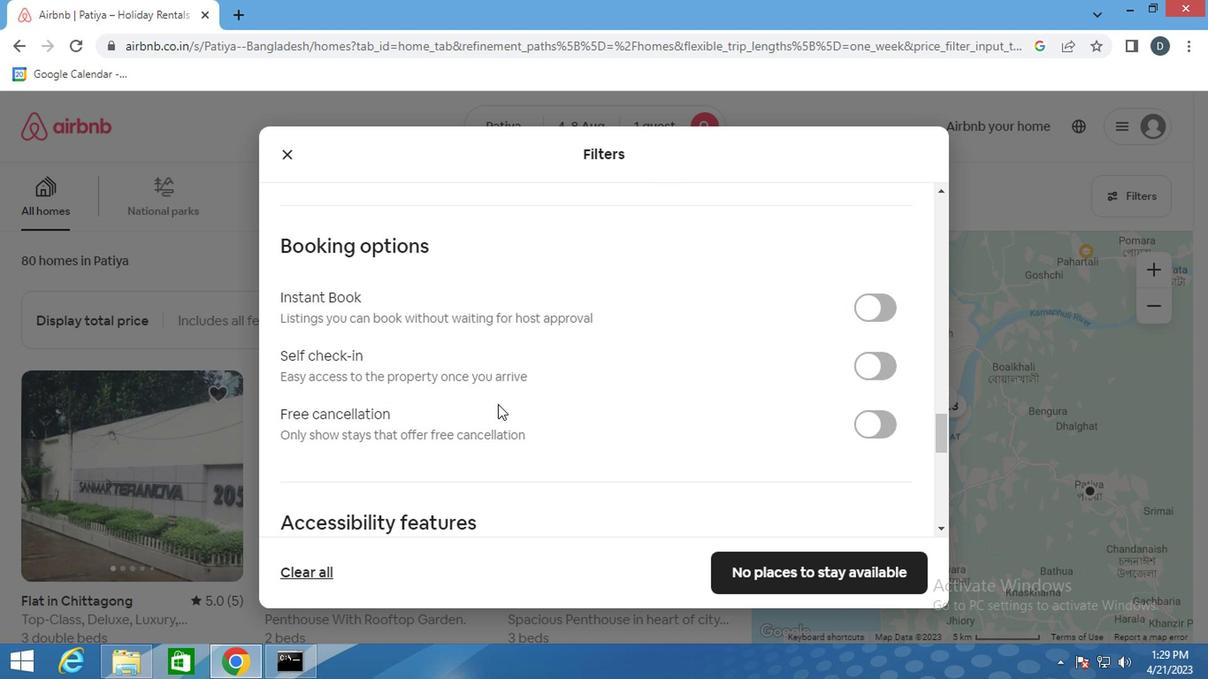 
Action: Mouse scrolled (495, 402) with delta (0, 0)
Screenshot: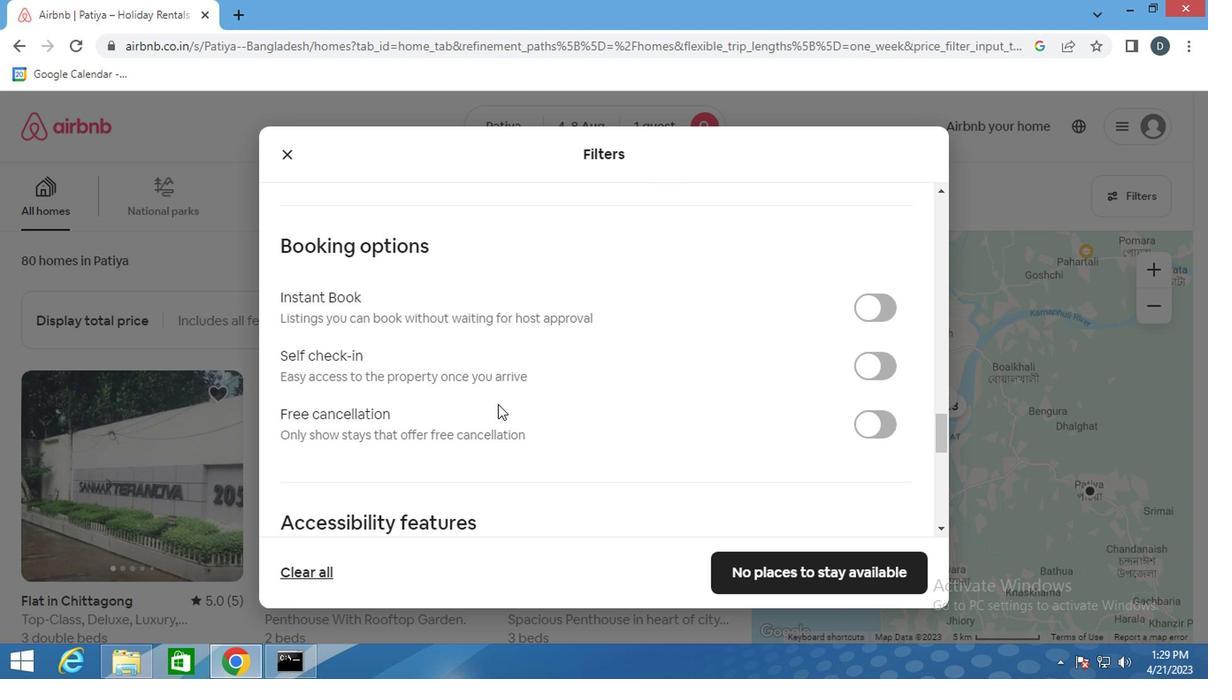 
Action: Mouse moved to (496, 406)
Screenshot: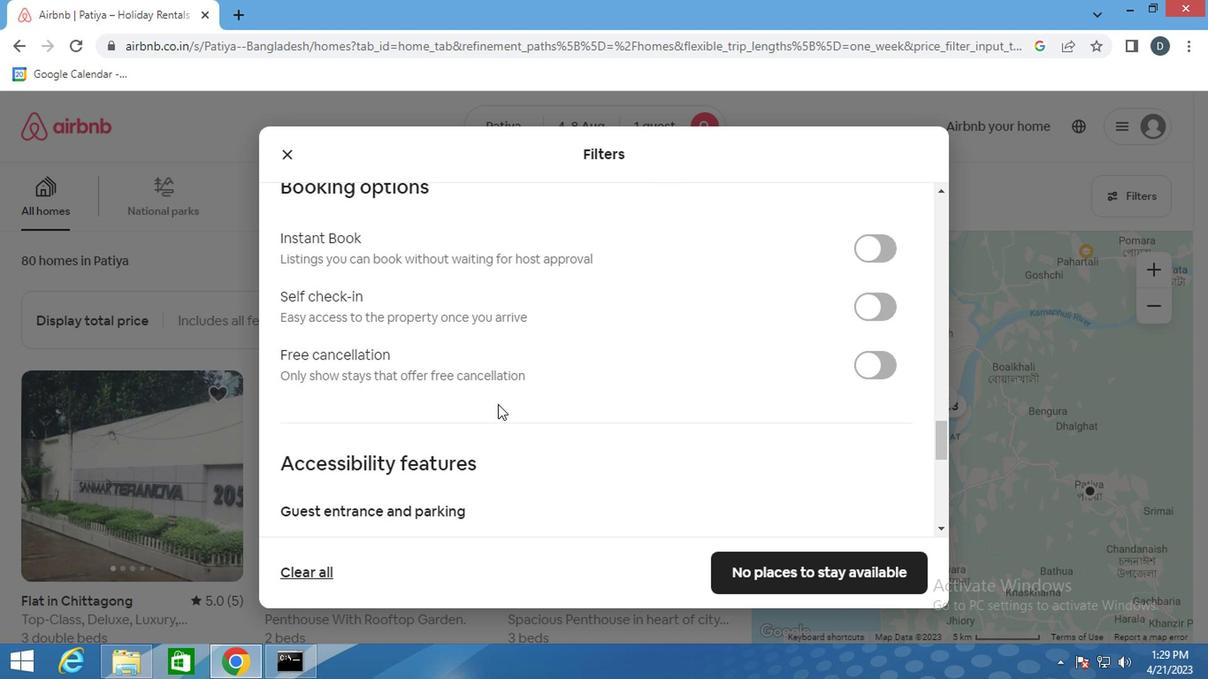 
Action: Mouse scrolled (496, 405) with delta (0, 0)
Screenshot: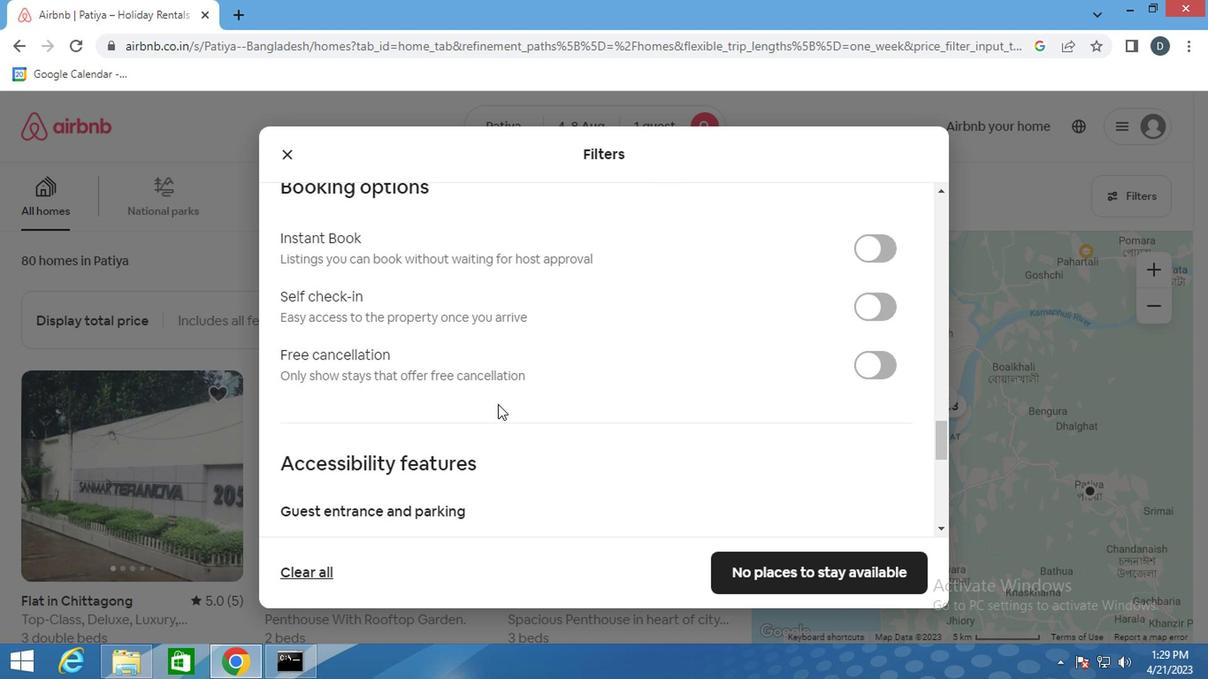
Action: Mouse moved to (601, 404)
Screenshot: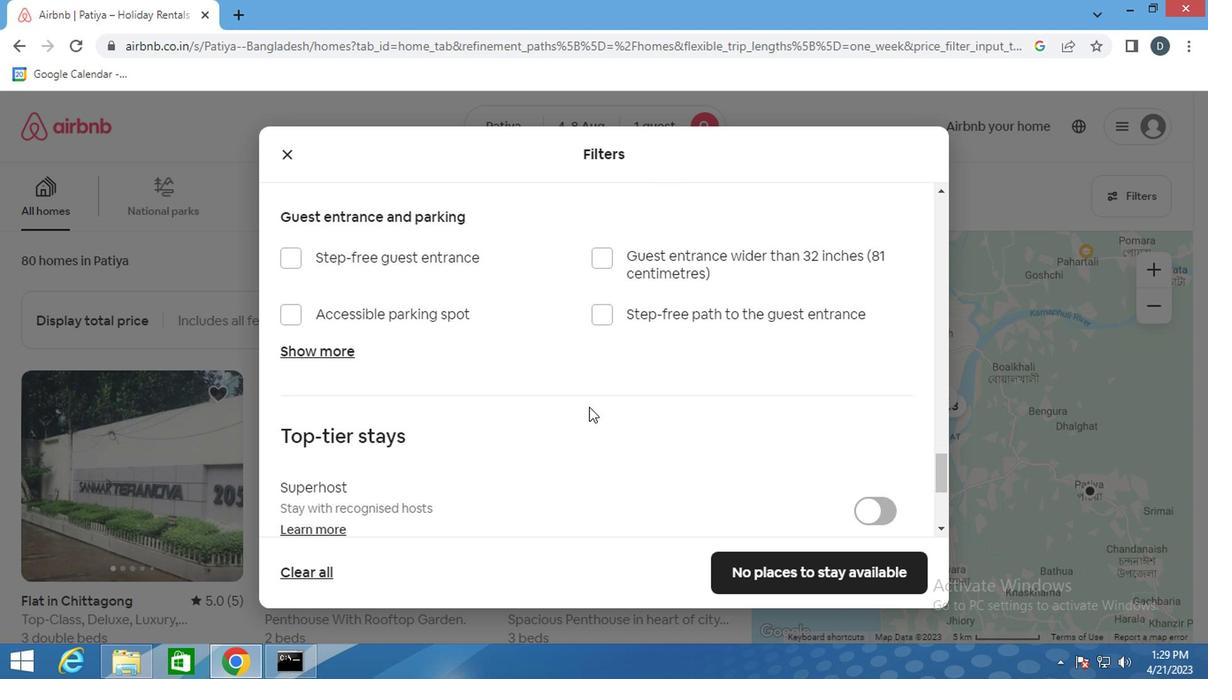 
Action: Mouse scrolled (601, 405) with delta (0, 1)
Screenshot: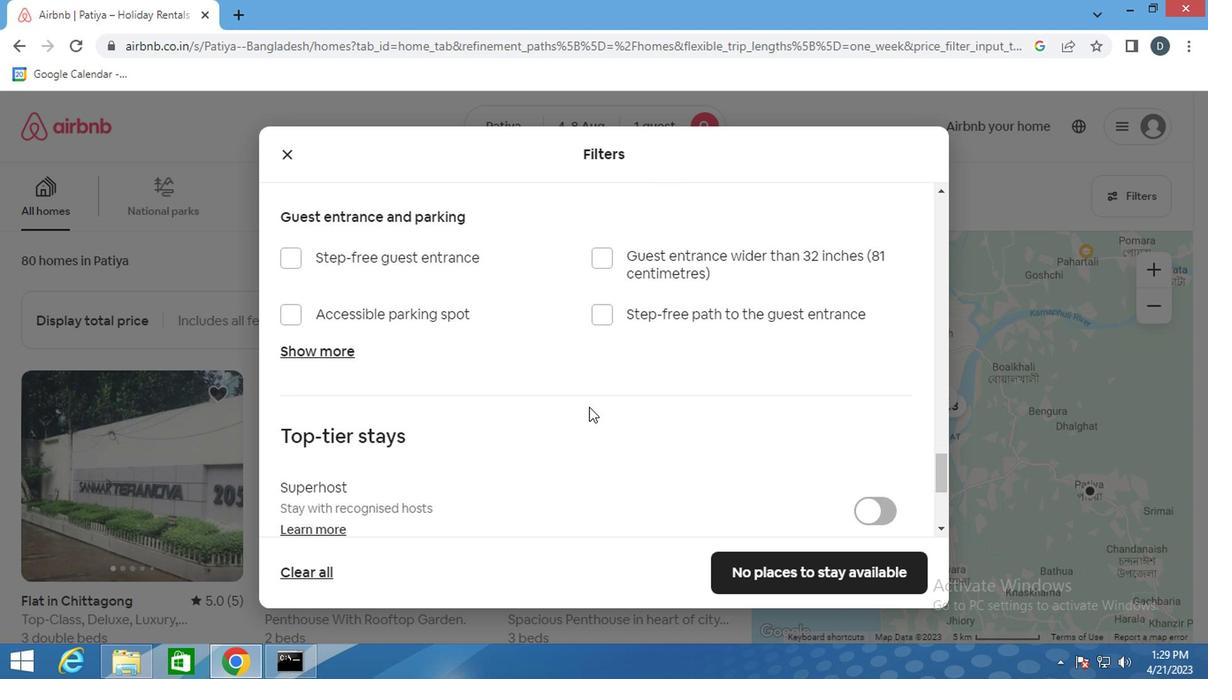 
Action: Mouse scrolled (601, 405) with delta (0, 1)
Screenshot: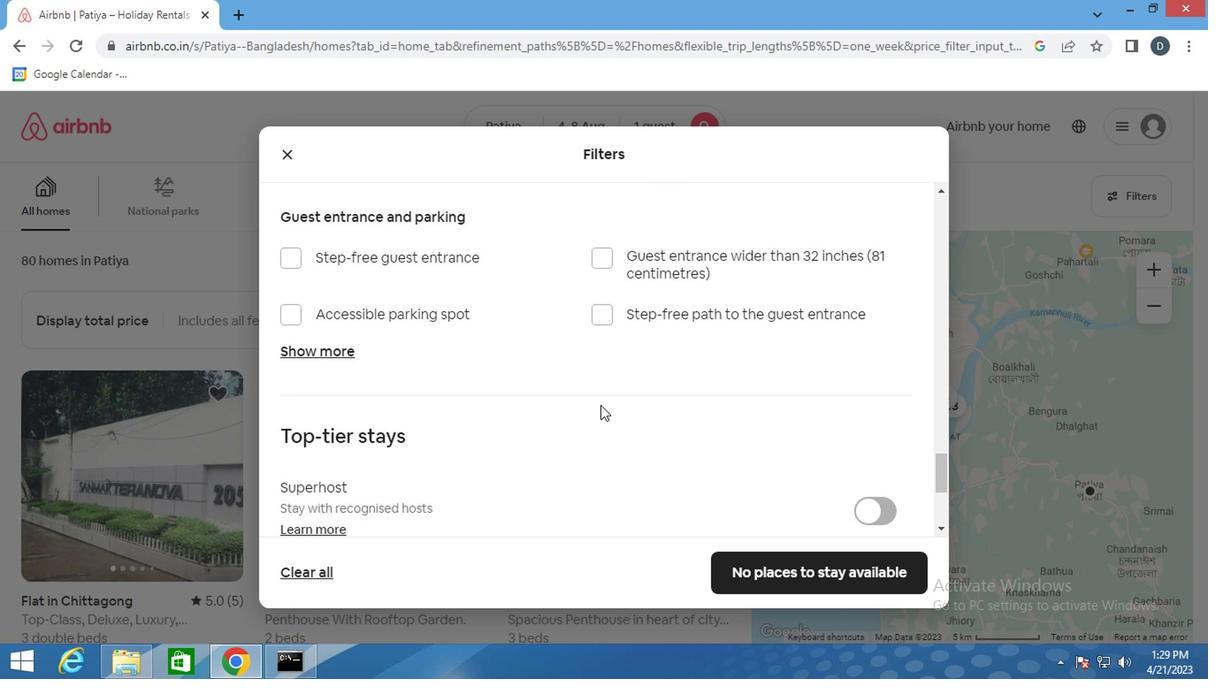 
Action: Mouse moved to (707, 411)
Screenshot: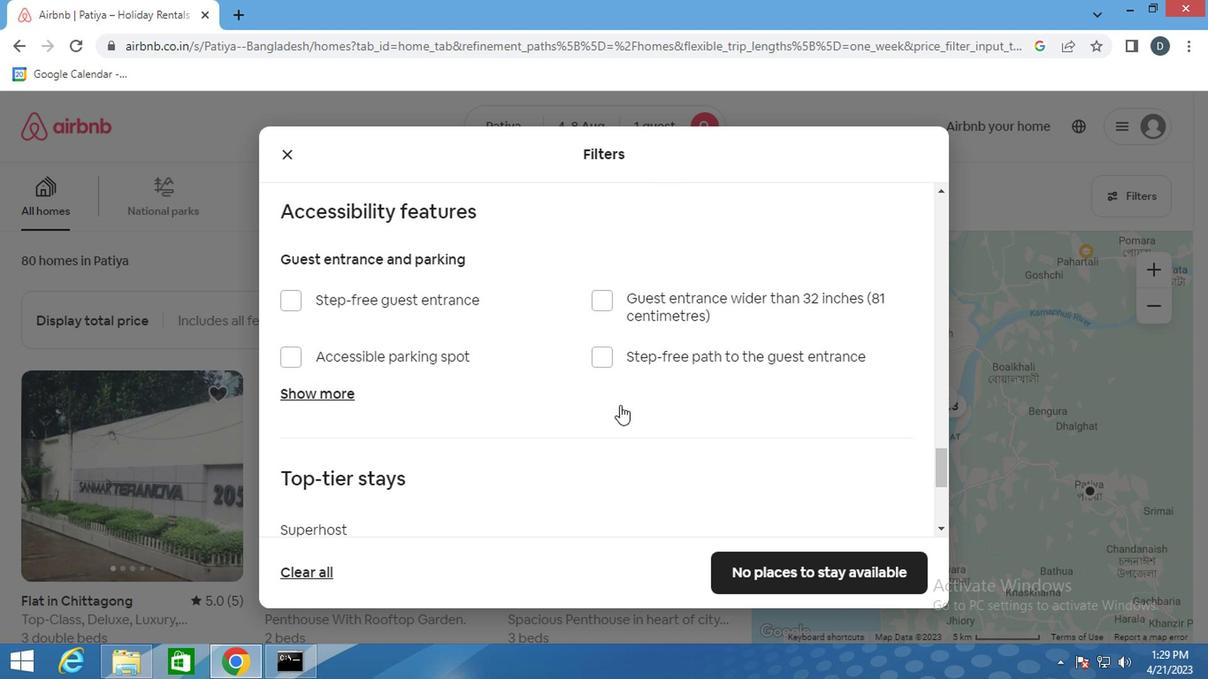 
Action: Mouse scrolled (707, 412) with delta (0, 1)
Screenshot: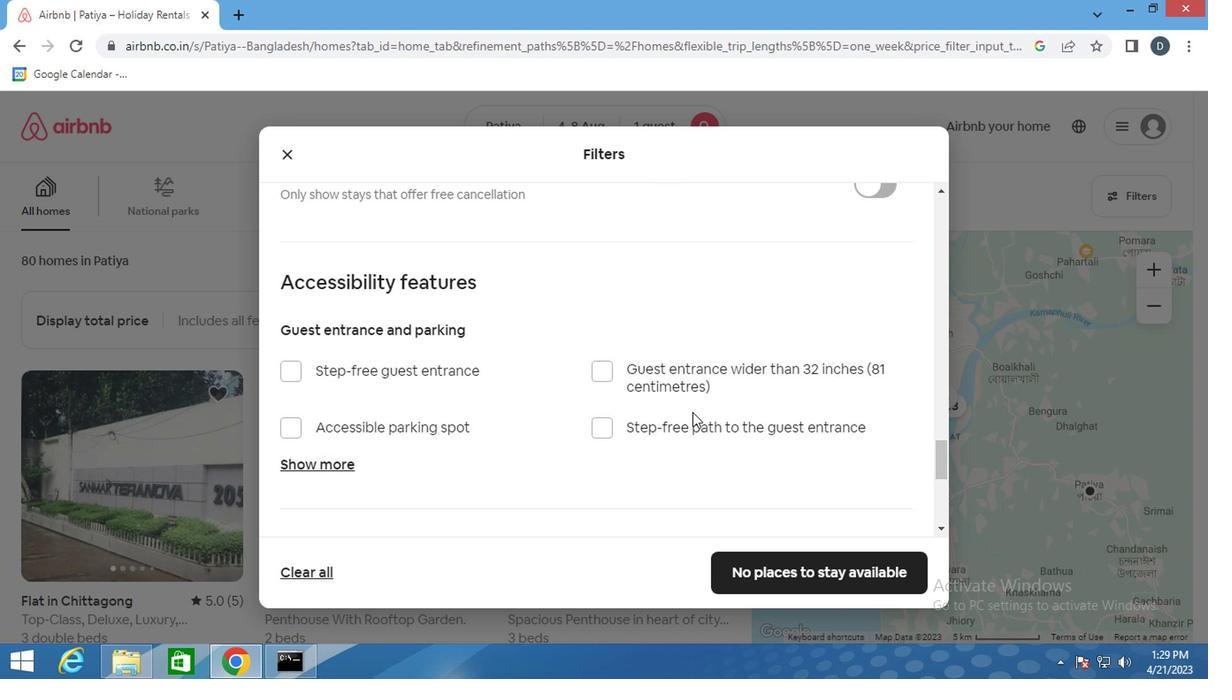 
Action: Mouse moved to (713, 411)
Screenshot: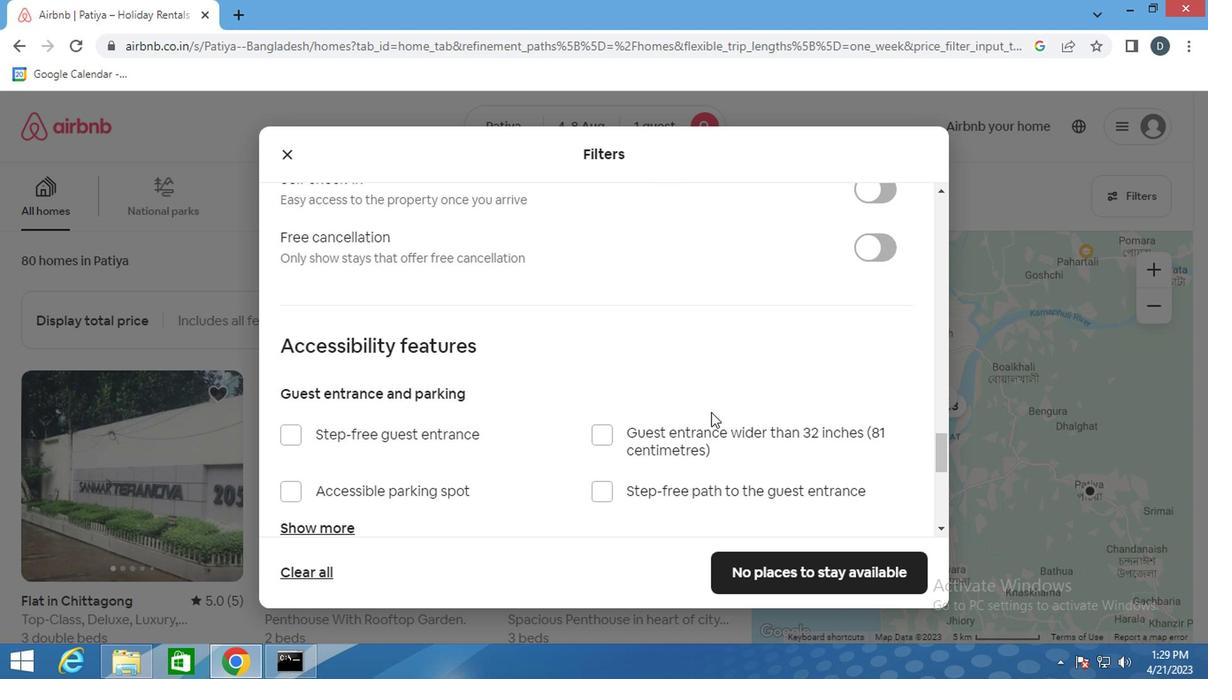 
Action: Mouse scrolled (713, 412) with delta (0, 1)
Screenshot: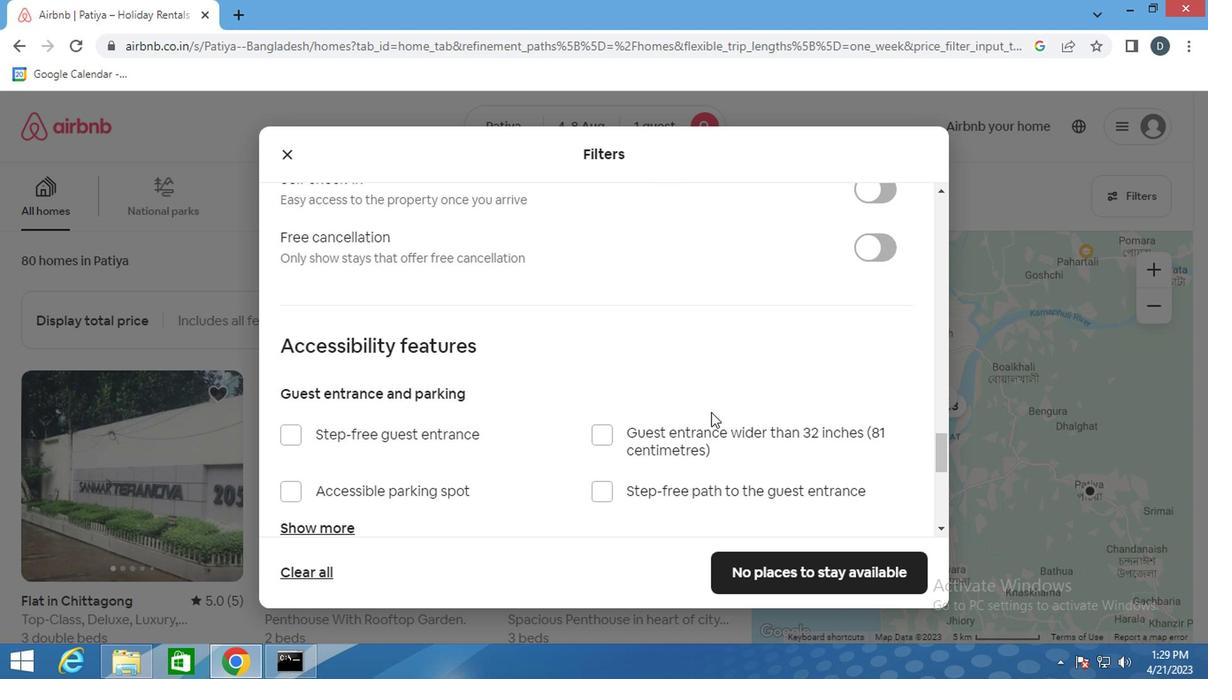
Action: Mouse moved to (873, 374)
Screenshot: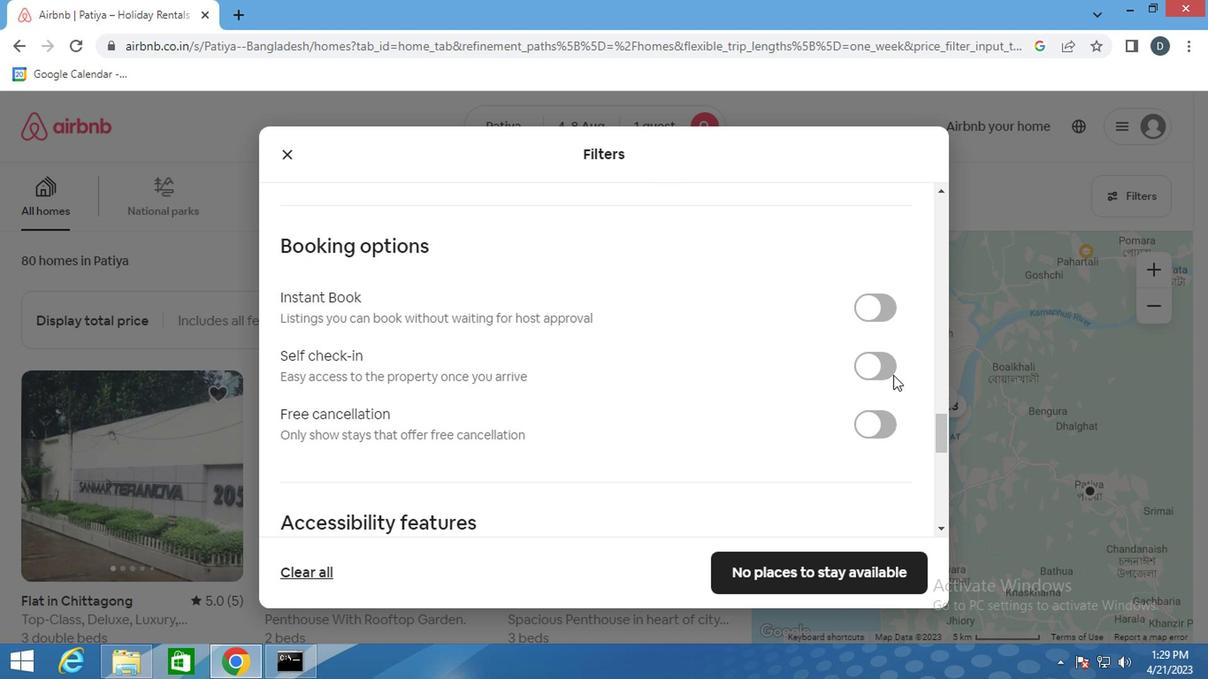 
Action: Mouse pressed left at (873, 374)
Screenshot: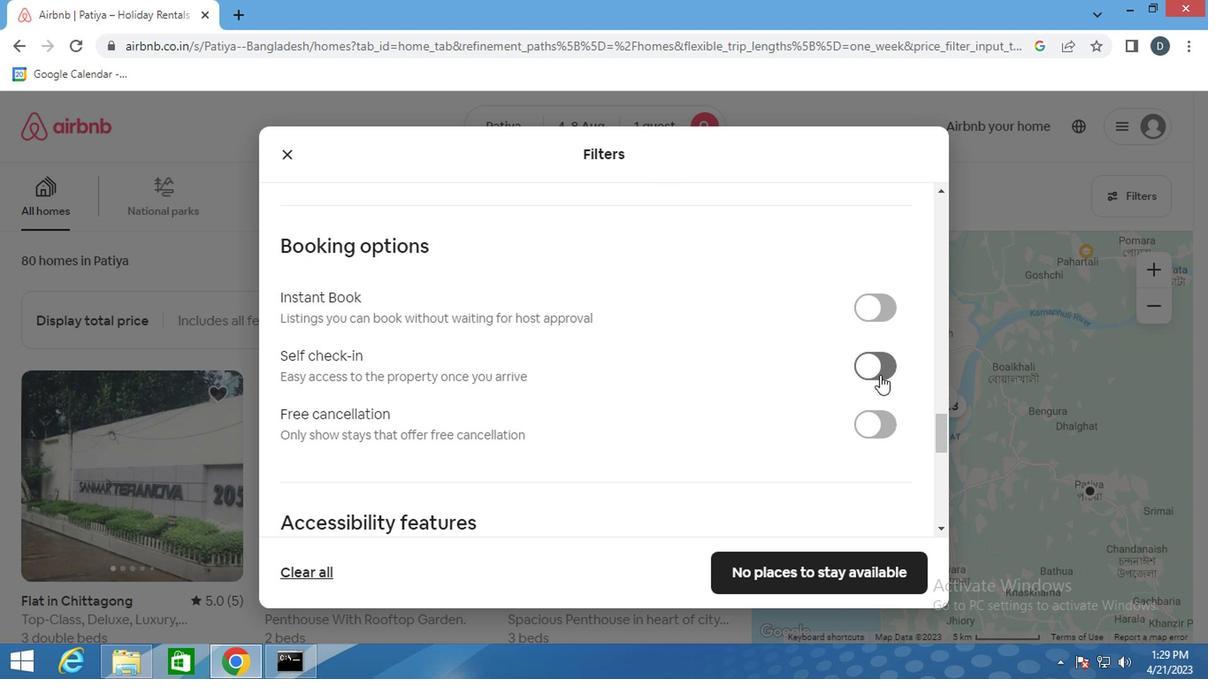 
Action: Mouse moved to (782, 399)
Screenshot: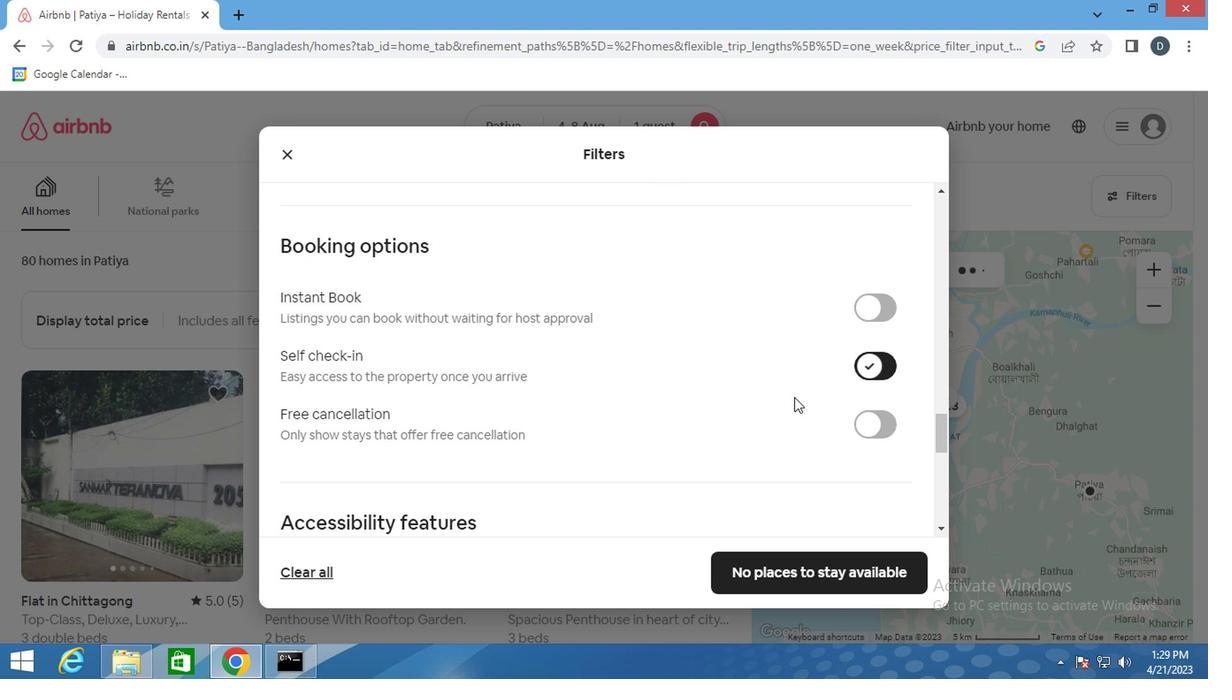
Action: Mouse scrolled (782, 398) with delta (0, 0)
Screenshot: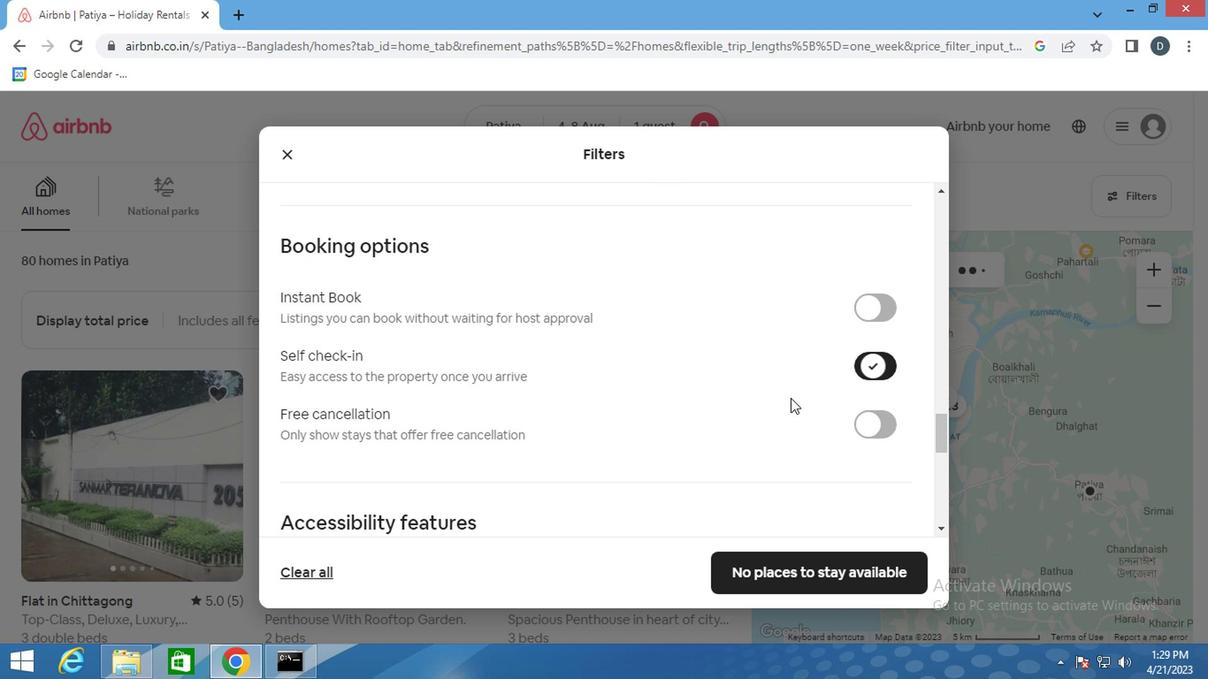
Action: Mouse scrolled (782, 398) with delta (0, 0)
Screenshot: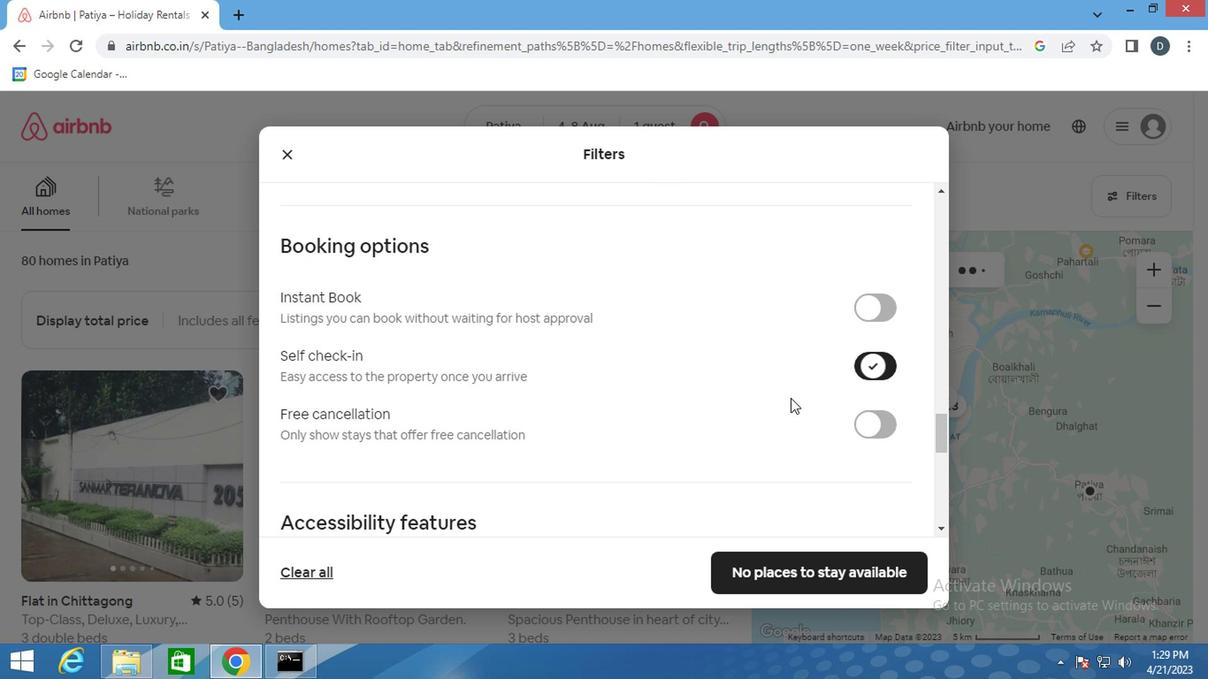 
Action: Mouse scrolled (782, 398) with delta (0, 0)
Screenshot: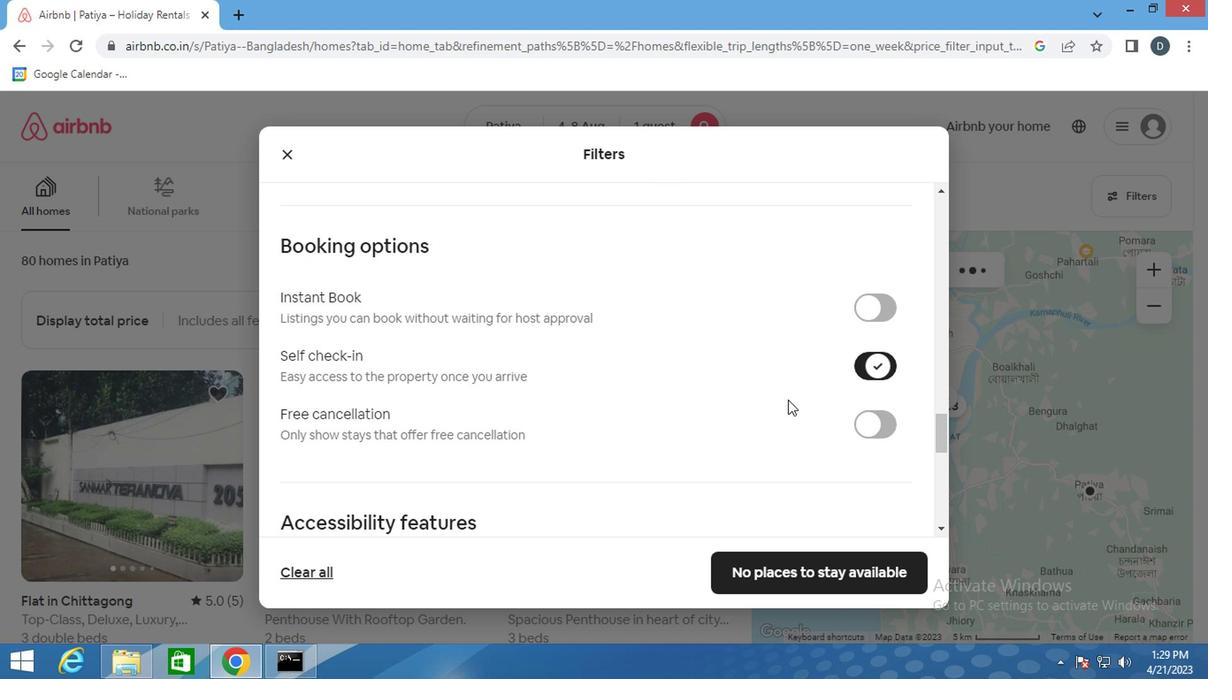 
Action: Mouse scrolled (782, 398) with delta (0, 0)
Screenshot: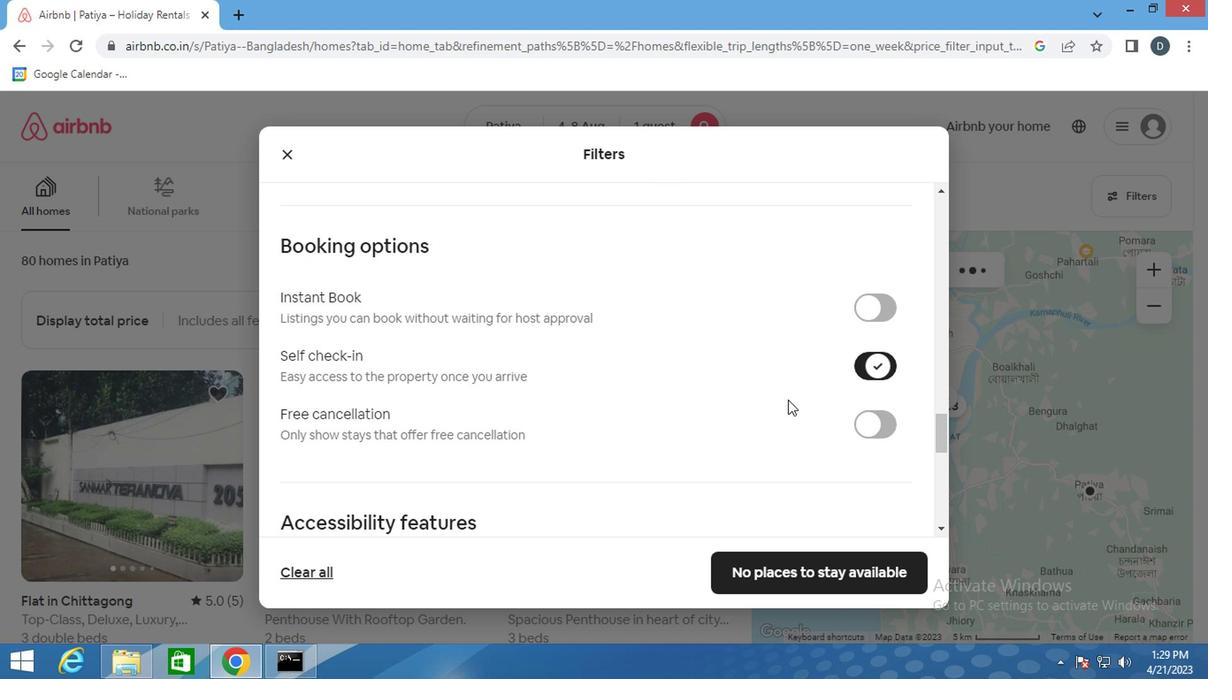 
Action: Mouse scrolled (782, 398) with delta (0, 0)
Screenshot: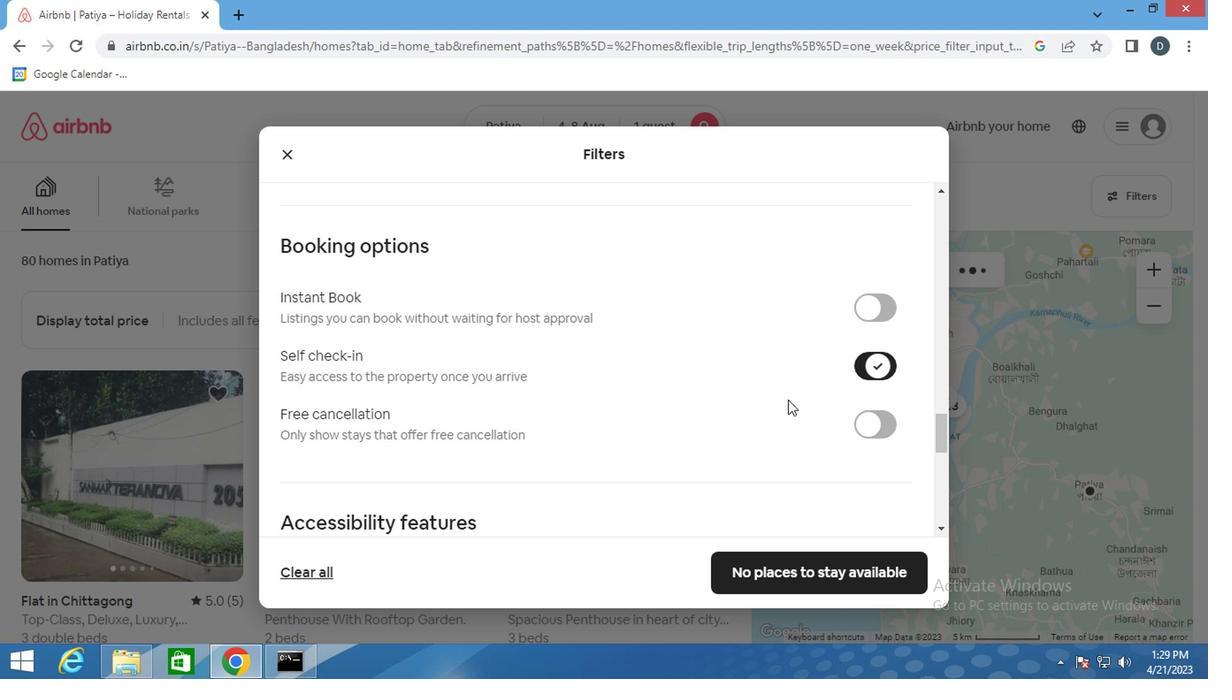 
Action: Mouse scrolled (782, 398) with delta (0, 0)
Screenshot: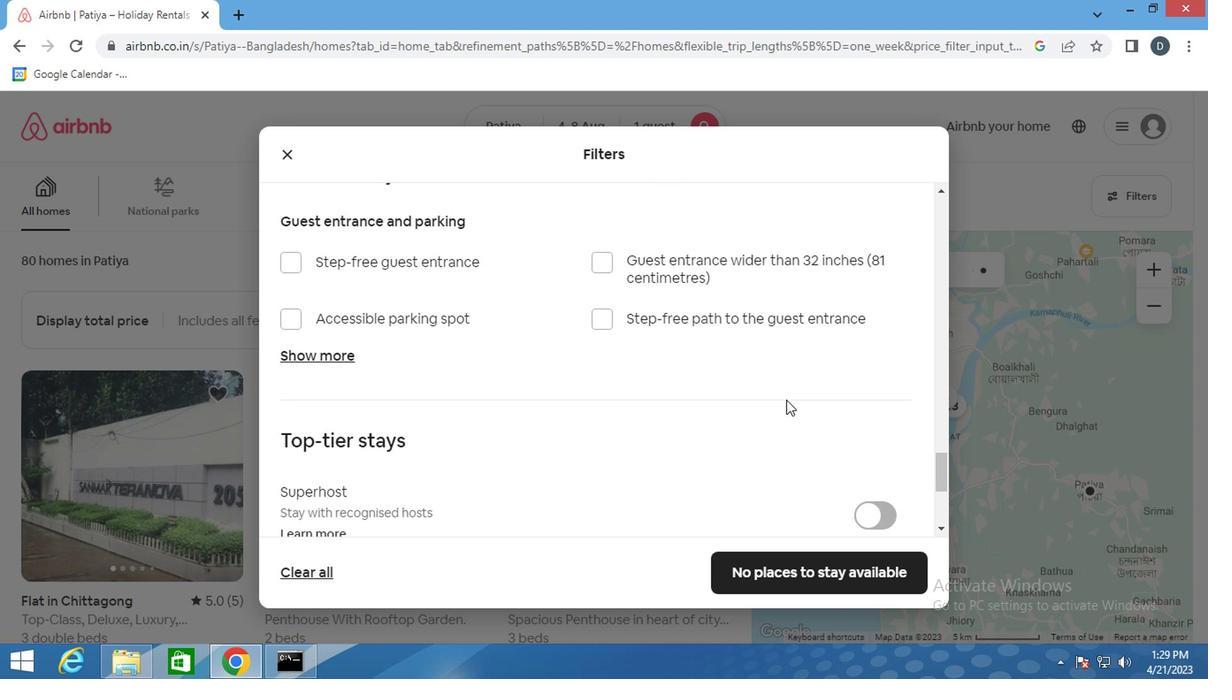 
Action: Mouse scrolled (782, 398) with delta (0, 0)
Screenshot: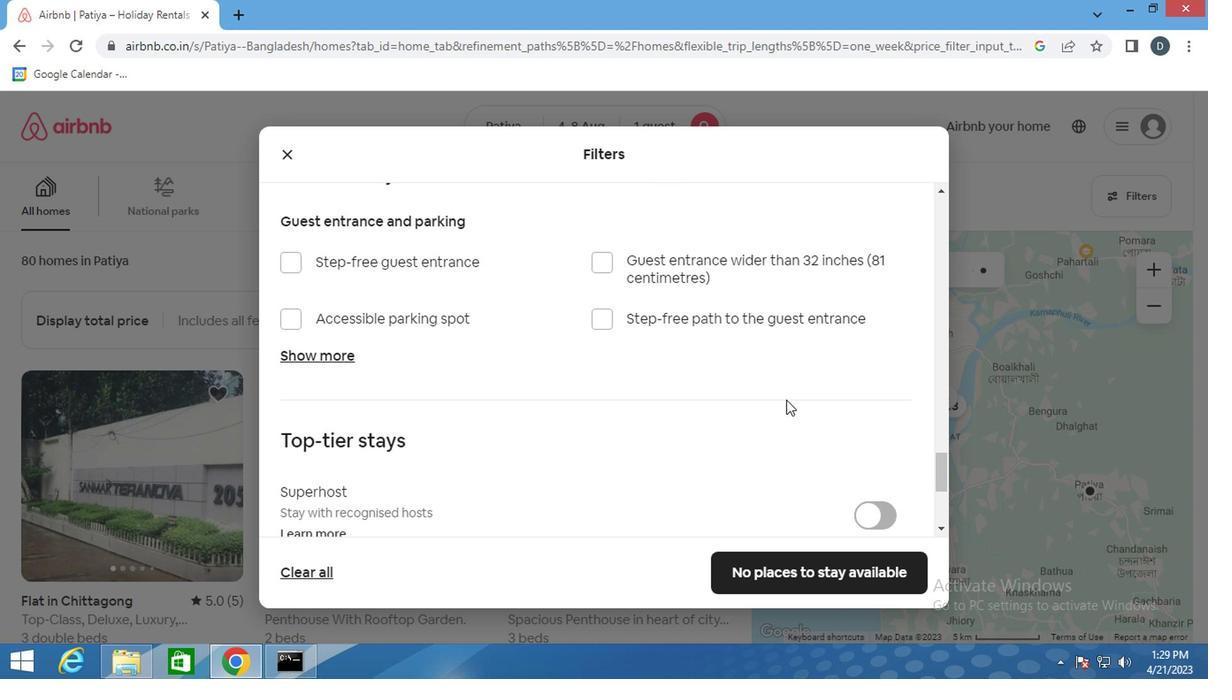 
Action: Mouse moved to (785, 397)
Screenshot: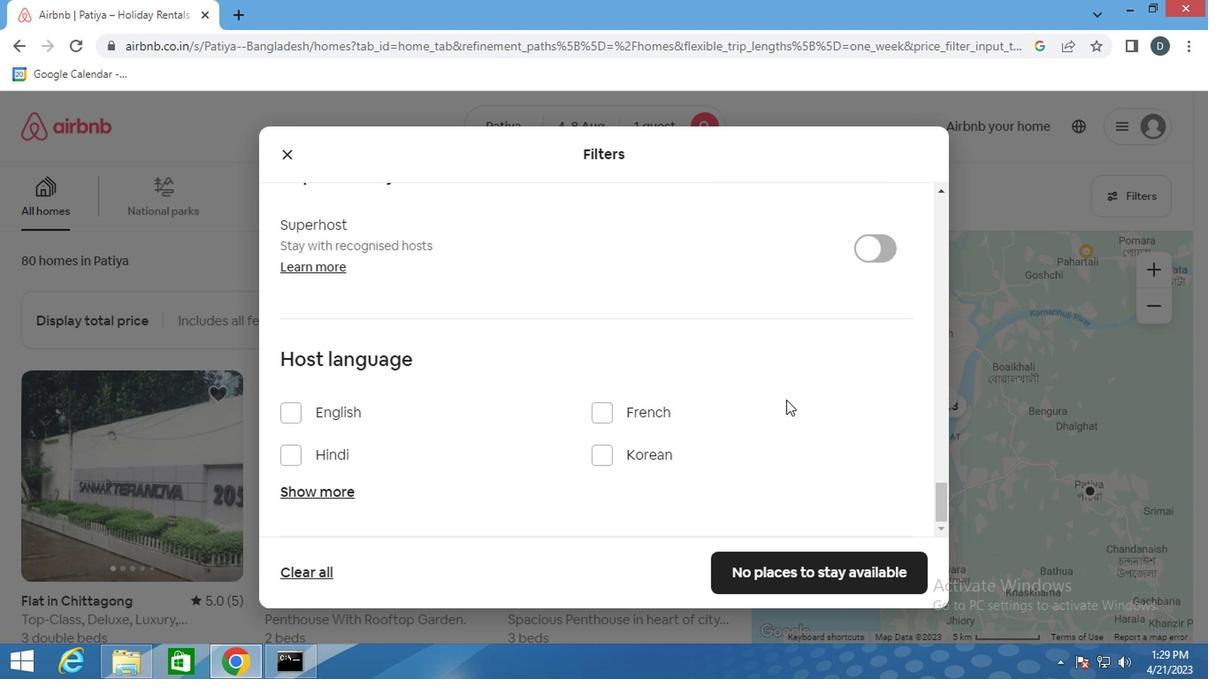 
Action: Mouse scrolled (785, 396) with delta (0, 0)
Screenshot: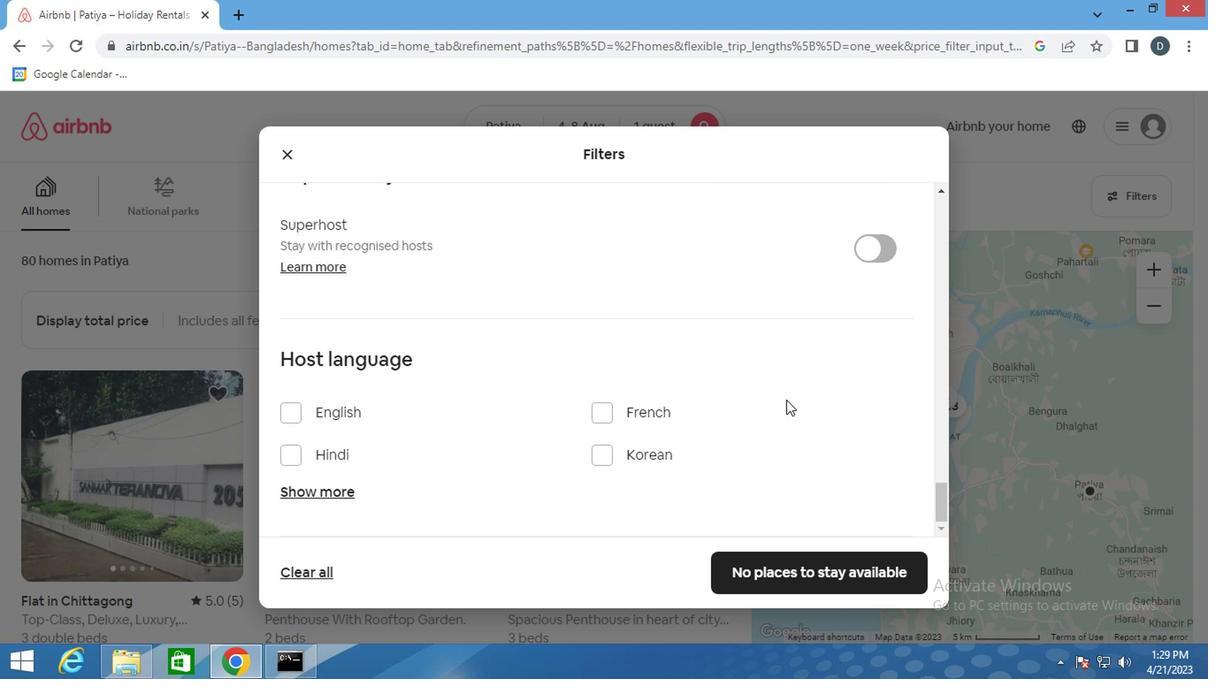 
Action: Mouse scrolled (785, 396) with delta (0, 0)
Screenshot: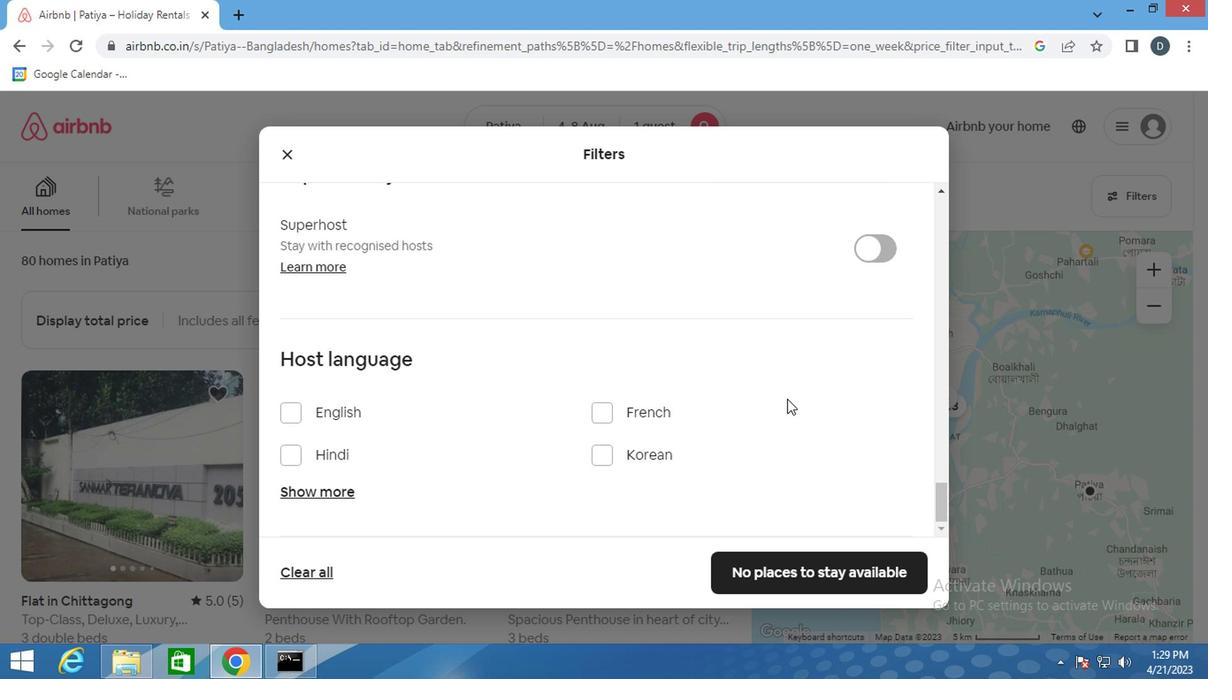 
Action: Mouse moved to (785, 396)
Screenshot: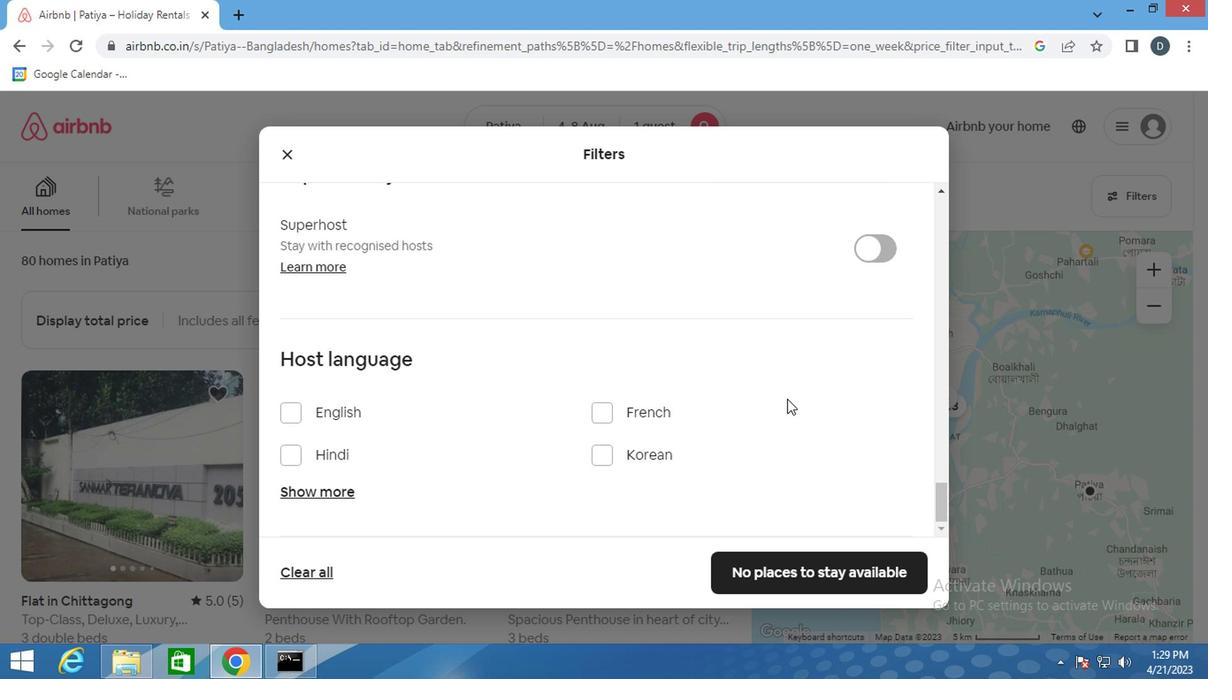 
Action: Mouse scrolled (785, 396) with delta (0, 0)
Screenshot: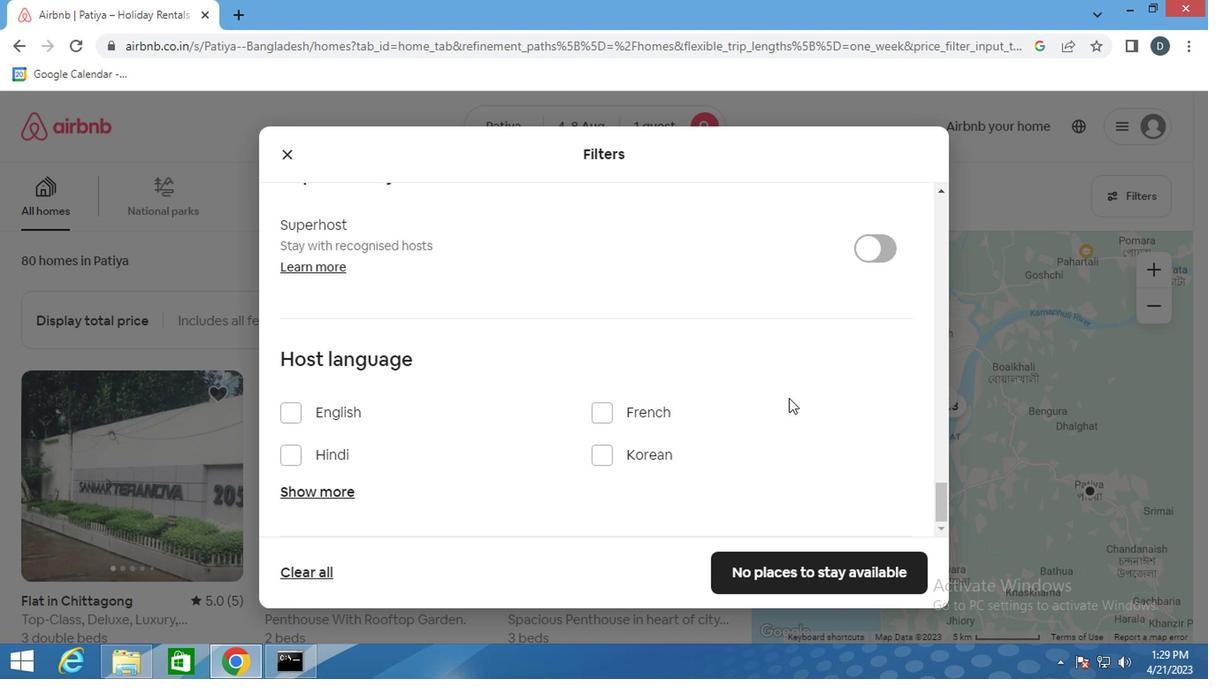 
Action: Mouse moved to (300, 397)
Screenshot: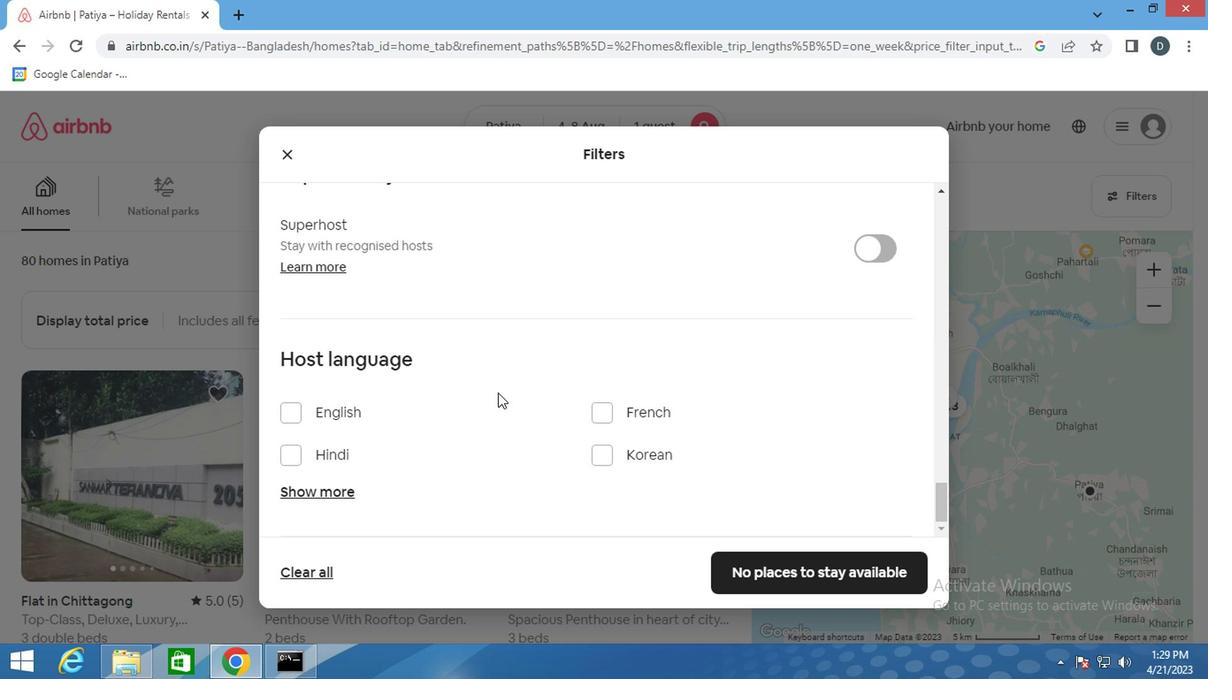 
Action: Mouse pressed left at (300, 397)
Screenshot: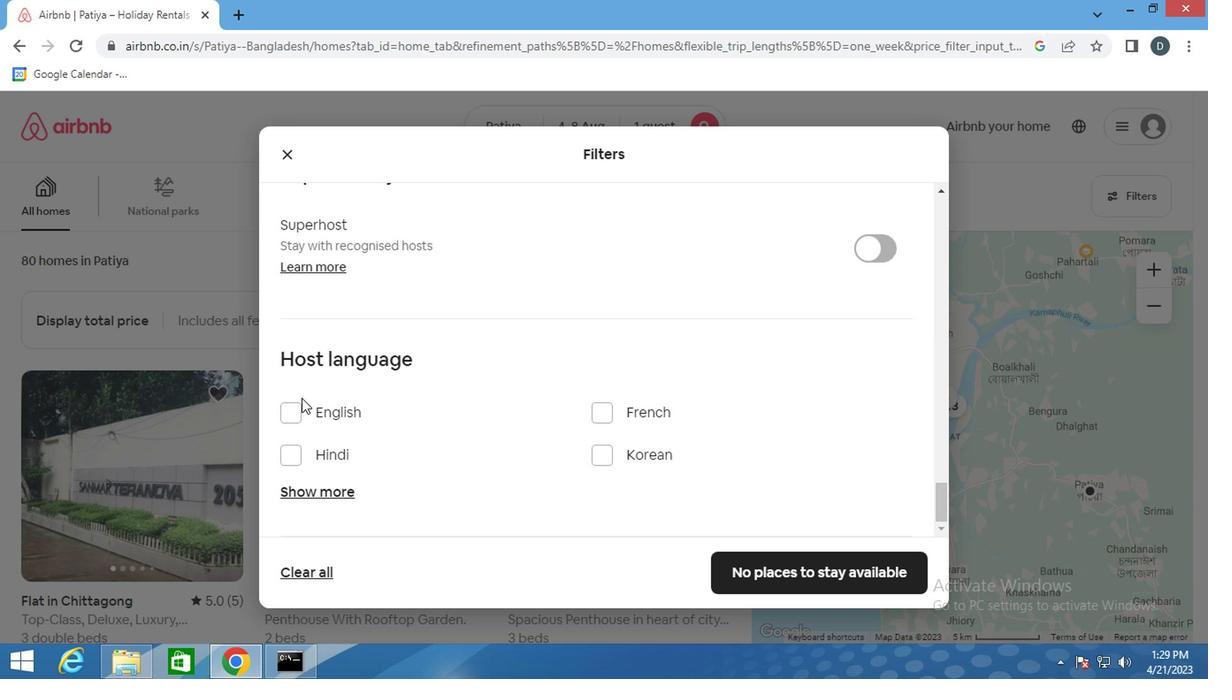 
Action: Mouse moved to (299, 407)
Screenshot: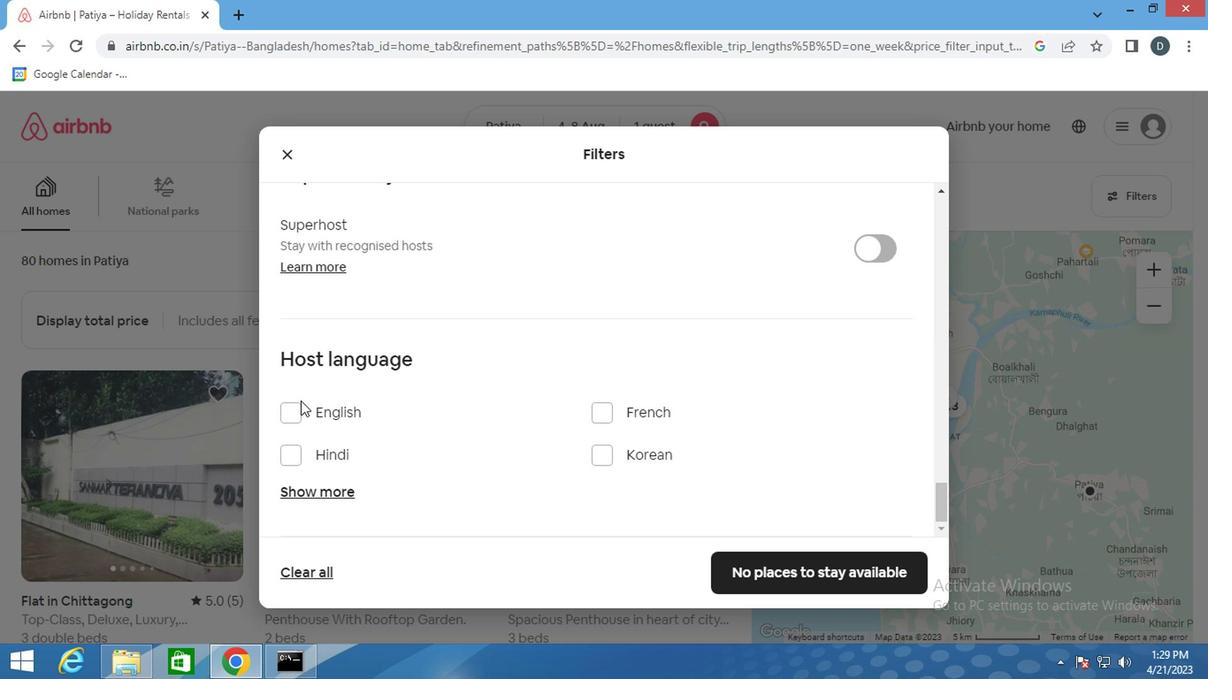 
Action: Mouse pressed left at (299, 407)
Screenshot: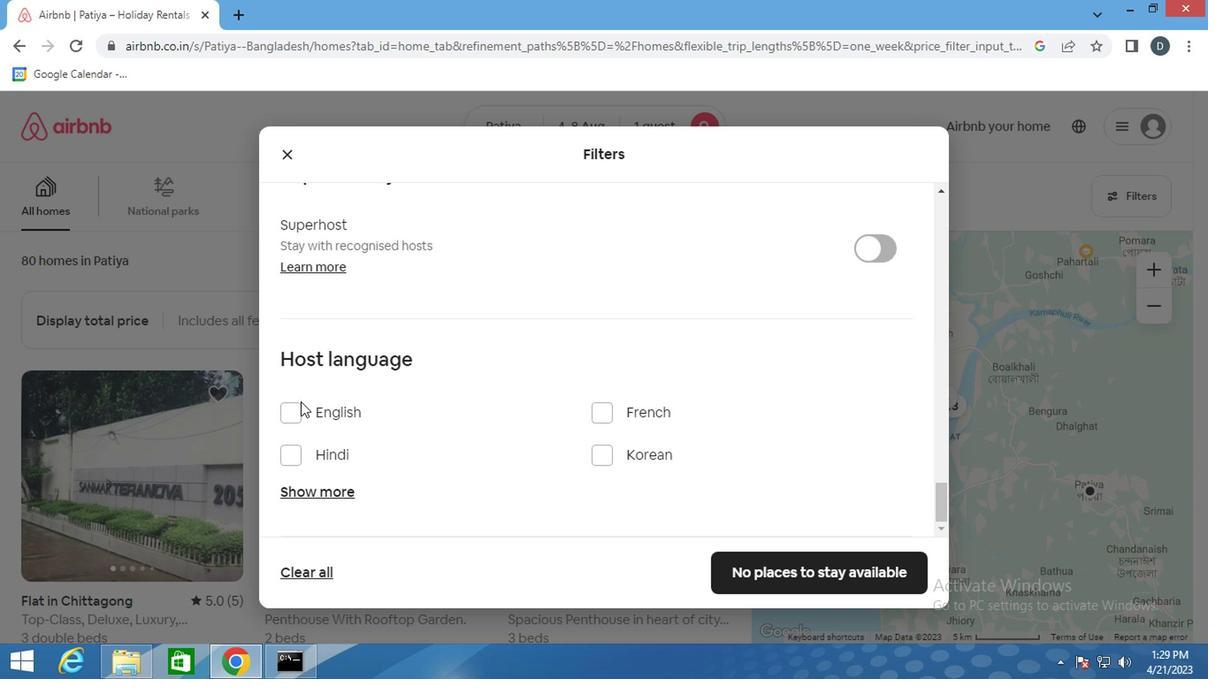 
Action: Mouse moved to (813, 576)
Screenshot: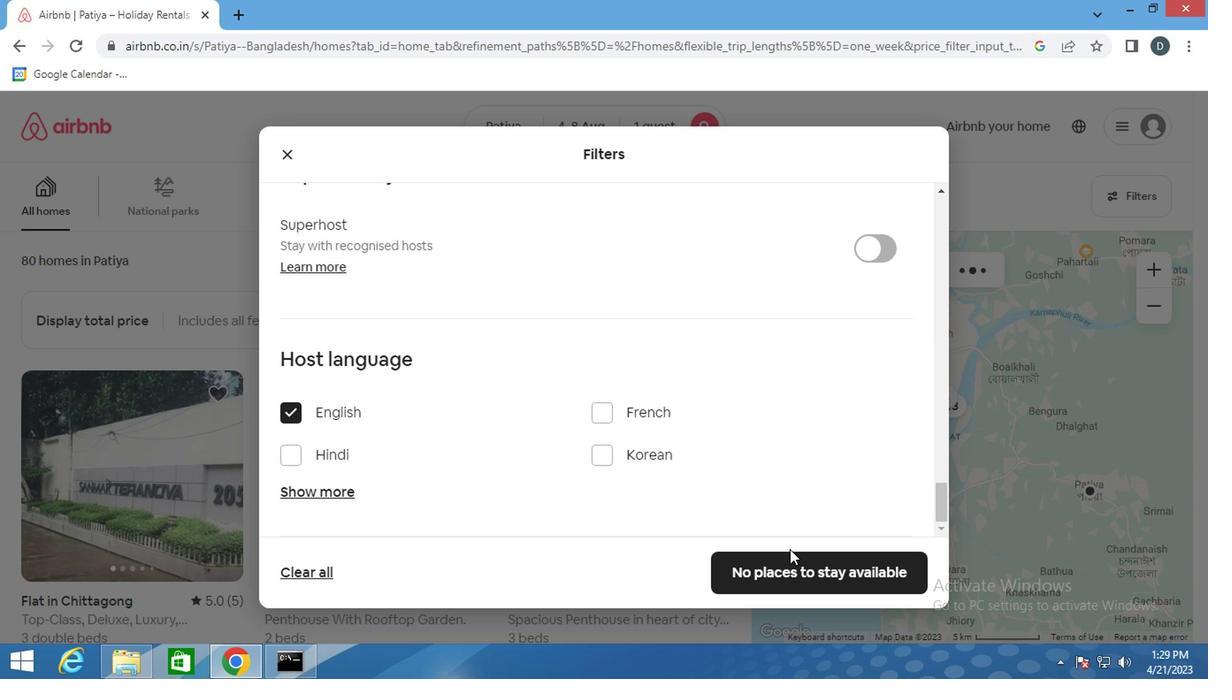 
Action: Mouse pressed left at (813, 576)
Screenshot: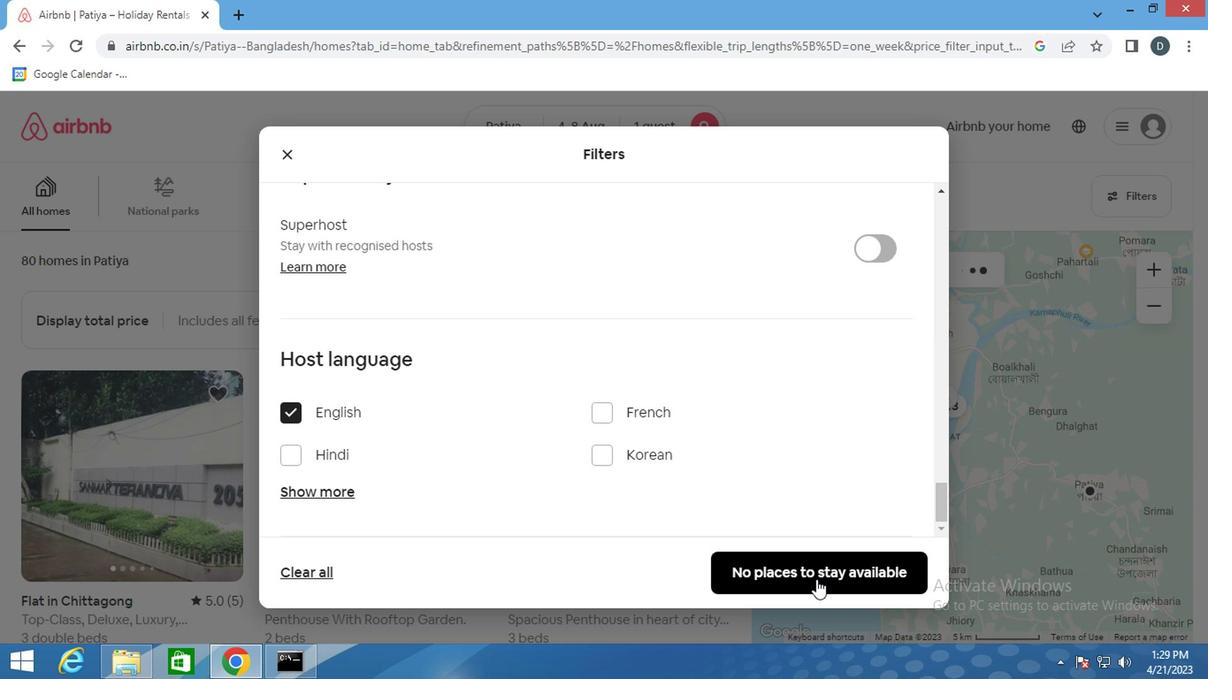 
Action: Mouse moved to (669, 382)
Screenshot: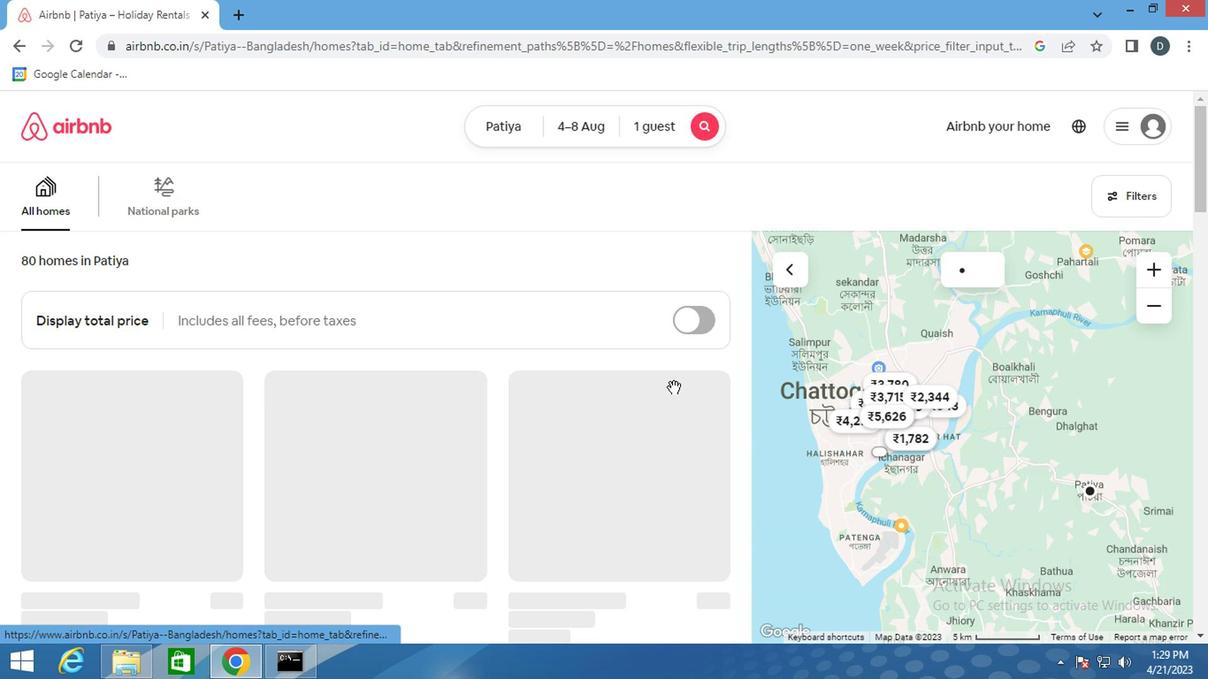 
